 Task: Look for space in Hettstedt, Germany from 12th  August, 2023 to 15th August, 2023 for 3 adults in price range Rs.12000 to Rs.16000. Place can be entire place with 2 bedrooms having 3 beds and 1 bathroom. Property type can be house, flat, guest house. Booking option can be shelf check-in. Required host language is English.
Action: Mouse moved to (441, 107)
Screenshot: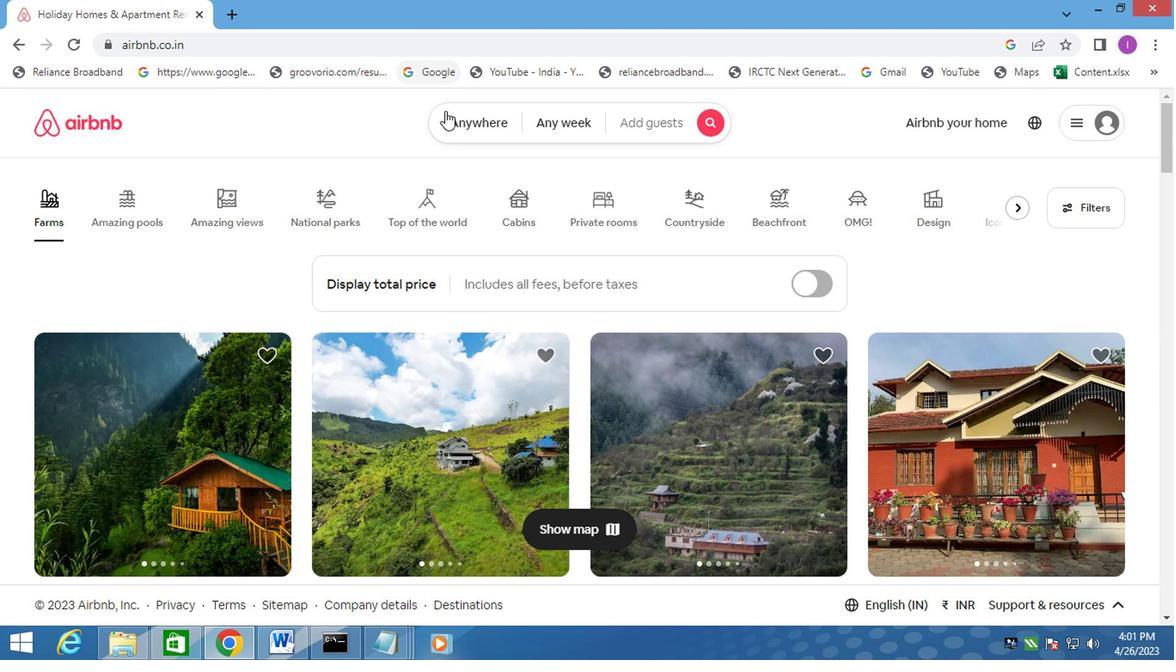 
Action: Mouse pressed left at (441, 107)
Screenshot: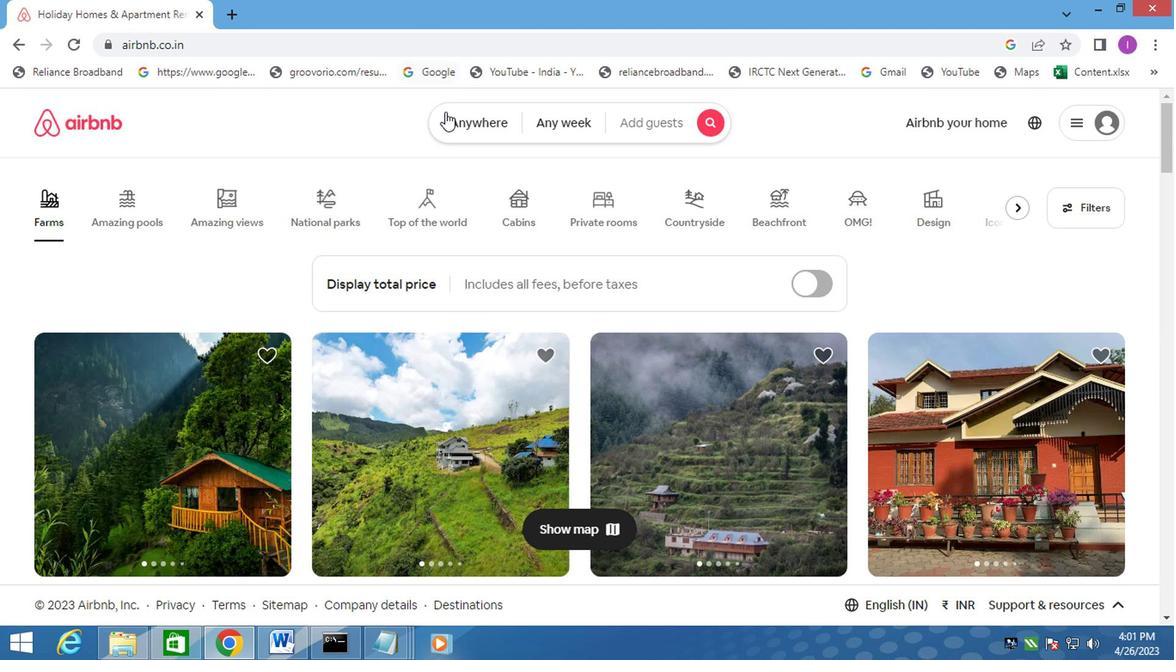 
Action: Mouse moved to (288, 184)
Screenshot: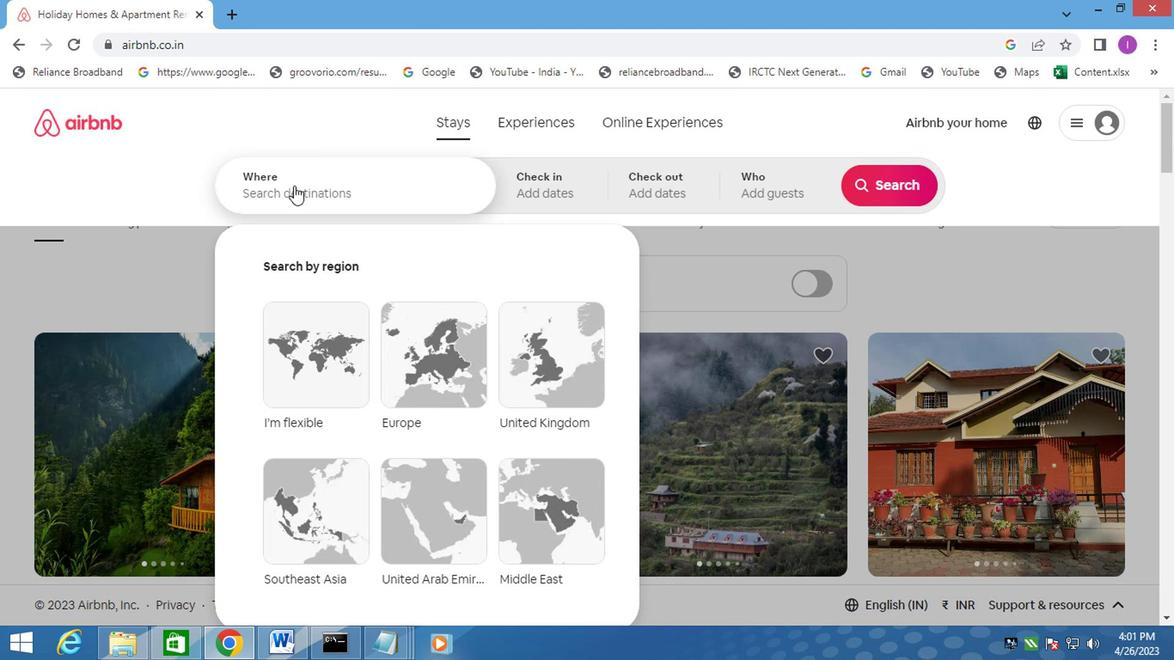 
Action: Mouse pressed left at (288, 184)
Screenshot: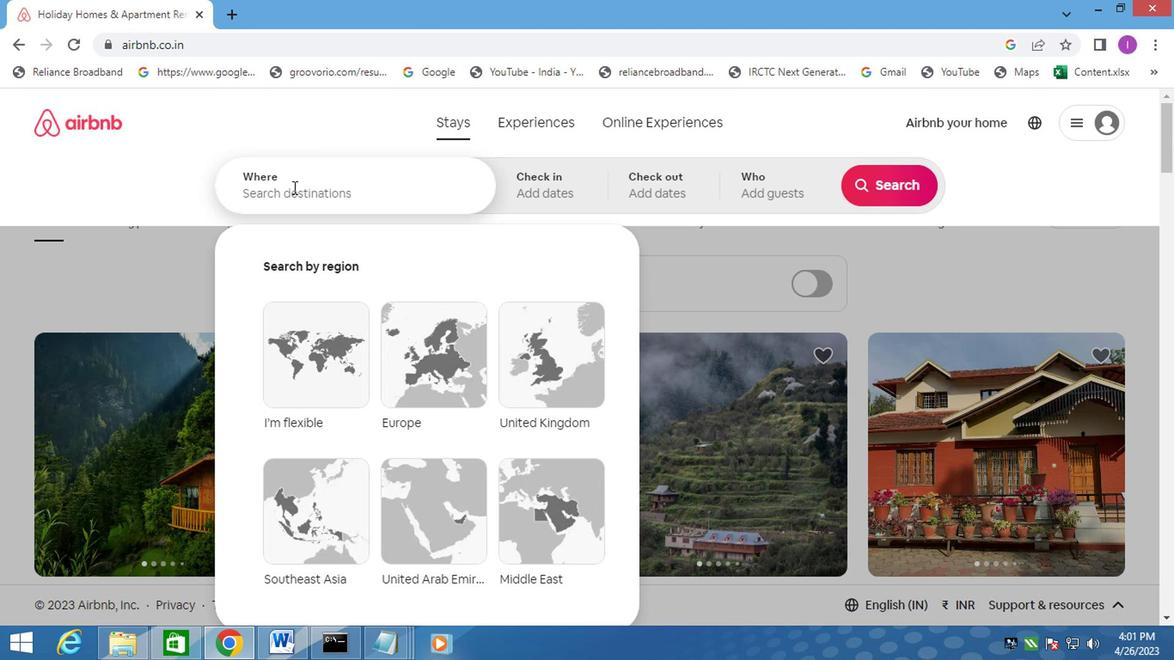 
Action: Mouse moved to (348, 73)
Screenshot: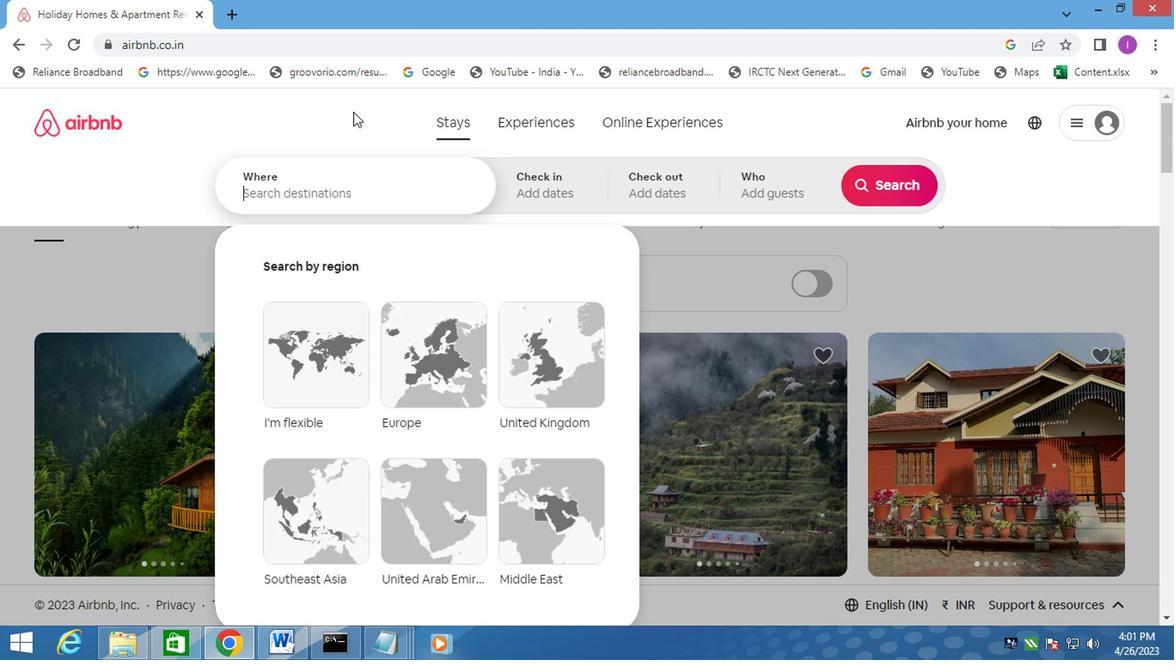 
Action: Key pressed hettsedt,germanu<Key.backspace>
Screenshot: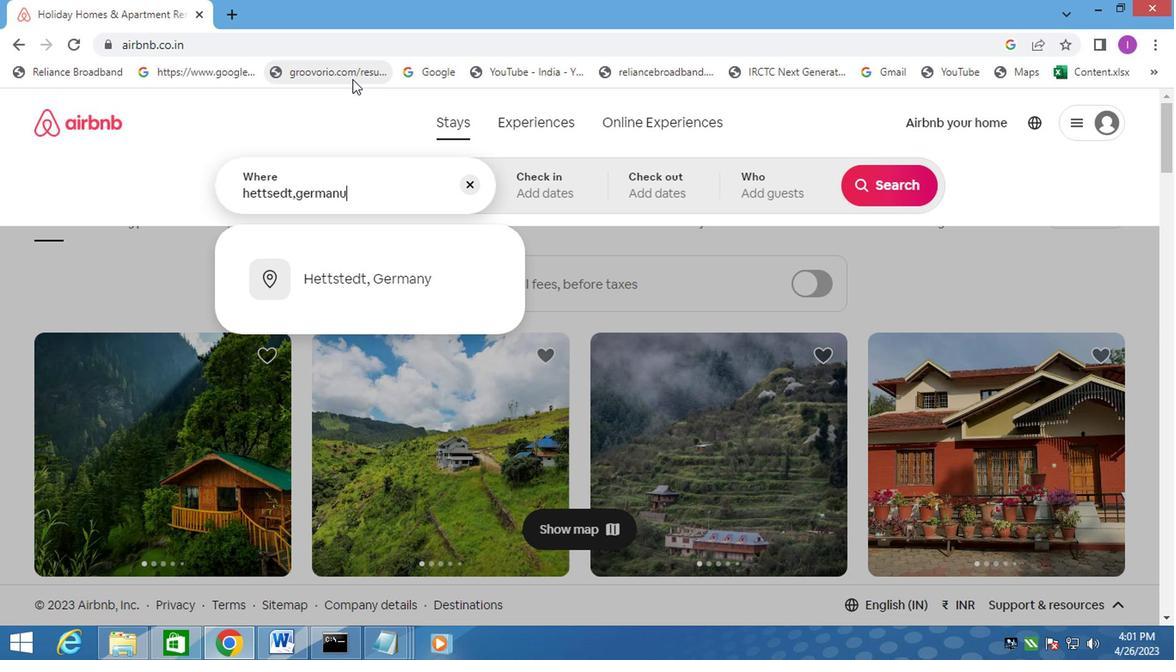 
Action: Mouse moved to (384, 274)
Screenshot: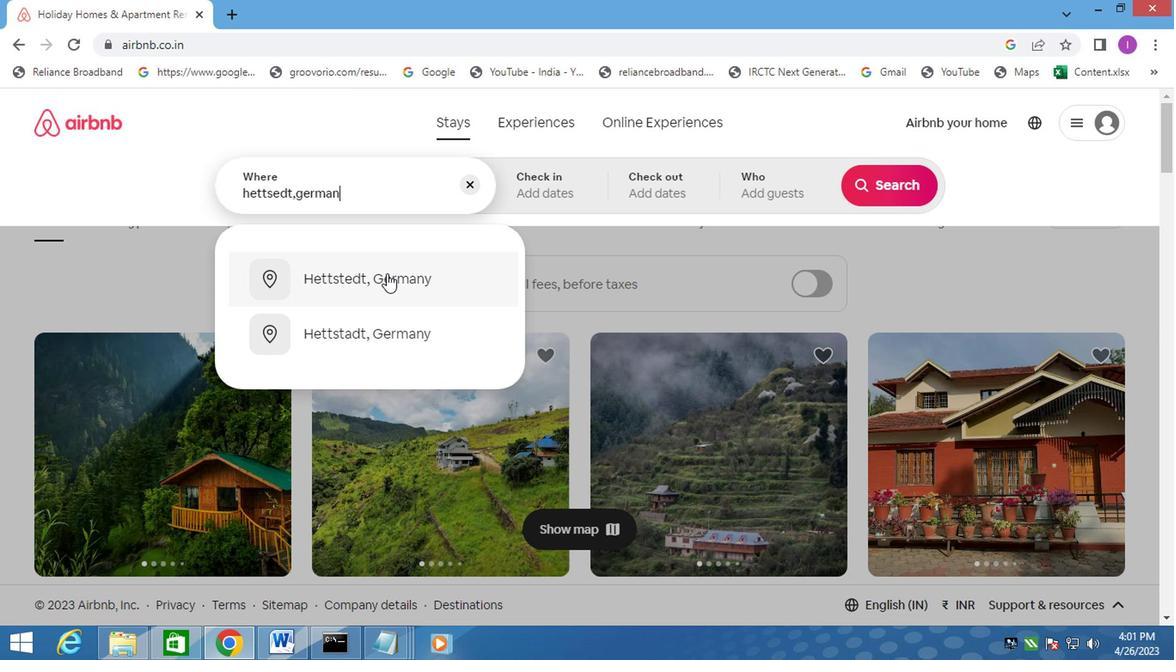 
Action: Mouse pressed left at (384, 274)
Screenshot: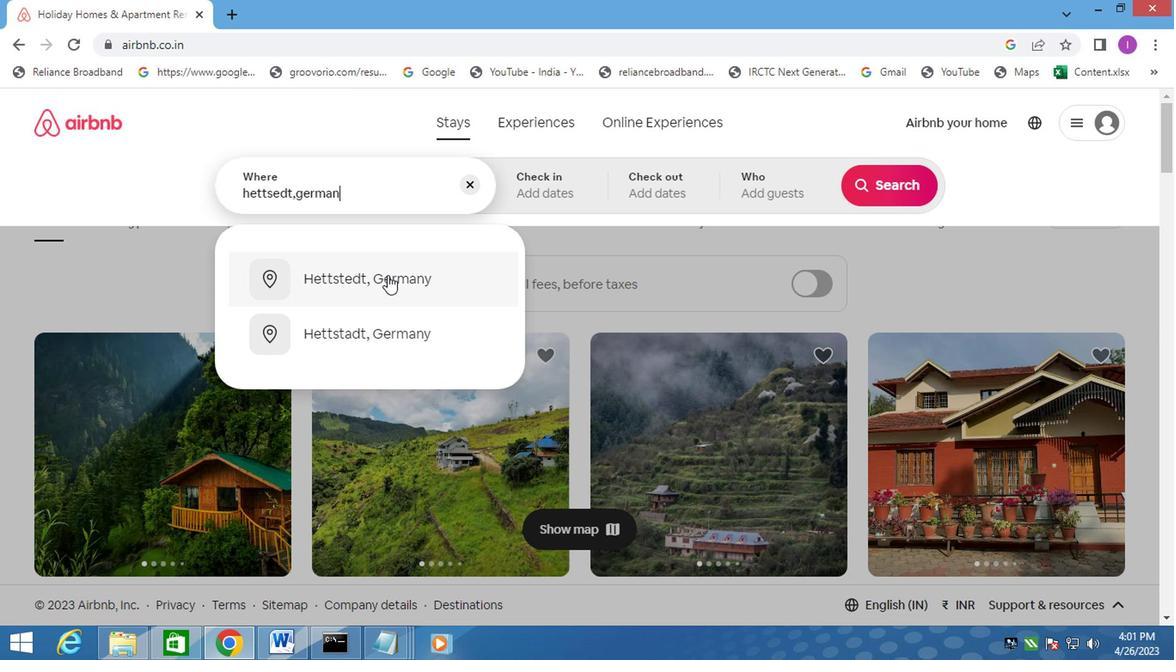 
Action: Mouse moved to (875, 326)
Screenshot: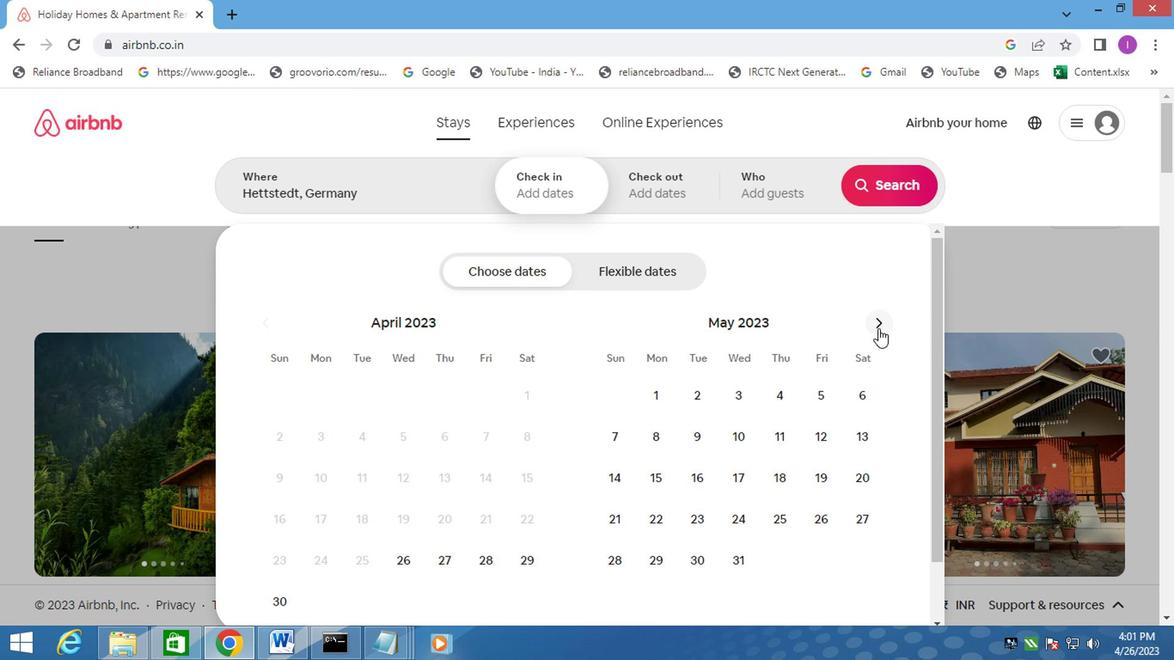 
Action: Mouse pressed left at (875, 326)
Screenshot: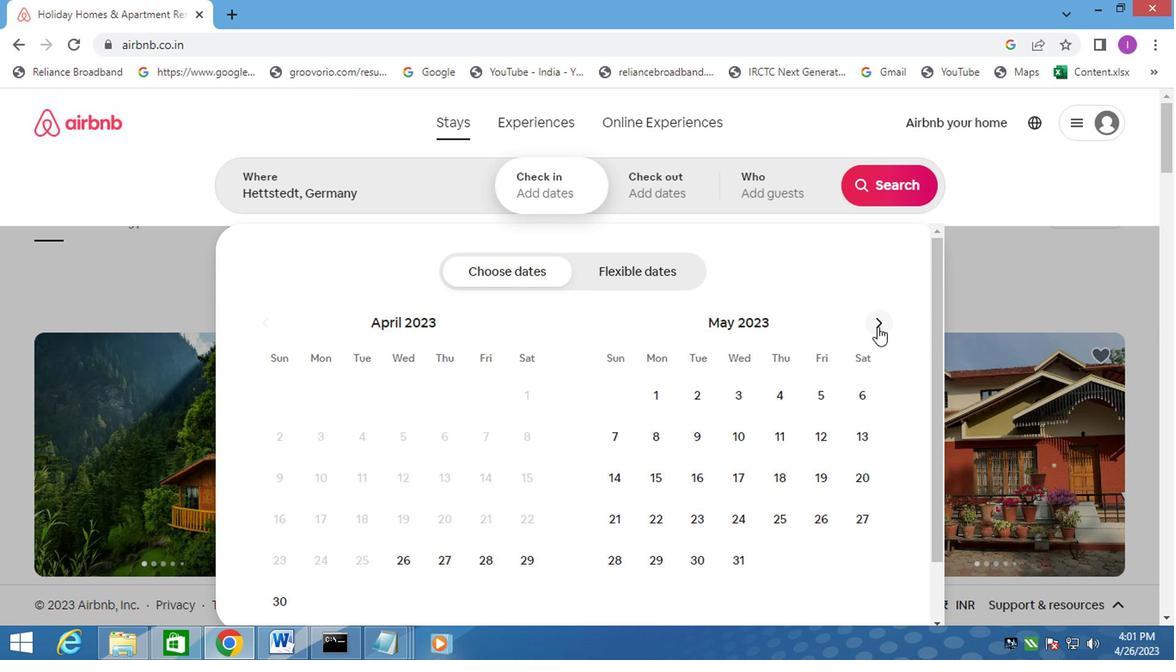 
Action: Mouse moved to (873, 323)
Screenshot: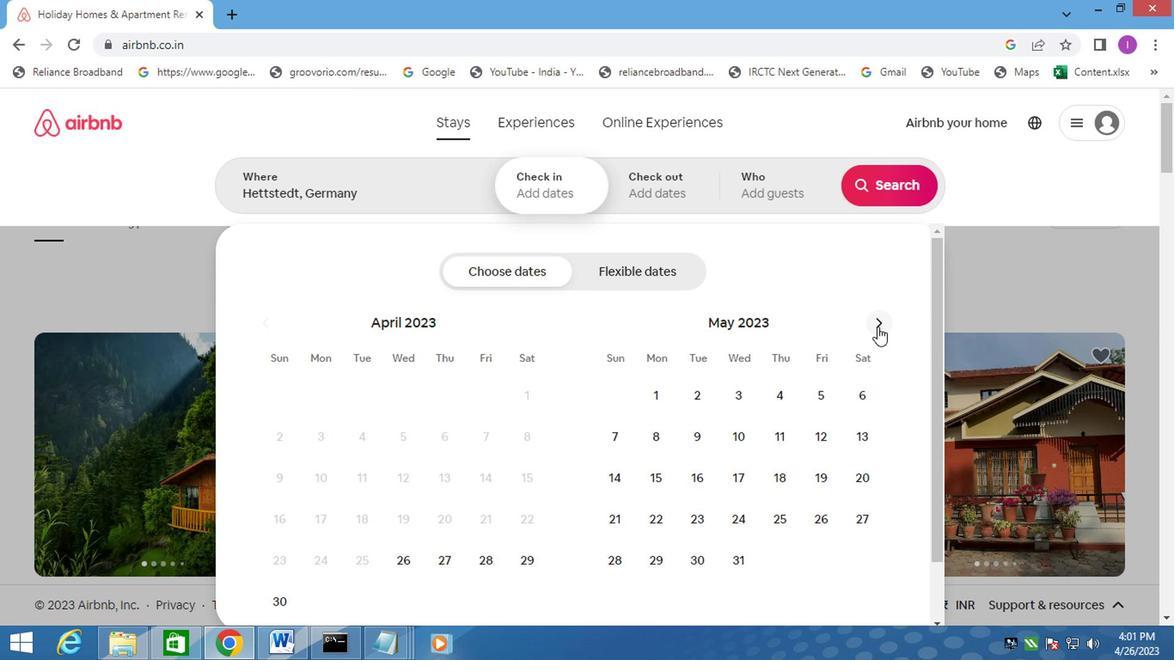 
Action: Mouse pressed left at (873, 323)
Screenshot: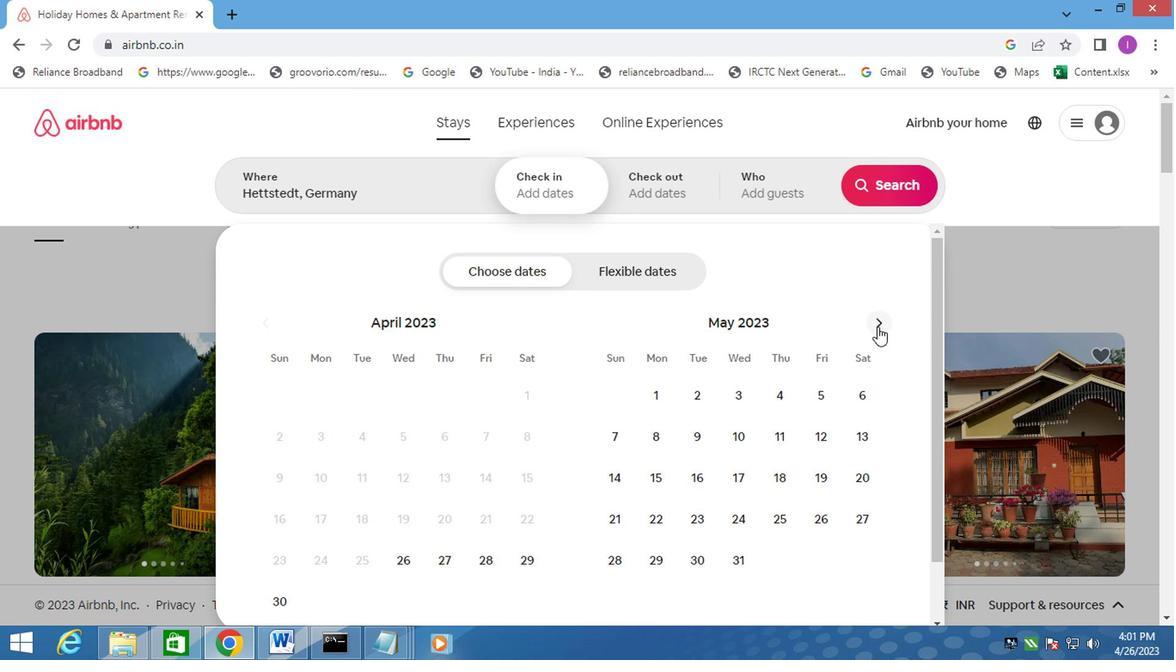 
Action: Mouse moved to (871, 329)
Screenshot: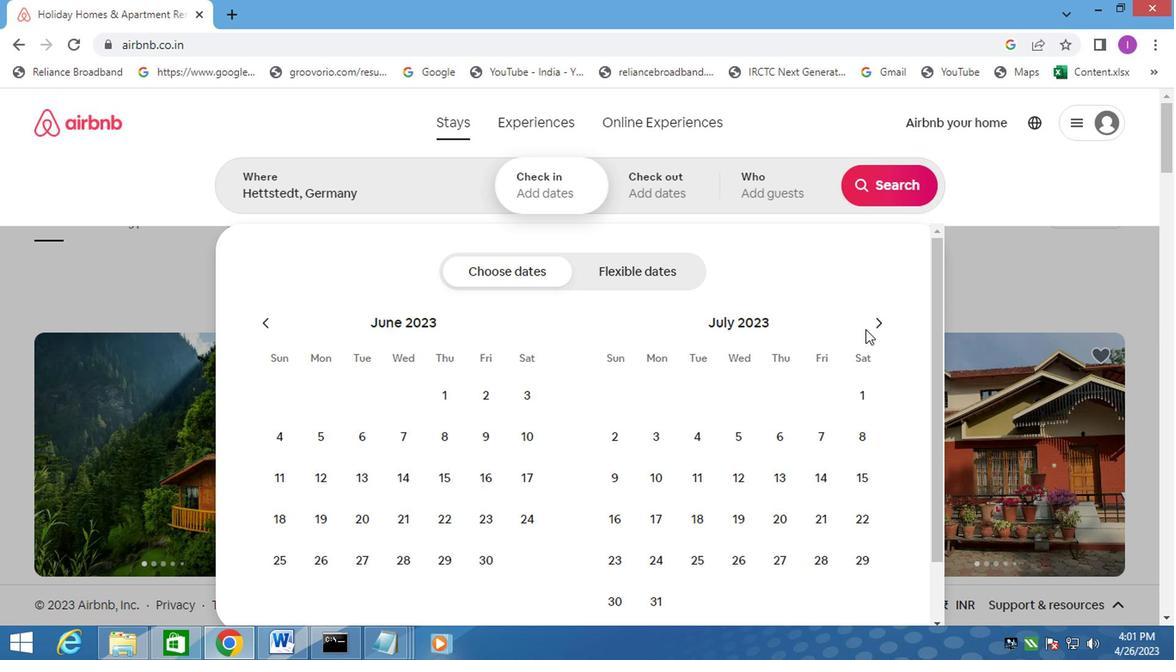 
Action: Mouse pressed left at (871, 329)
Screenshot: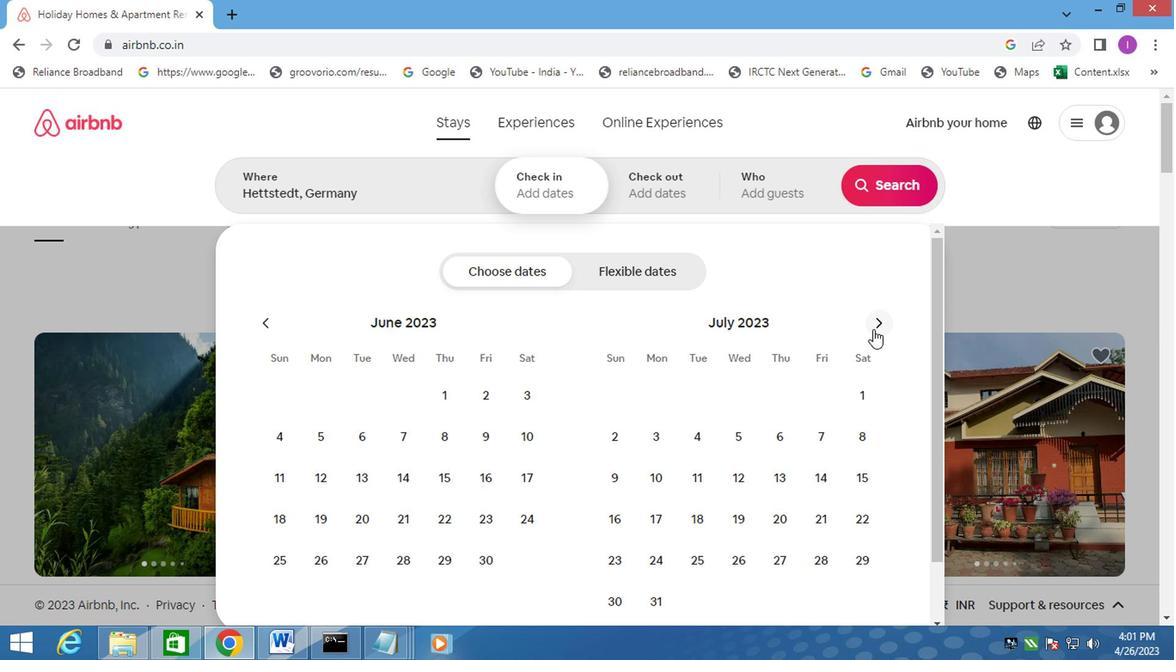 
Action: Mouse moved to (859, 435)
Screenshot: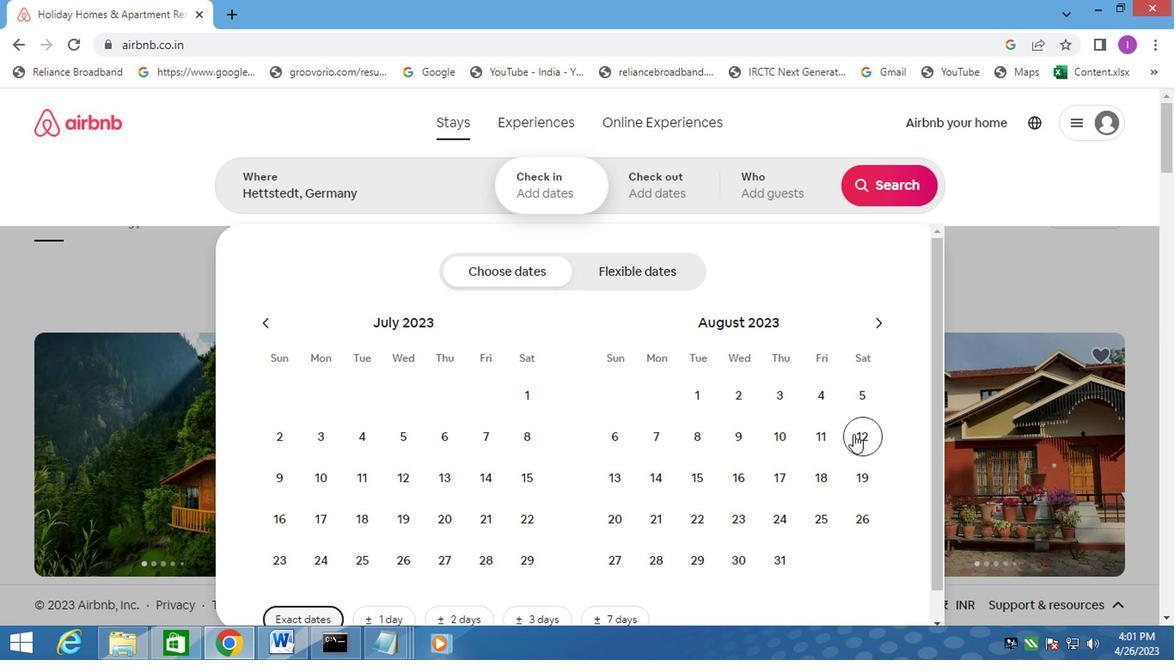 
Action: Mouse pressed left at (859, 435)
Screenshot: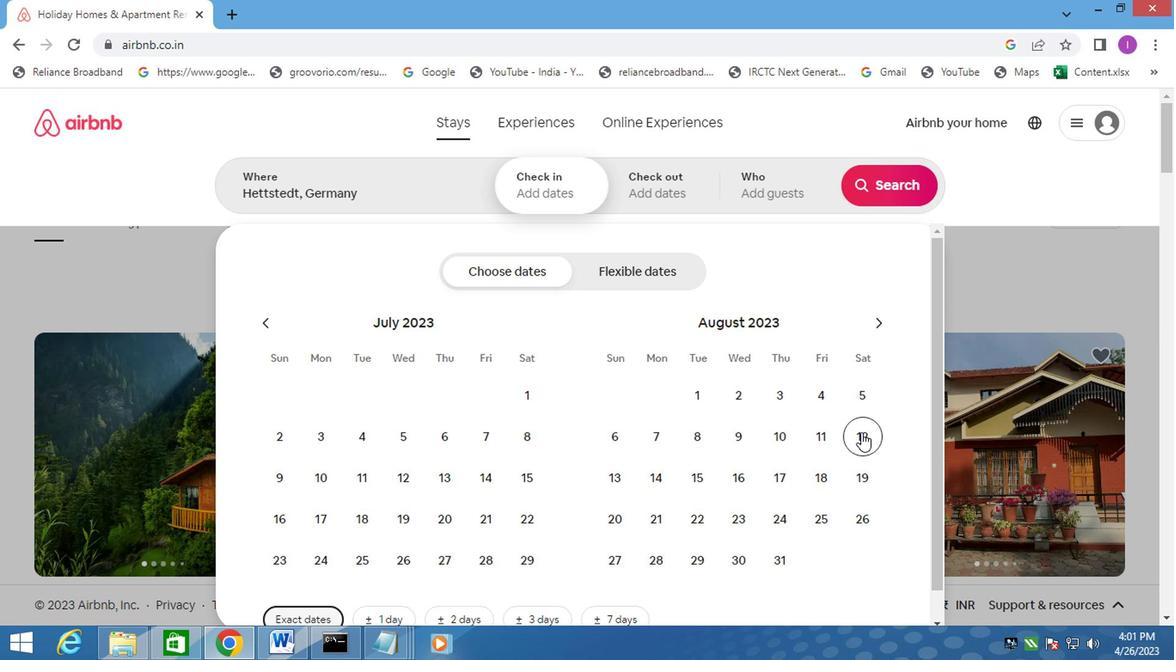 
Action: Mouse moved to (688, 476)
Screenshot: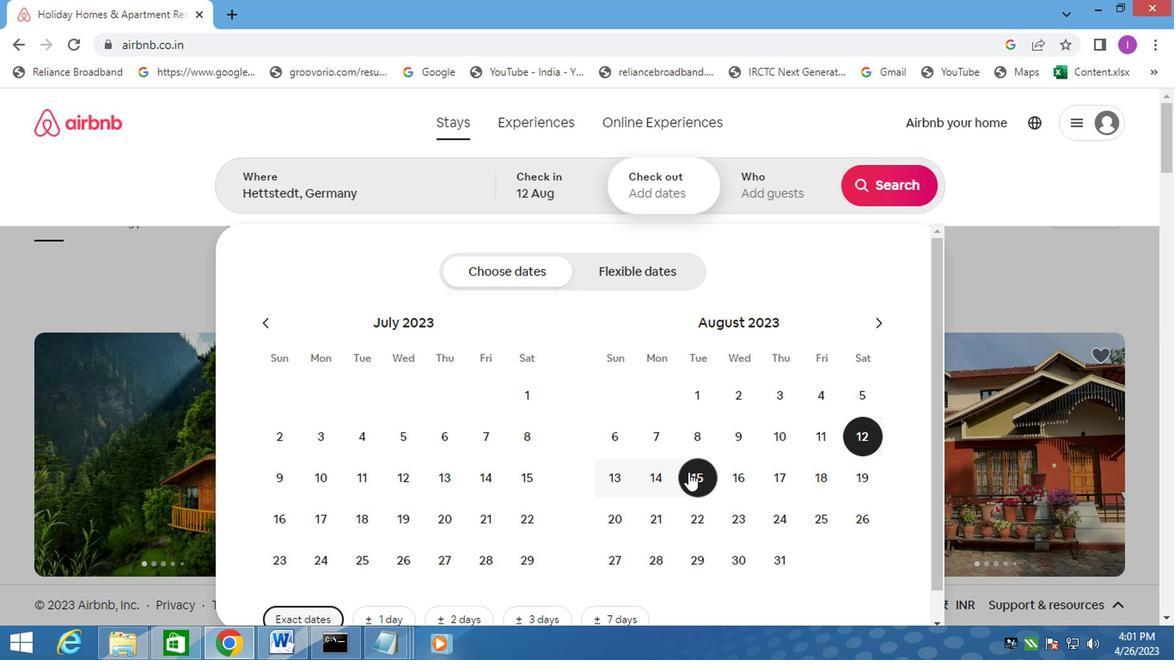 
Action: Mouse pressed left at (688, 476)
Screenshot: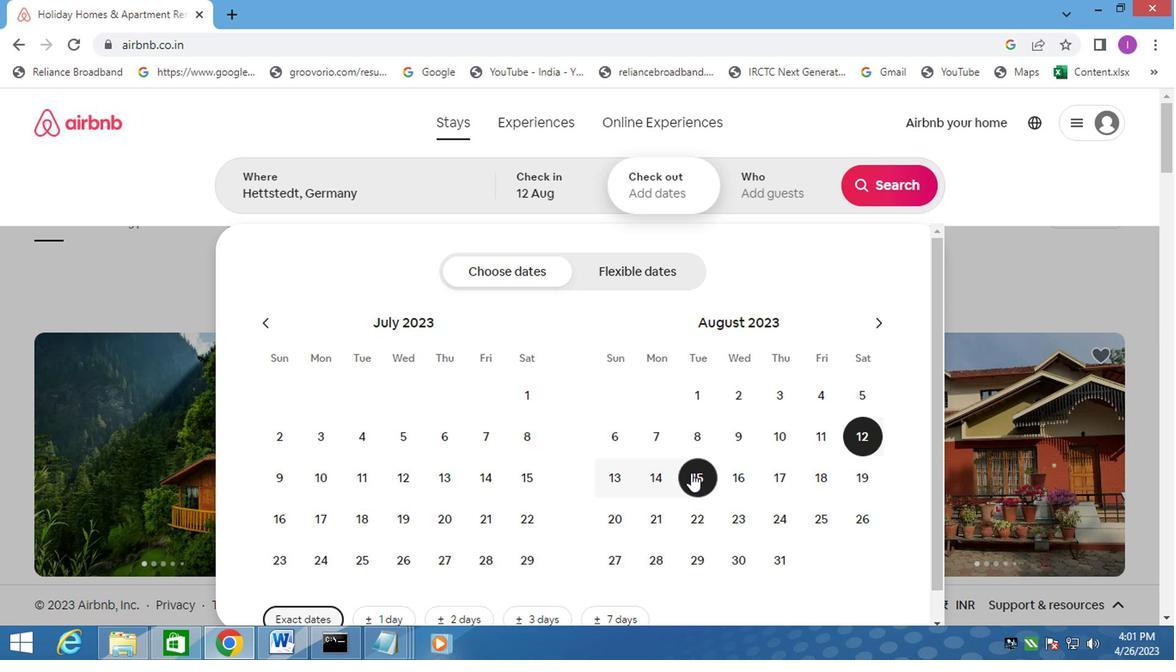 
Action: Mouse moved to (764, 185)
Screenshot: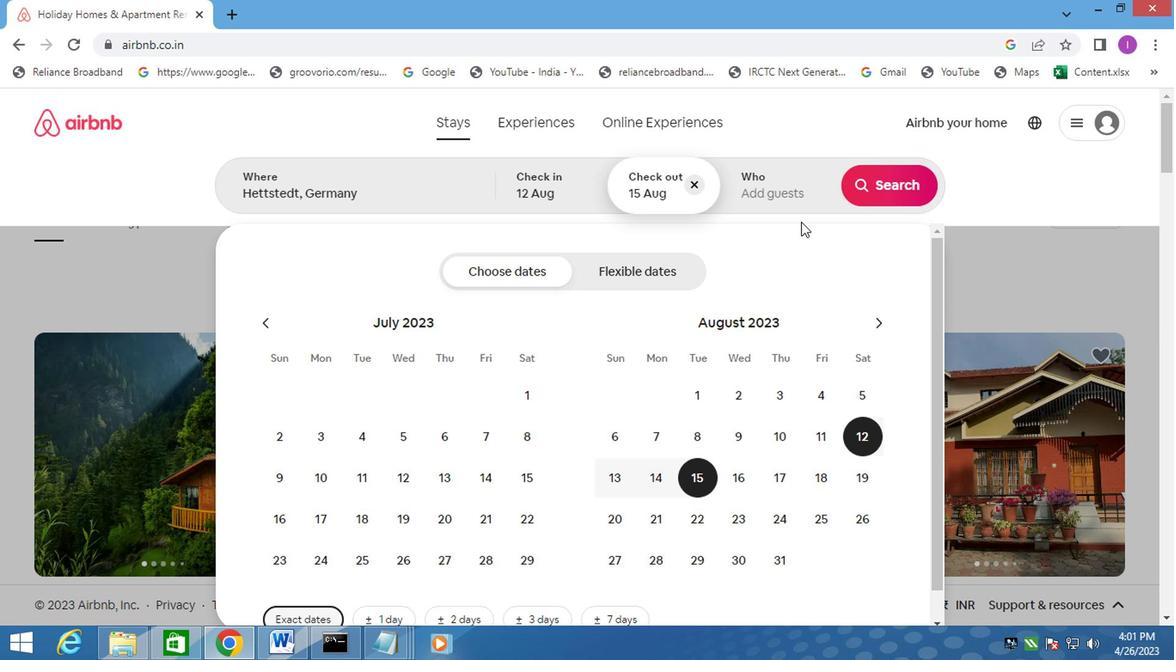 
Action: Mouse pressed left at (764, 185)
Screenshot: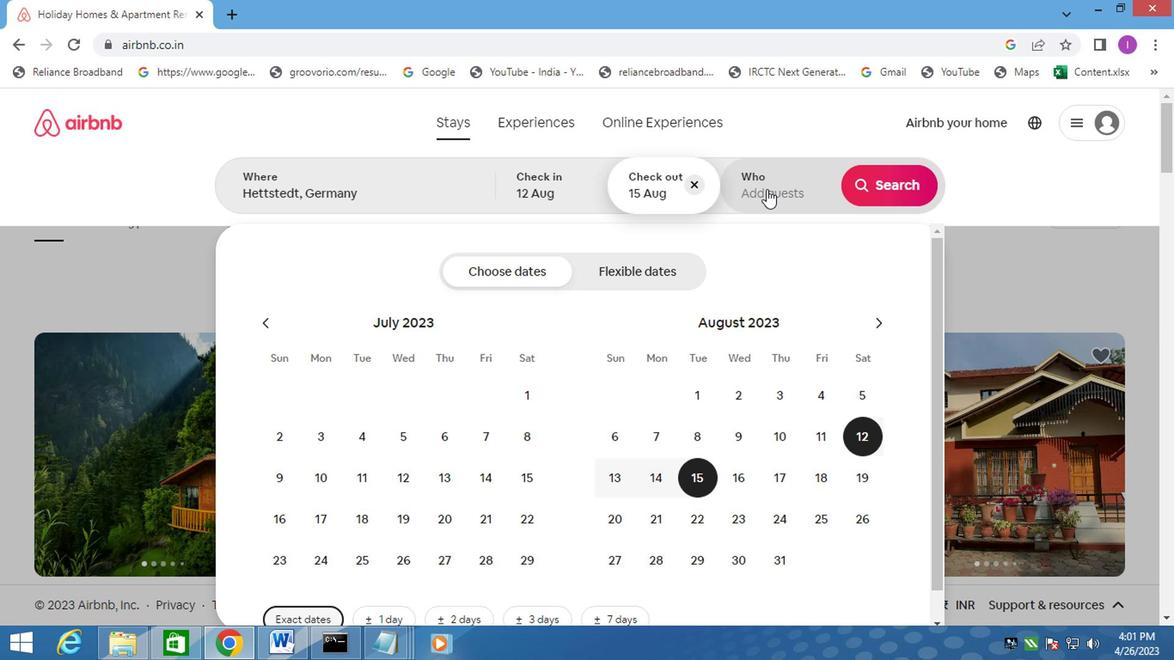 
Action: Mouse moved to (893, 288)
Screenshot: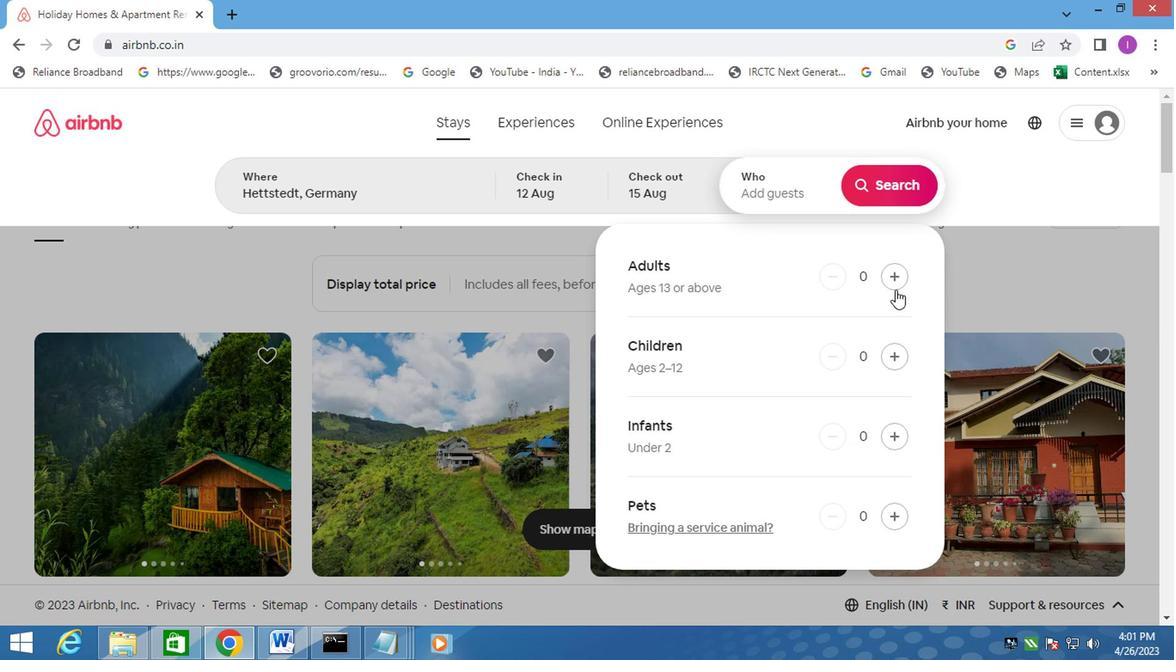 
Action: Mouse pressed left at (893, 288)
Screenshot: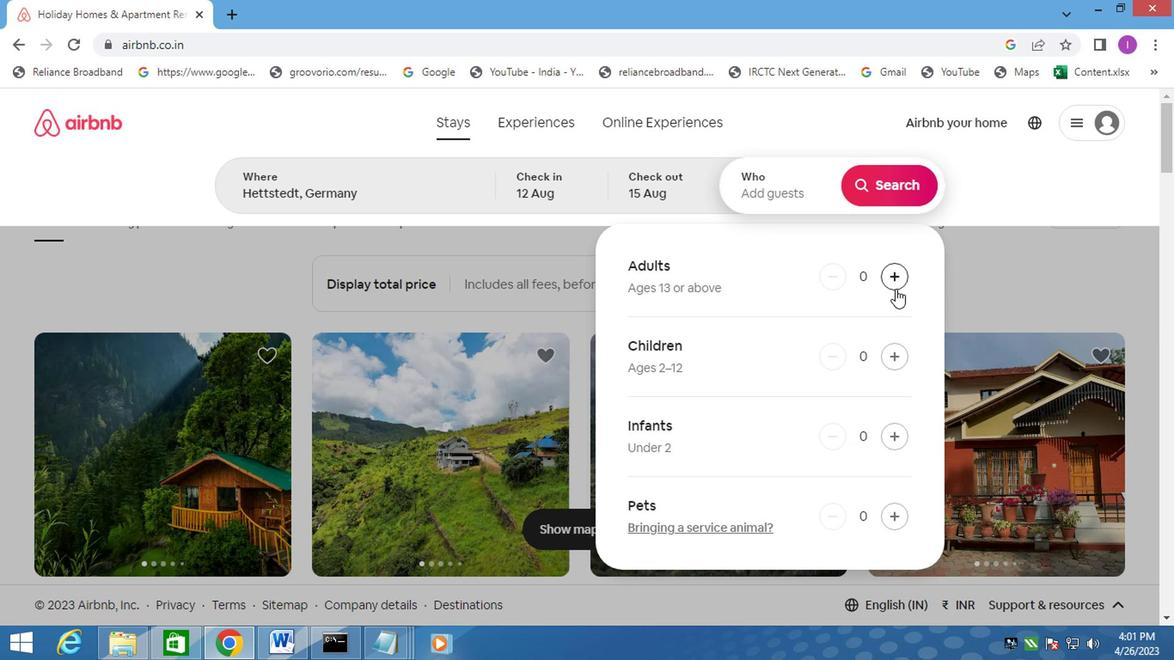 
Action: Mouse moved to (892, 278)
Screenshot: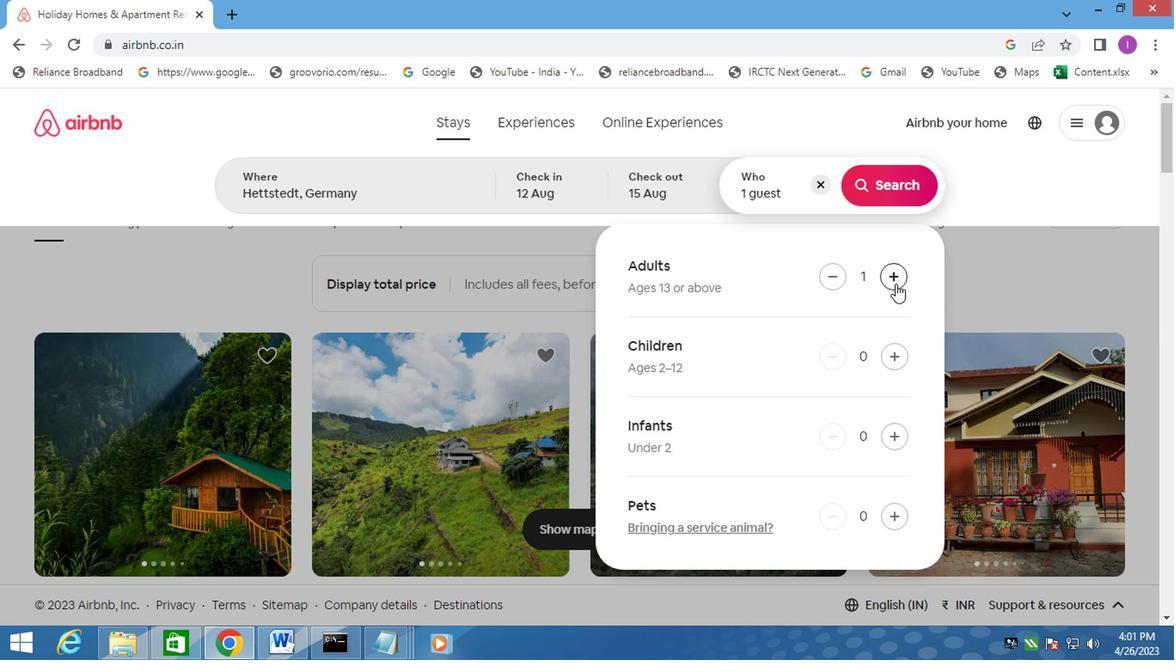 
Action: Mouse pressed left at (892, 278)
Screenshot: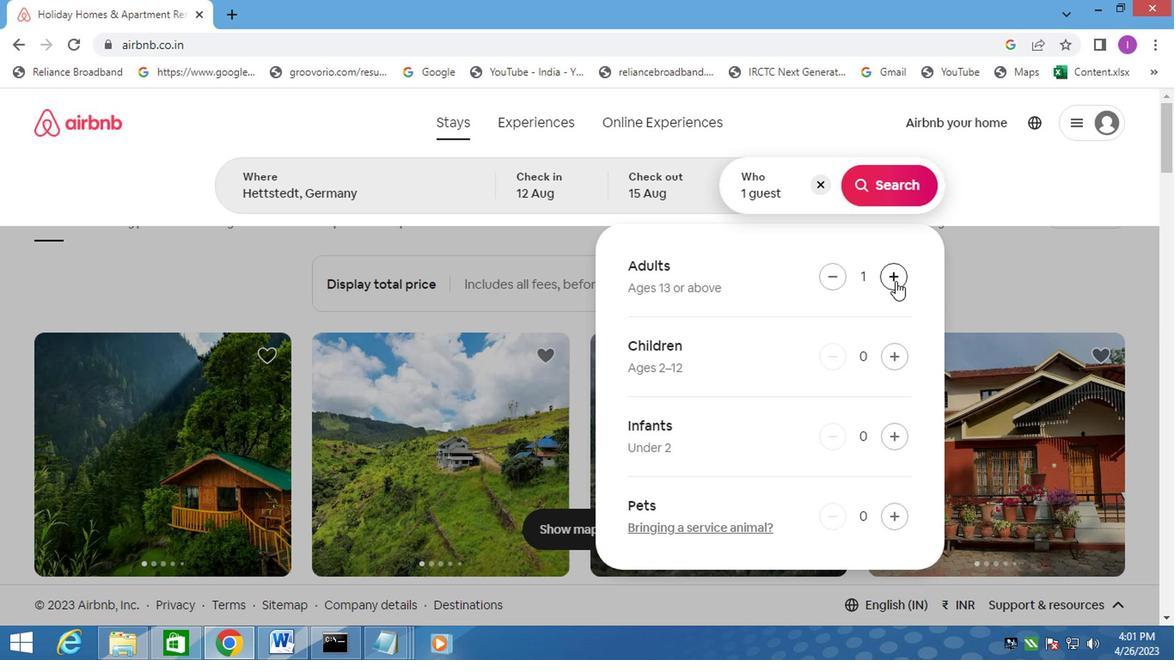 
Action: Mouse pressed left at (892, 278)
Screenshot: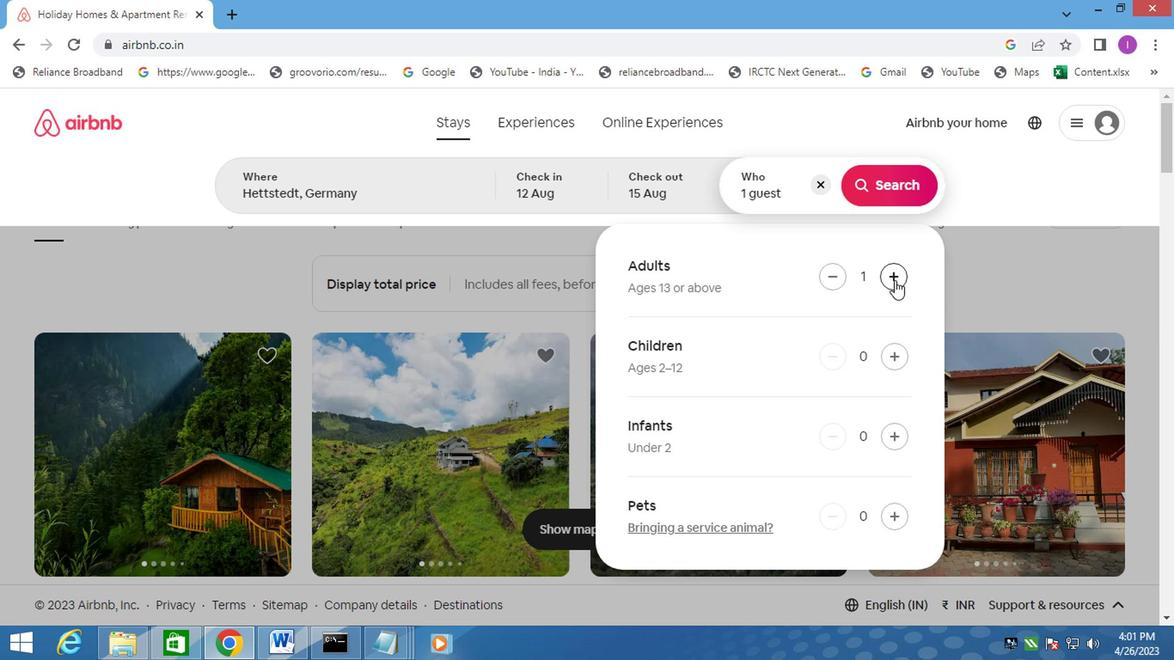 
Action: Mouse moved to (873, 193)
Screenshot: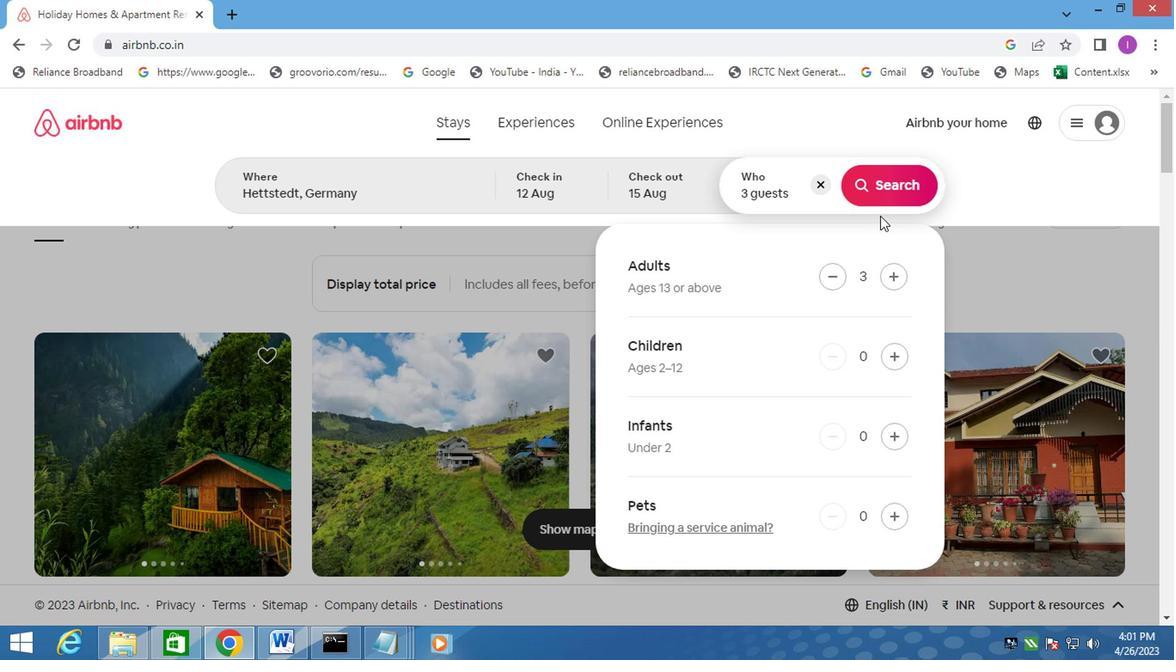 
Action: Mouse pressed left at (873, 193)
Screenshot: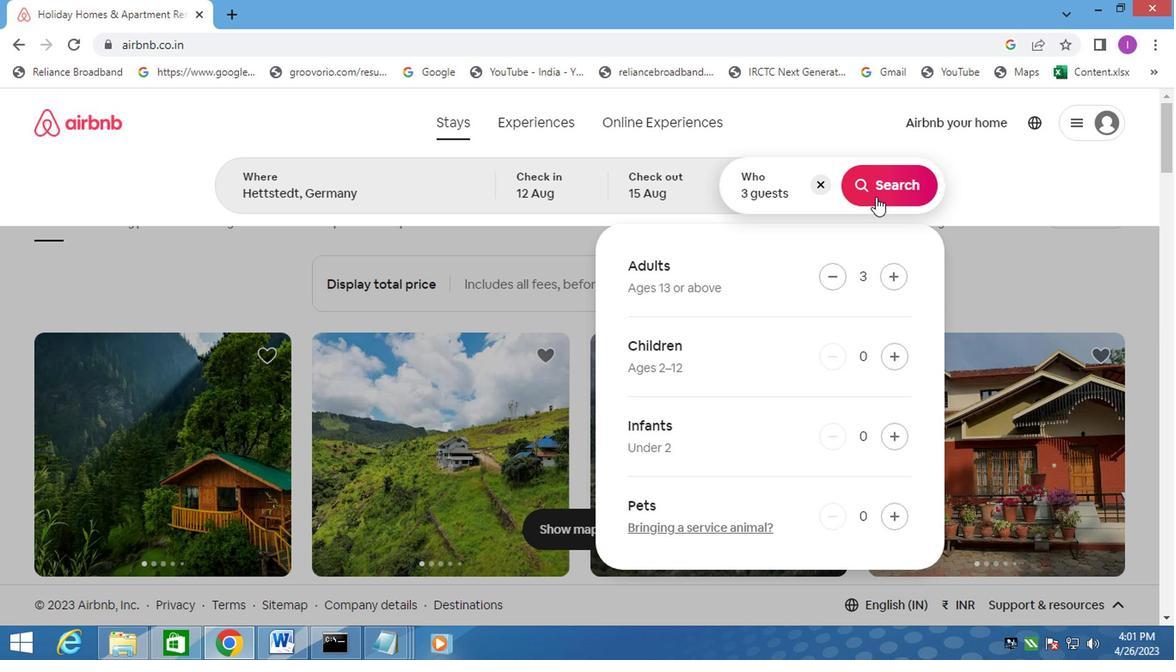 
Action: Mouse moved to (1086, 196)
Screenshot: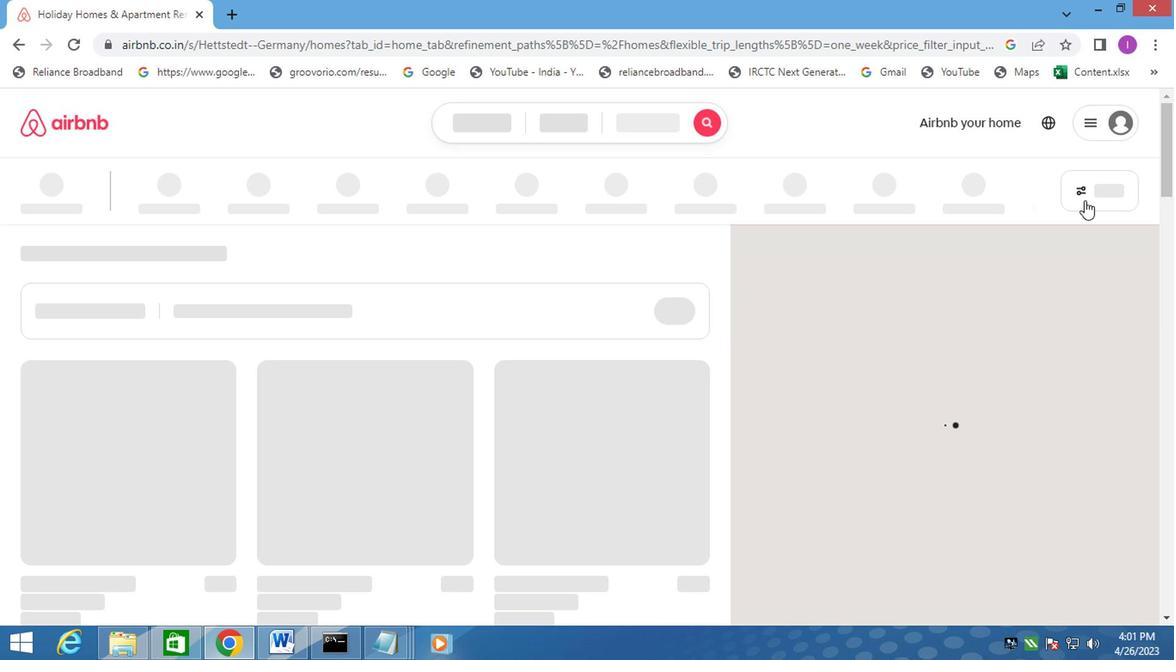 
Action: Mouse pressed left at (1086, 196)
Screenshot: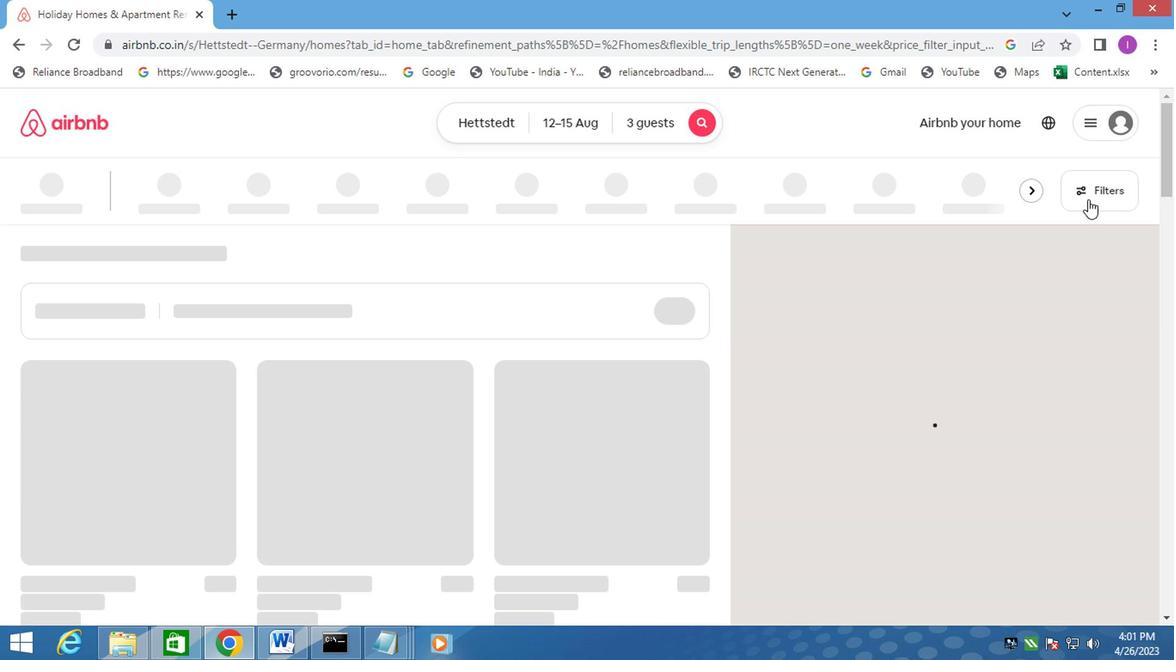 
Action: Mouse moved to (373, 419)
Screenshot: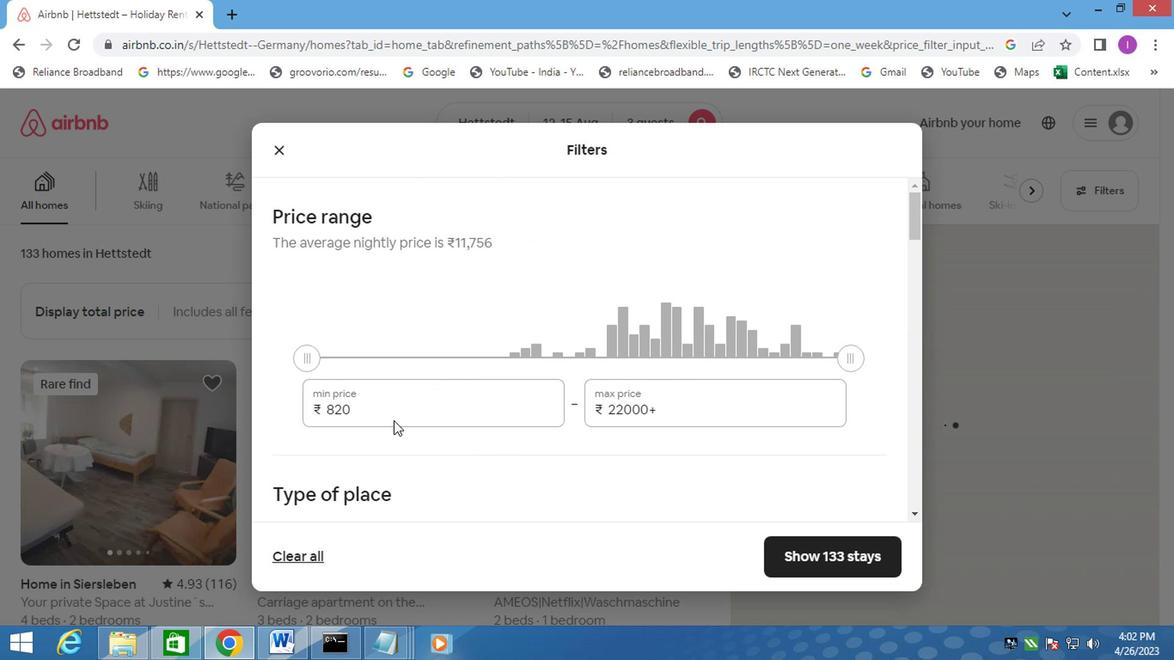 
Action: Mouse pressed left at (373, 419)
Screenshot: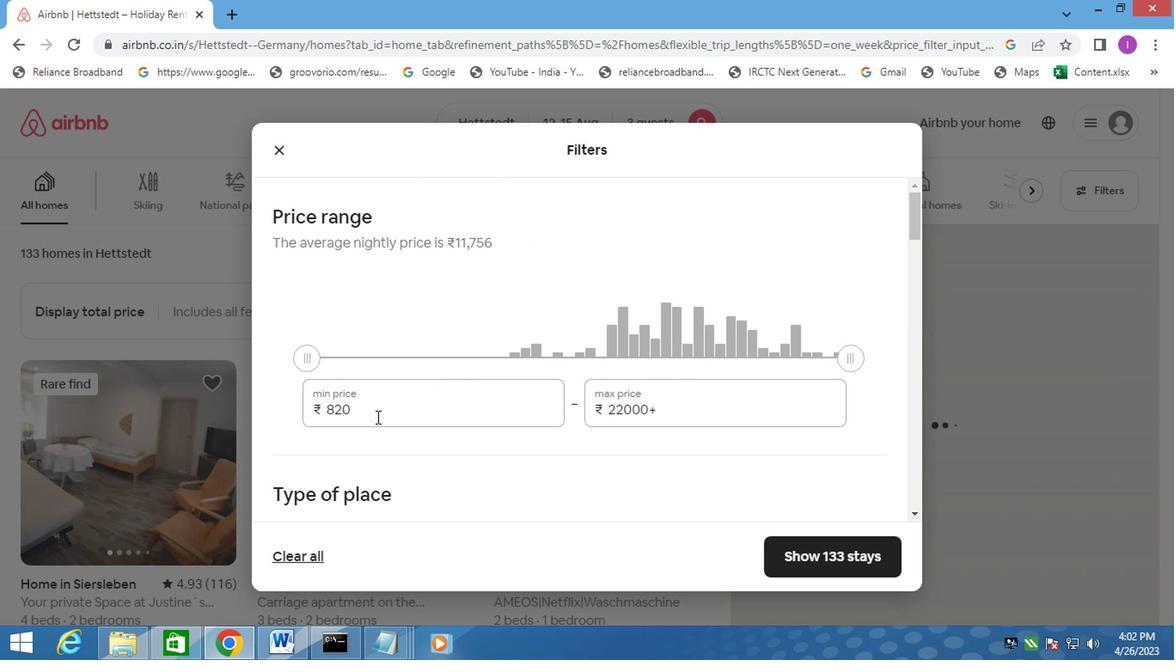 
Action: Mouse moved to (316, 416)
Screenshot: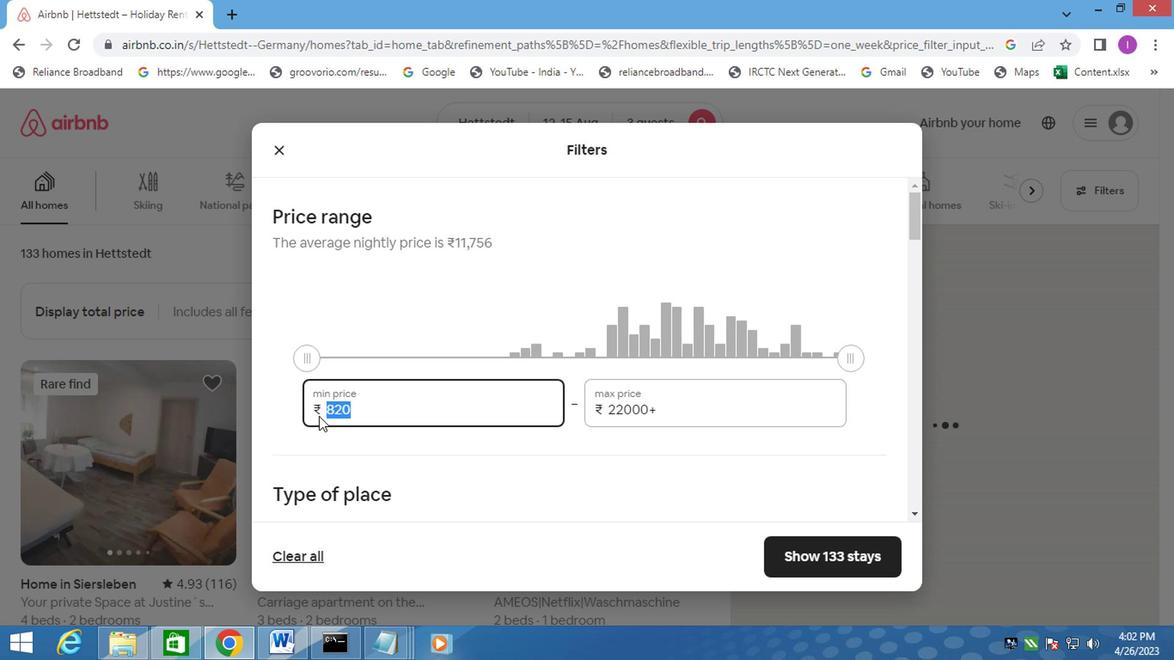 
Action: Key pressed 12
Screenshot: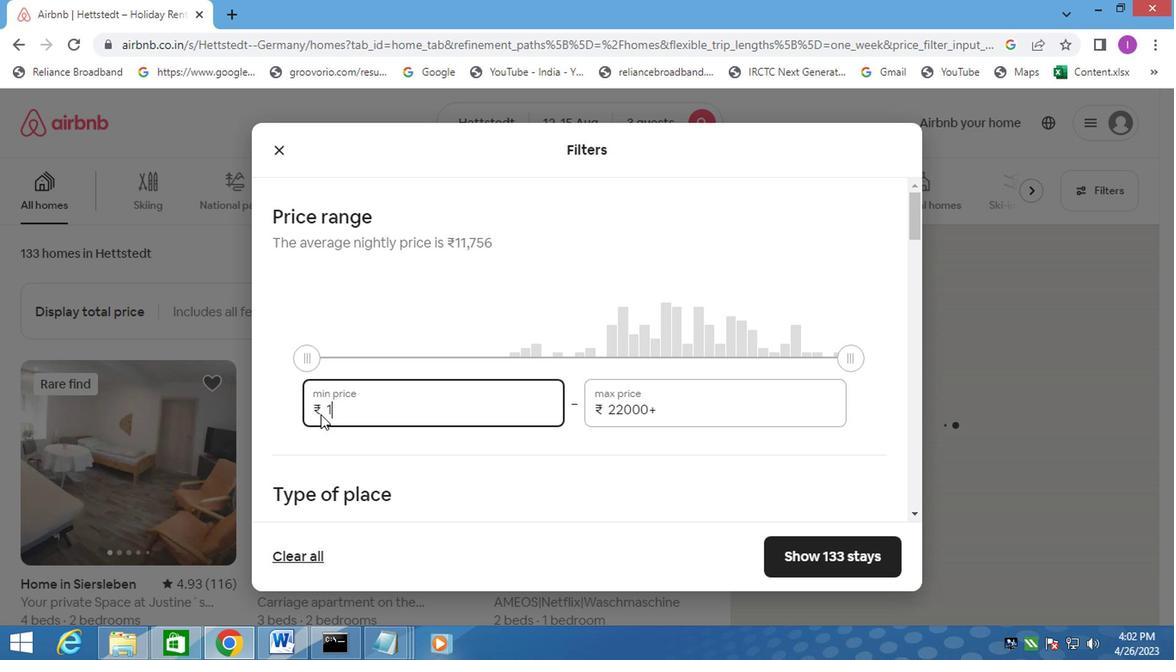 
Action: Mouse moved to (327, 421)
Screenshot: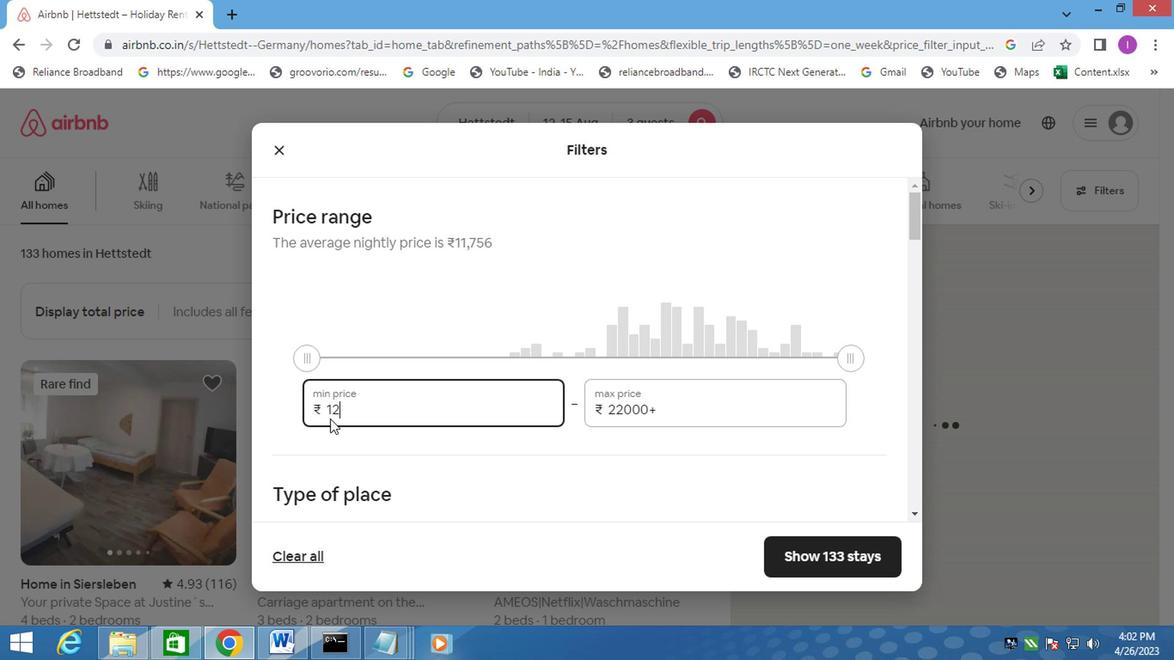 
Action: Key pressed 0
Screenshot: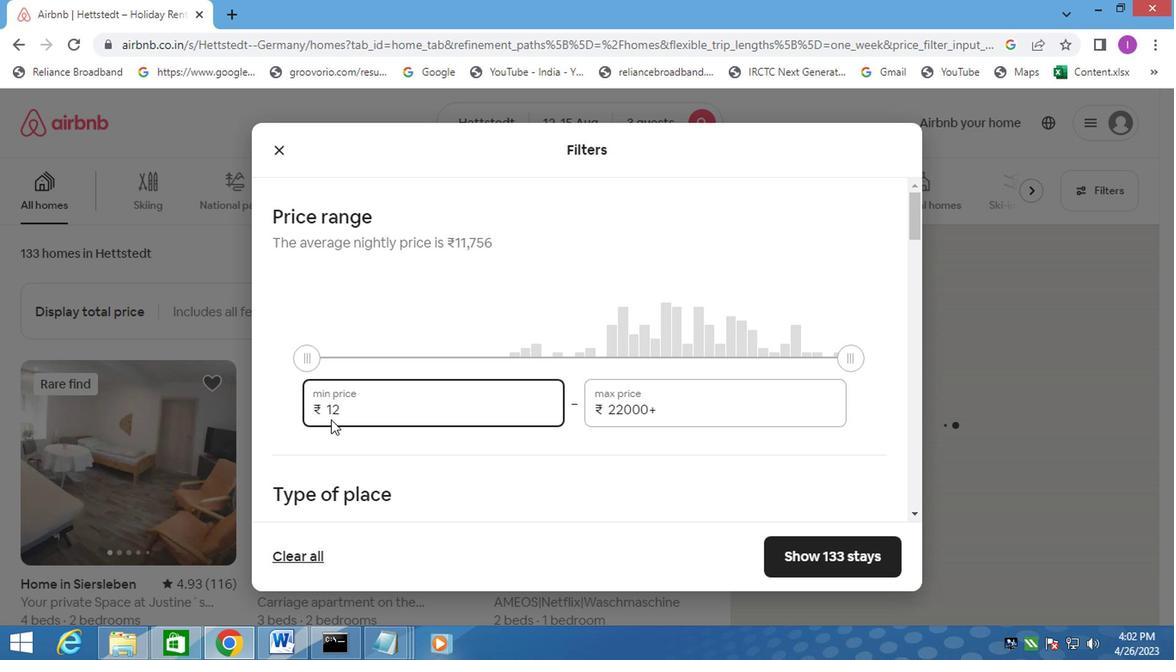 
Action: Mouse moved to (329, 421)
Screenshot: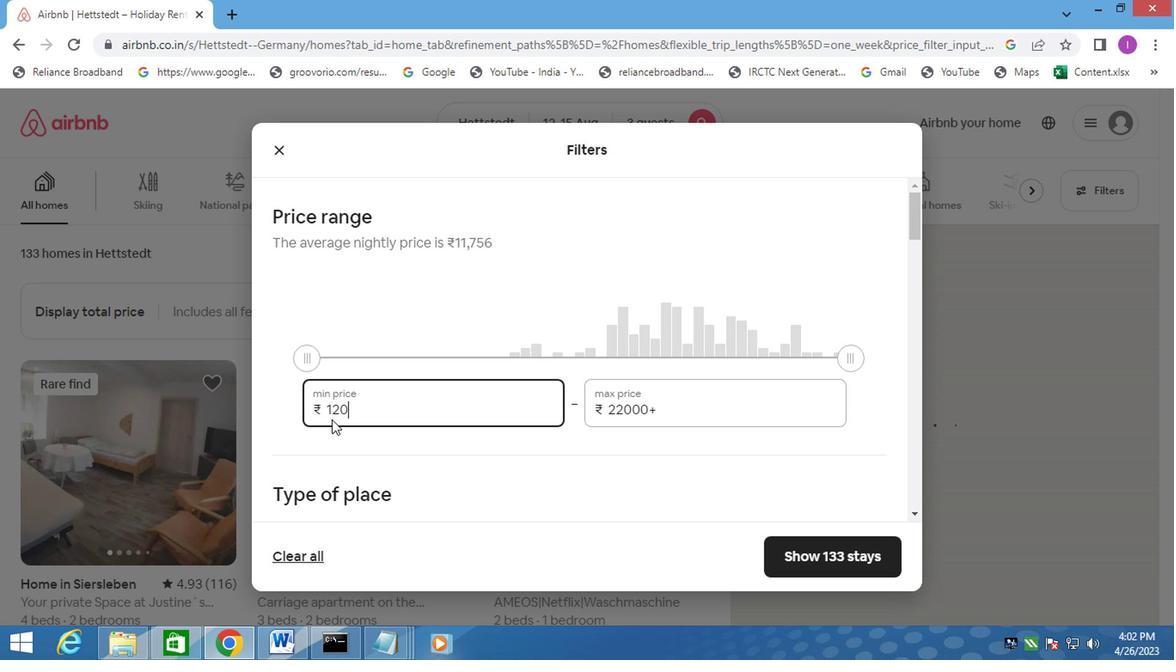 
Action: Key pressed 0
Screenshot: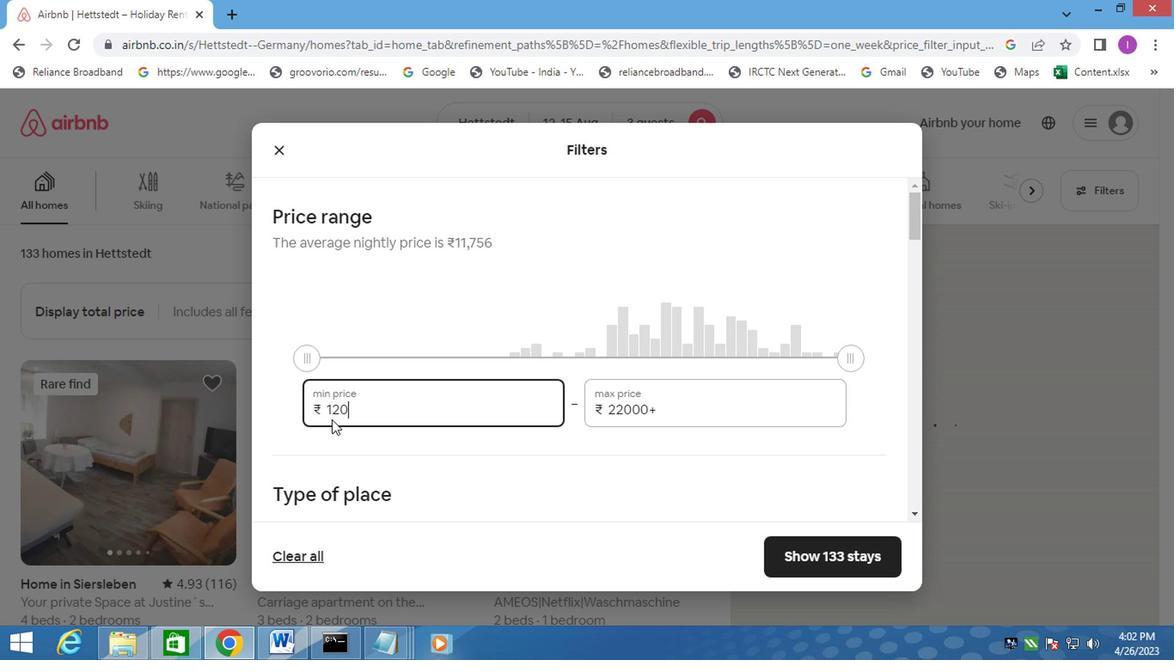 
Action: Mouse moved to (331, 421)
Screenshot: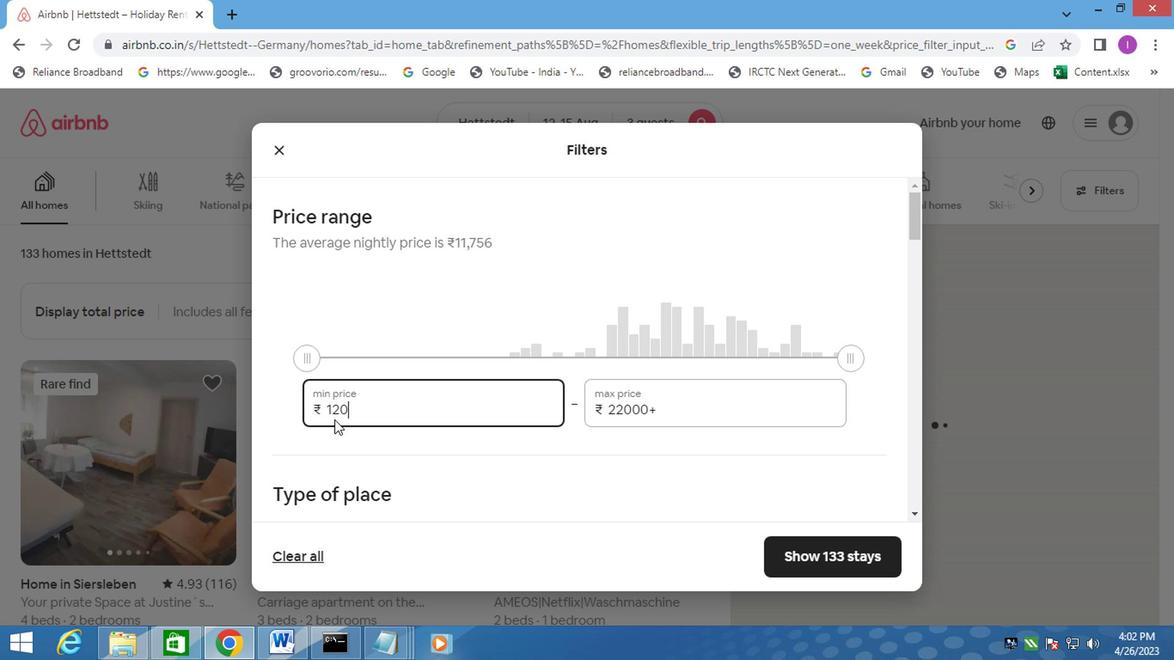 
Action: Key pressed 0
Screenshot: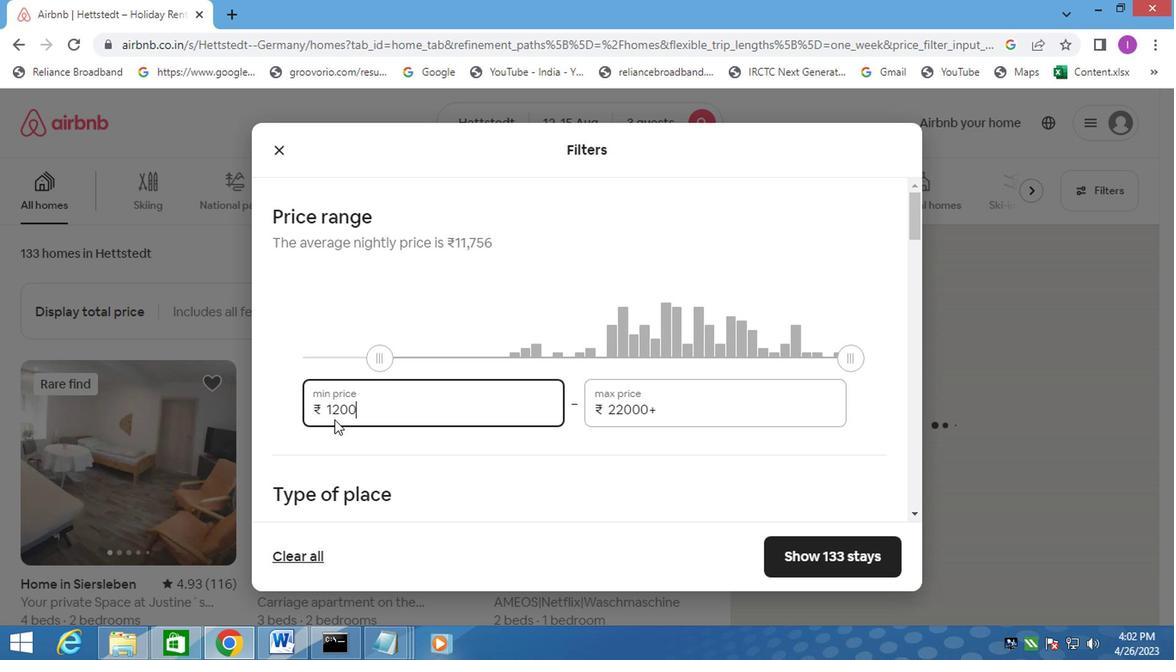 
Action: Mouse moved to (682, 400)
Screenshot: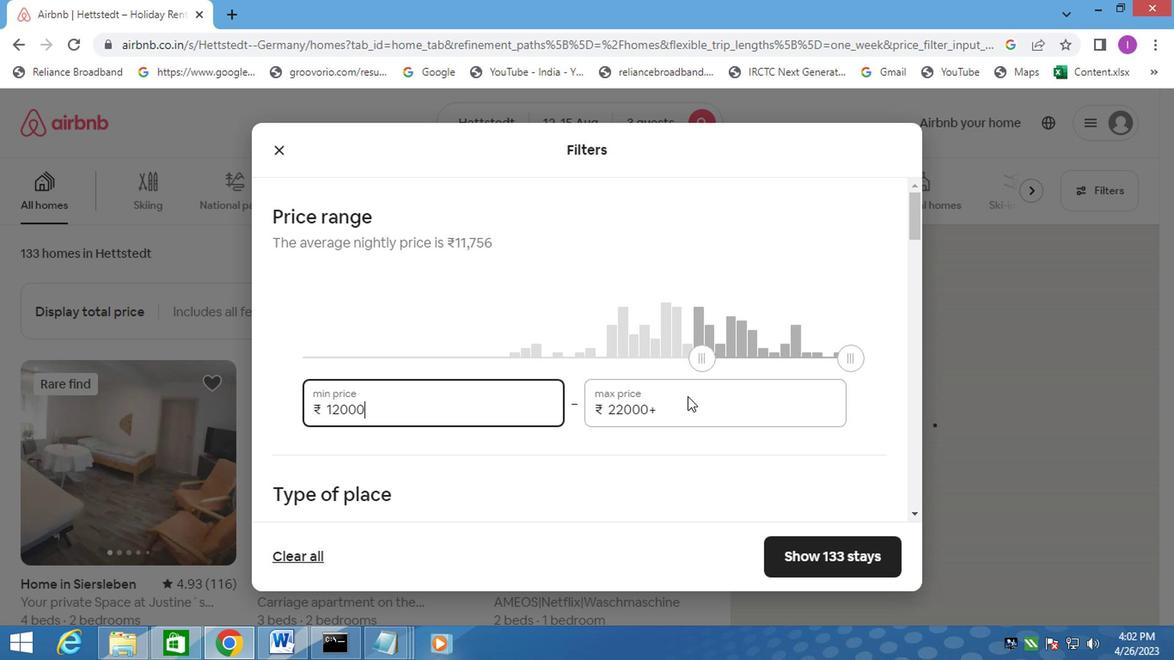
Action: Mouse pressed left at (682, 400)
Screenshot: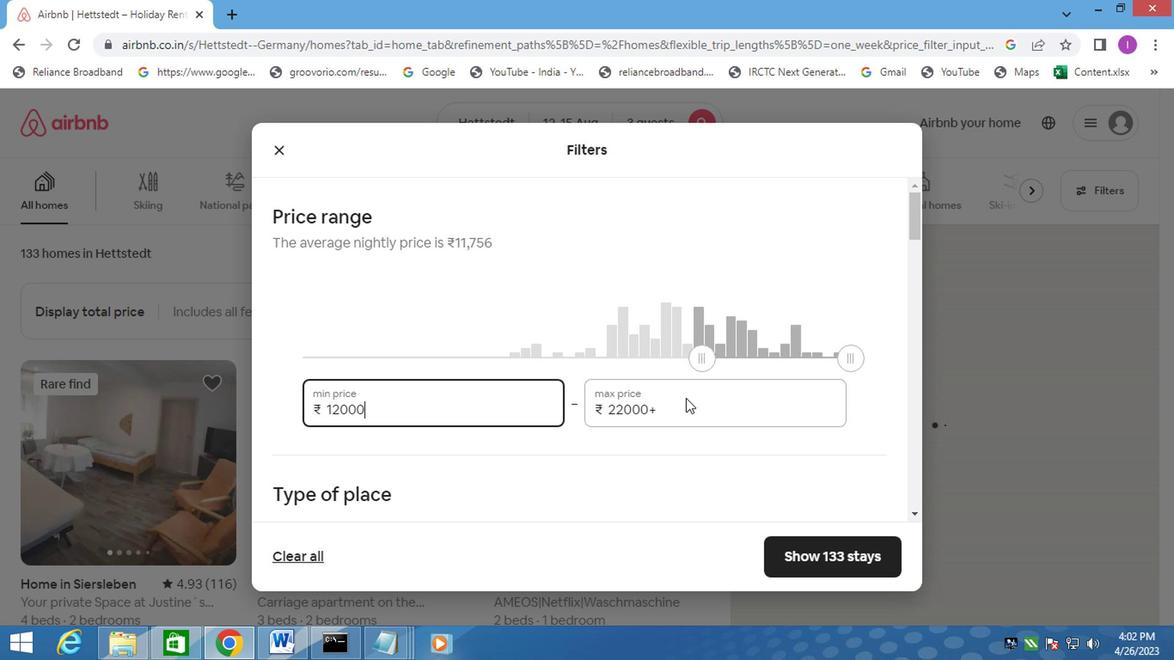 
Action: Mouse moved to (673, 403)
Screenshot: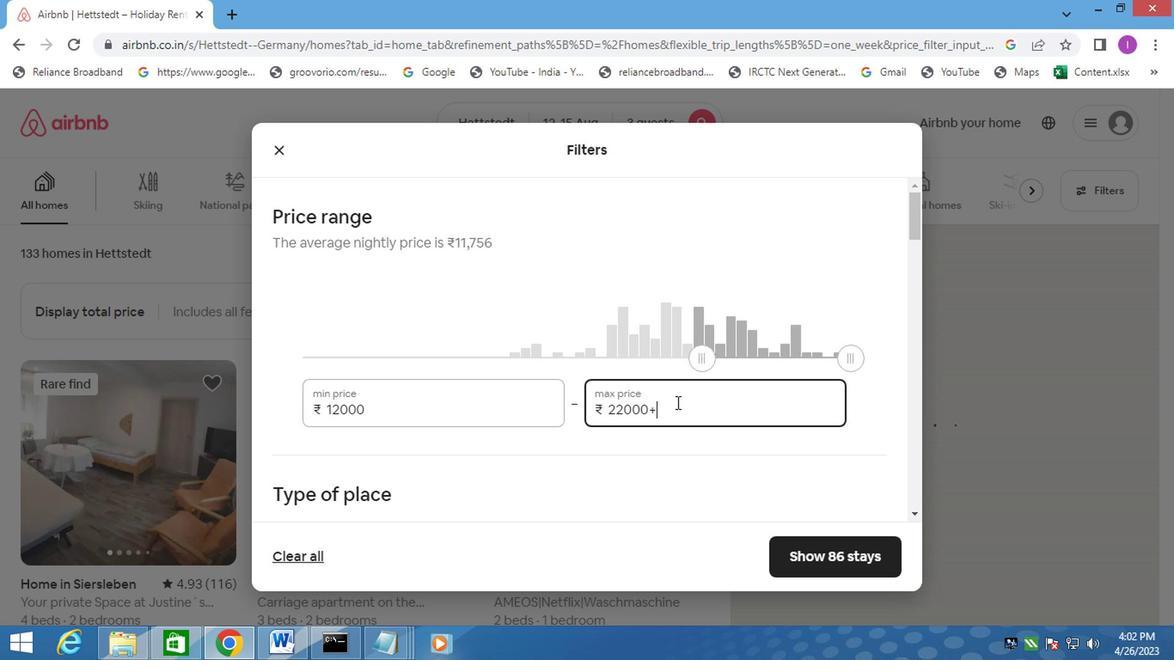 
Action: Mouse pressed left at (673, 403)
Screenshot: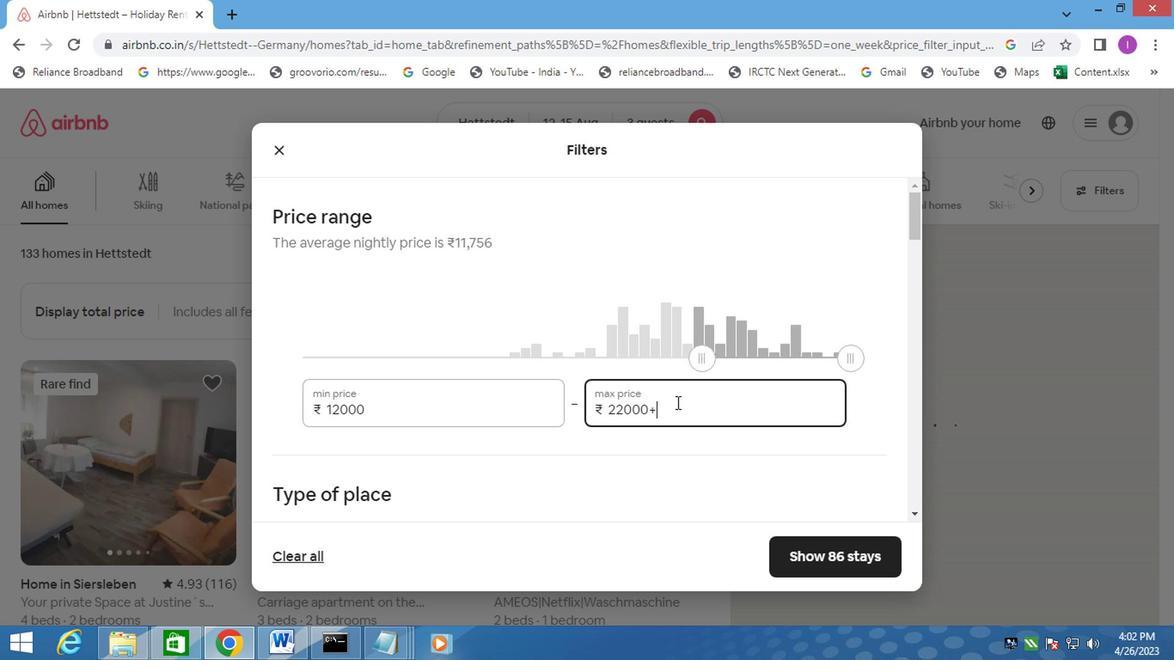 
Action: Mouse moved to (622, 411)
Screenshot: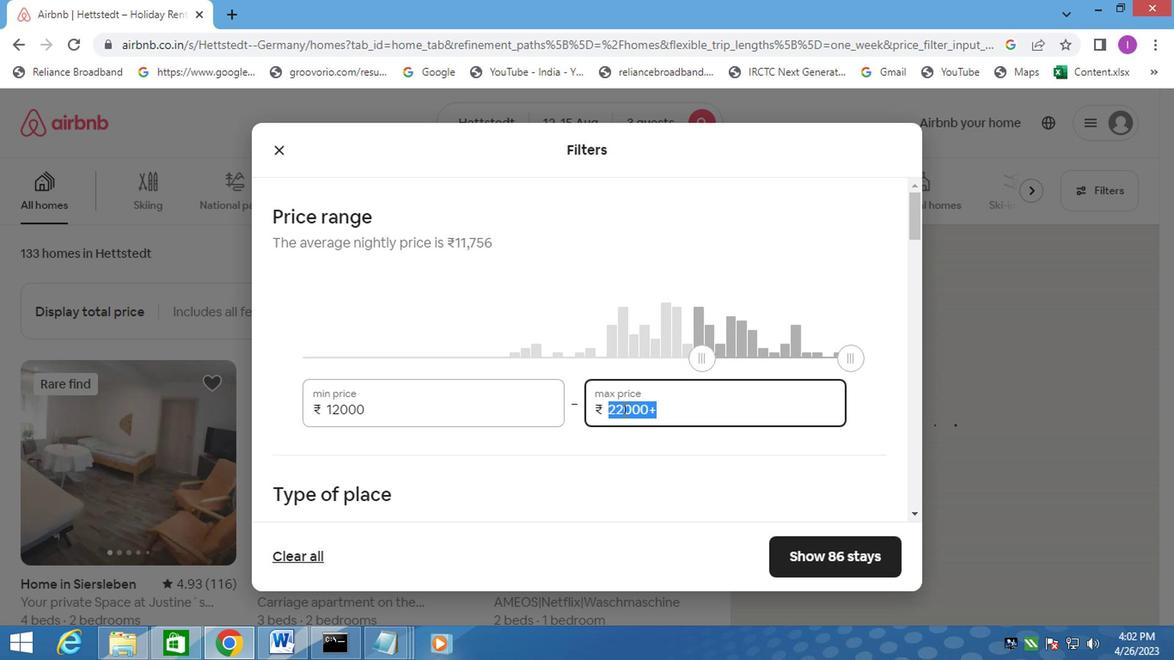 
Action: Key pressed 1
Screenshot: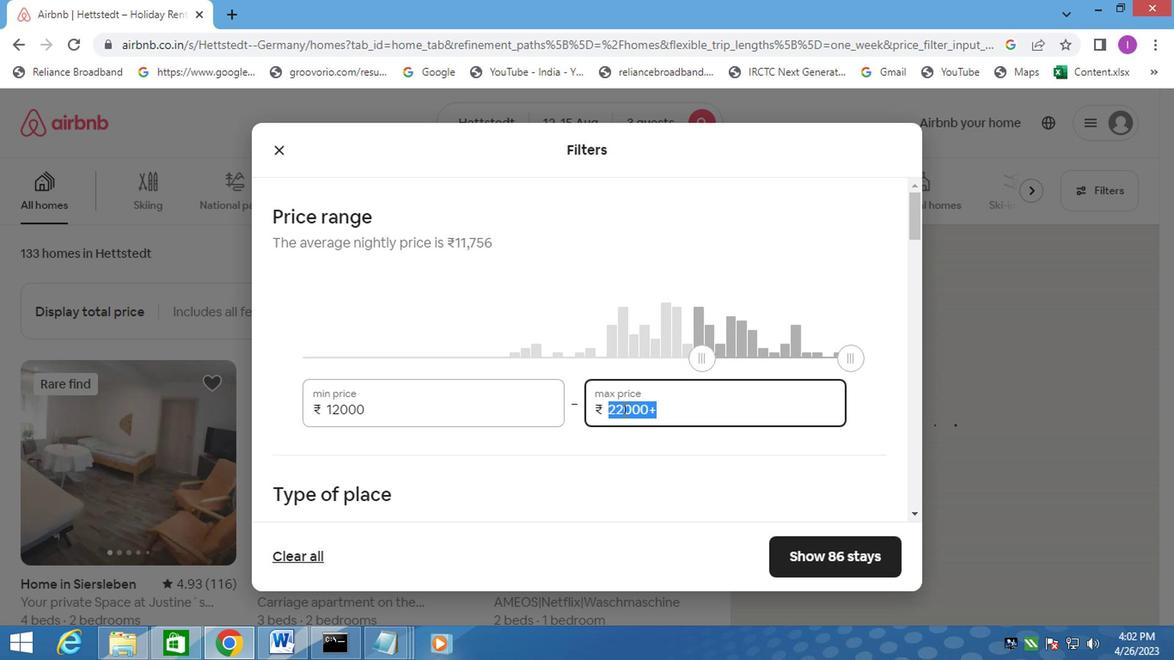 
Action: Mouse moved to (629, 411)
Screenshot: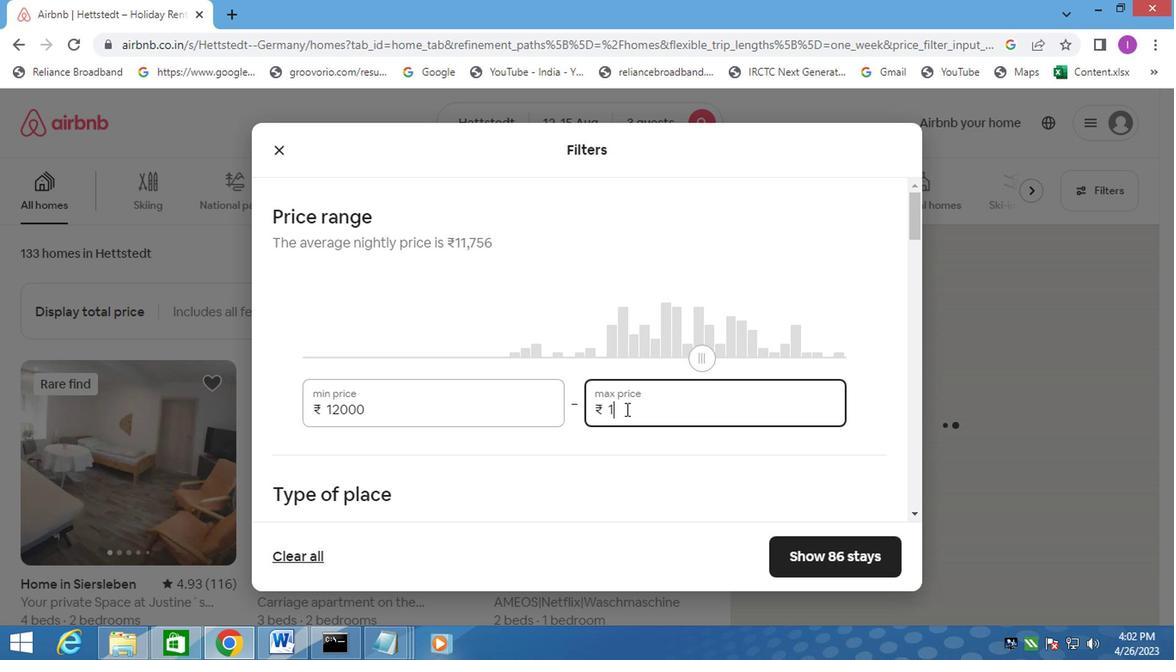 
Action: Key pressed 6
Screenshot: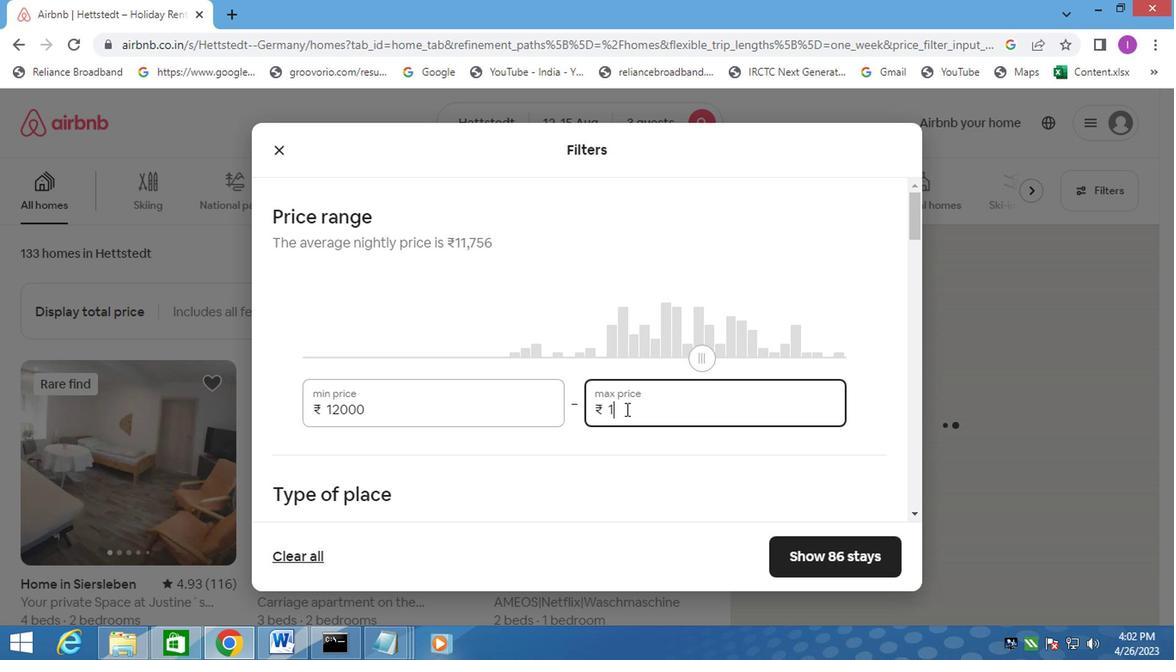 
Action: Mouse moved to (643, 411)
Screenshot: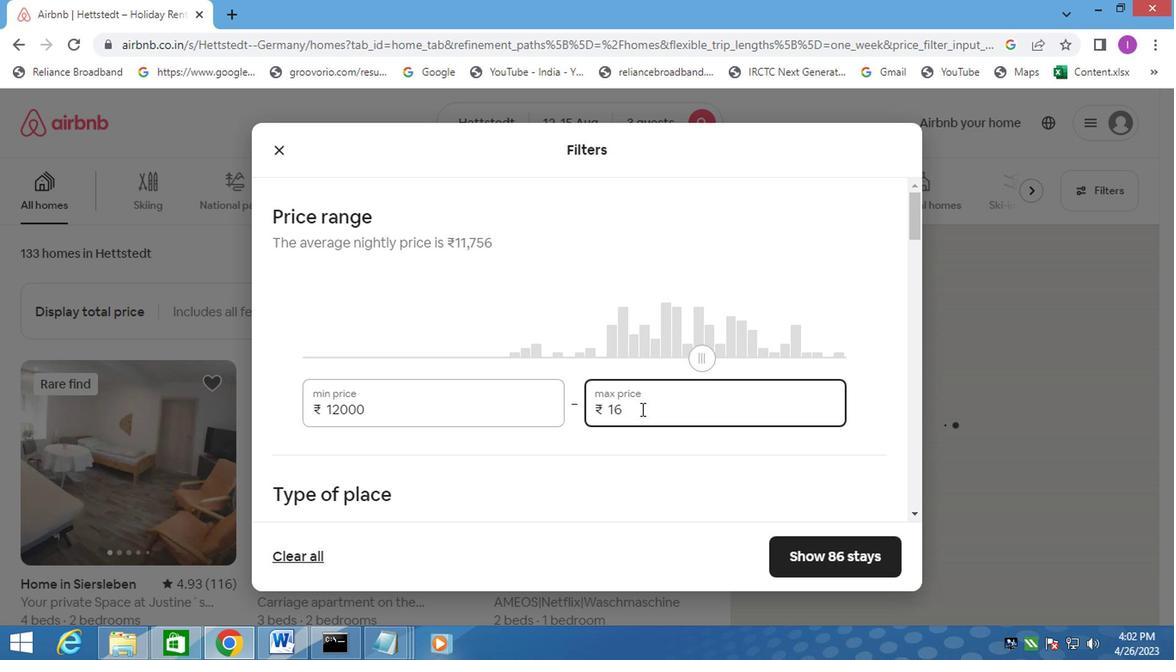 
Action: Key pressed 0
Screenshot: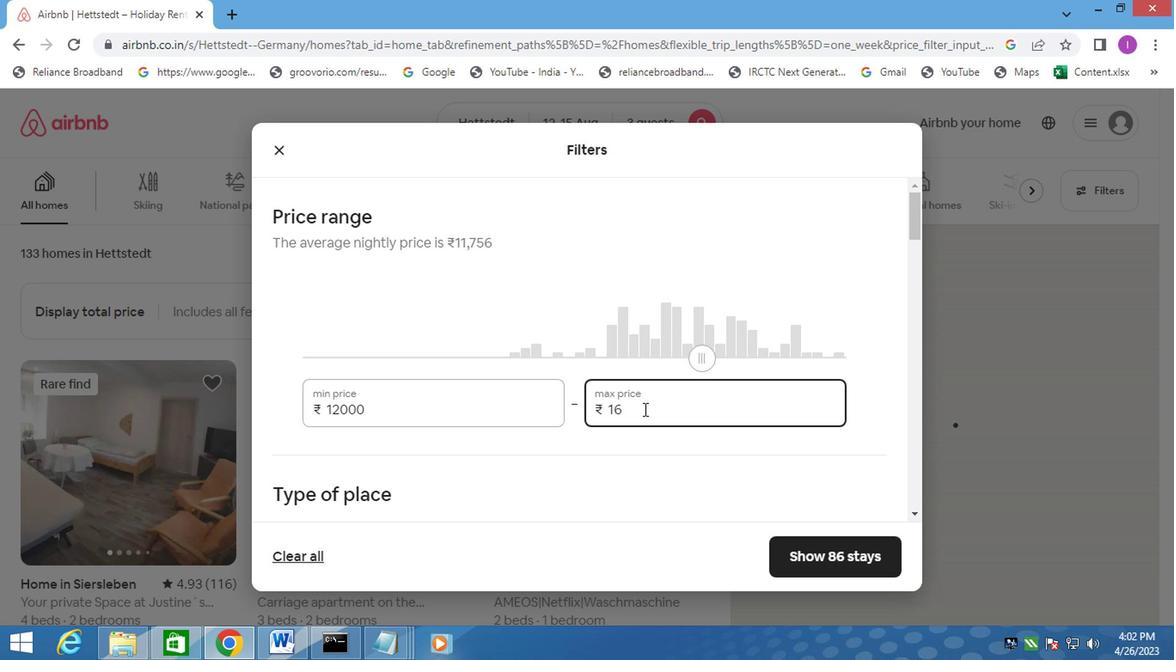 
Action: Mouse moved to (643, 411)
Screenshot: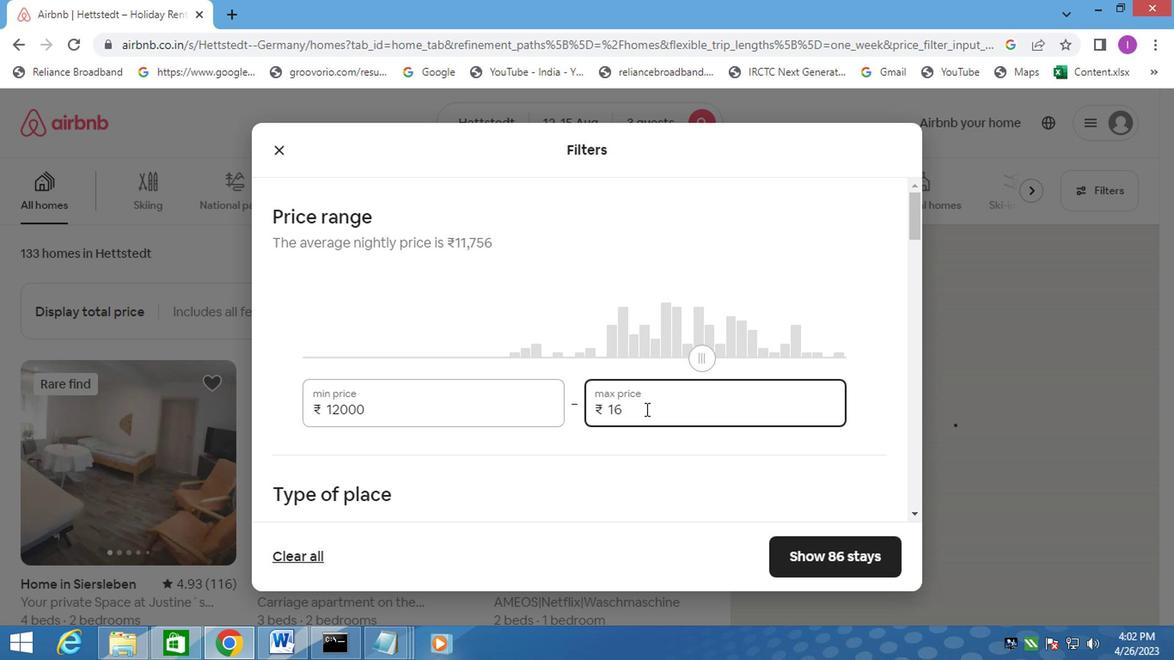 
Action: Key pressed 00
Screenshot: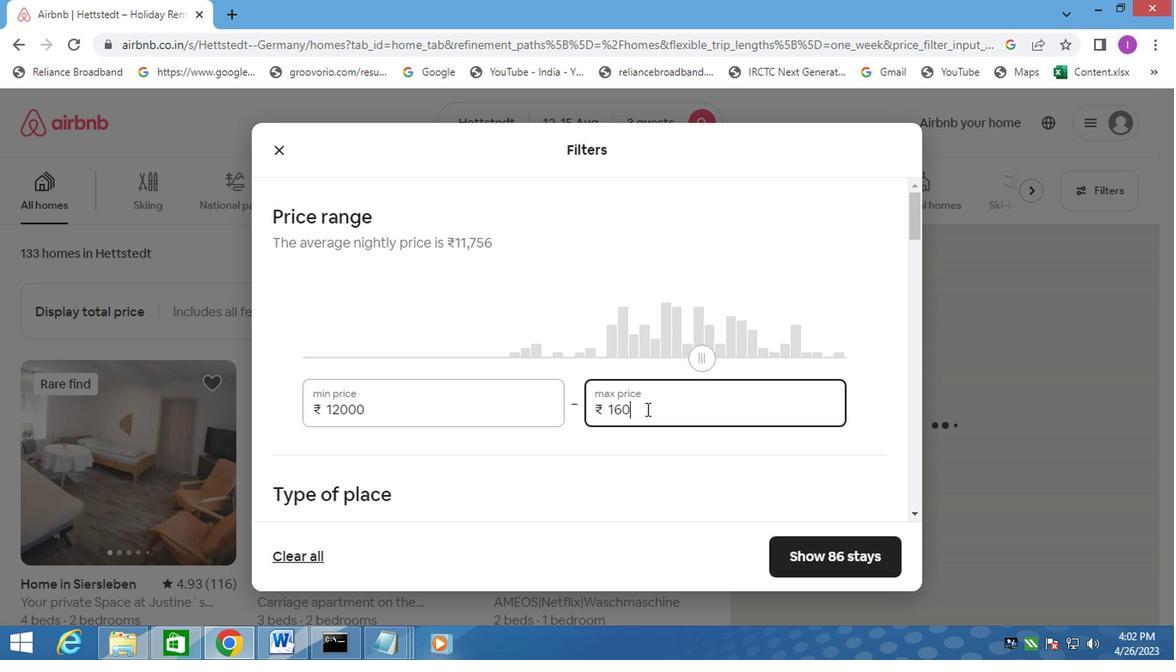 
Action: Mouse moved to (562, 443)
Screenshot: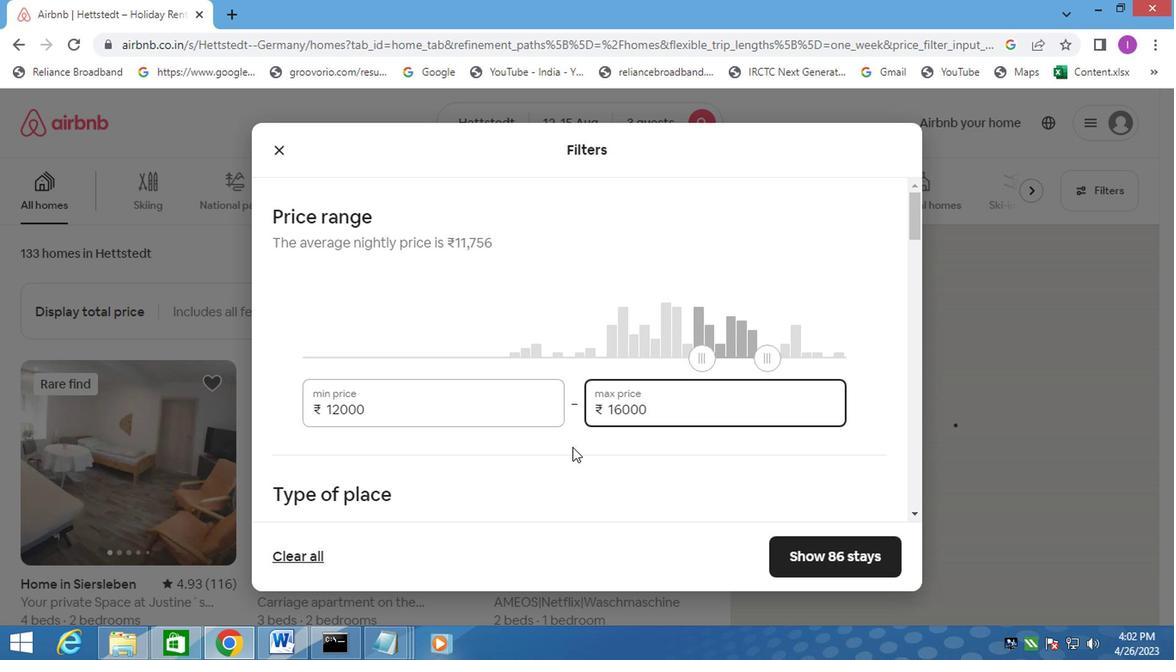 
Action: Mouse scrolled (562, 442) with delta (0, -1)
Screenshot: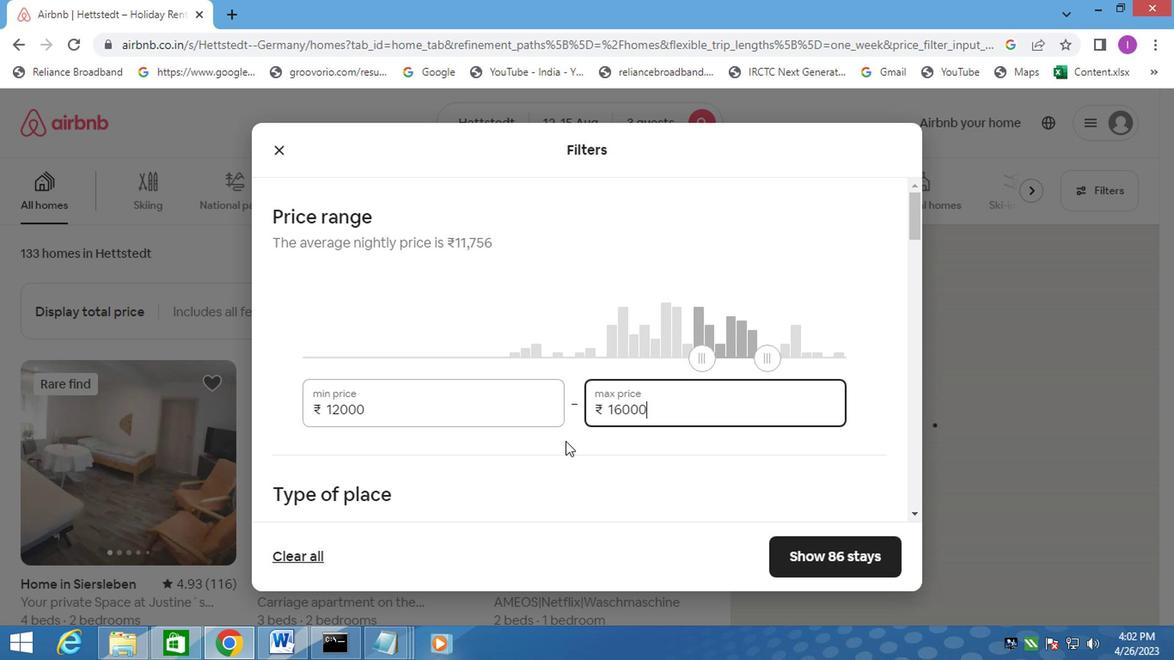 
Action: Mouse scrolled (562, 442) with delta (0, -1)
Screenshot: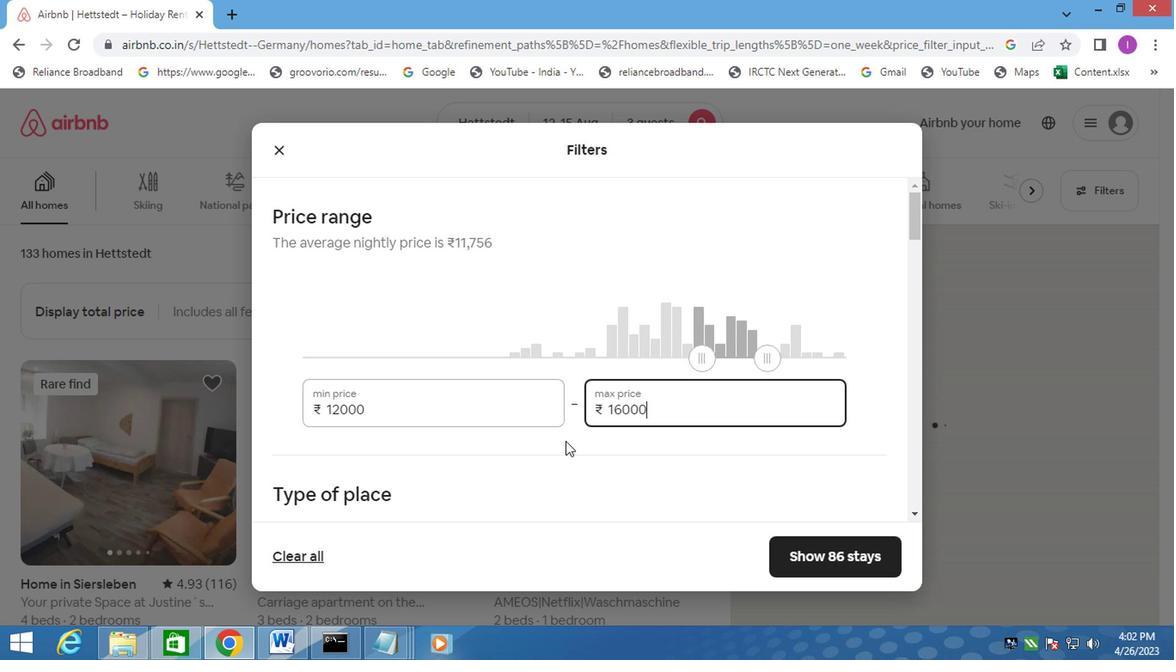 
Action: Mouse moved to (566, 431)
Screenshot: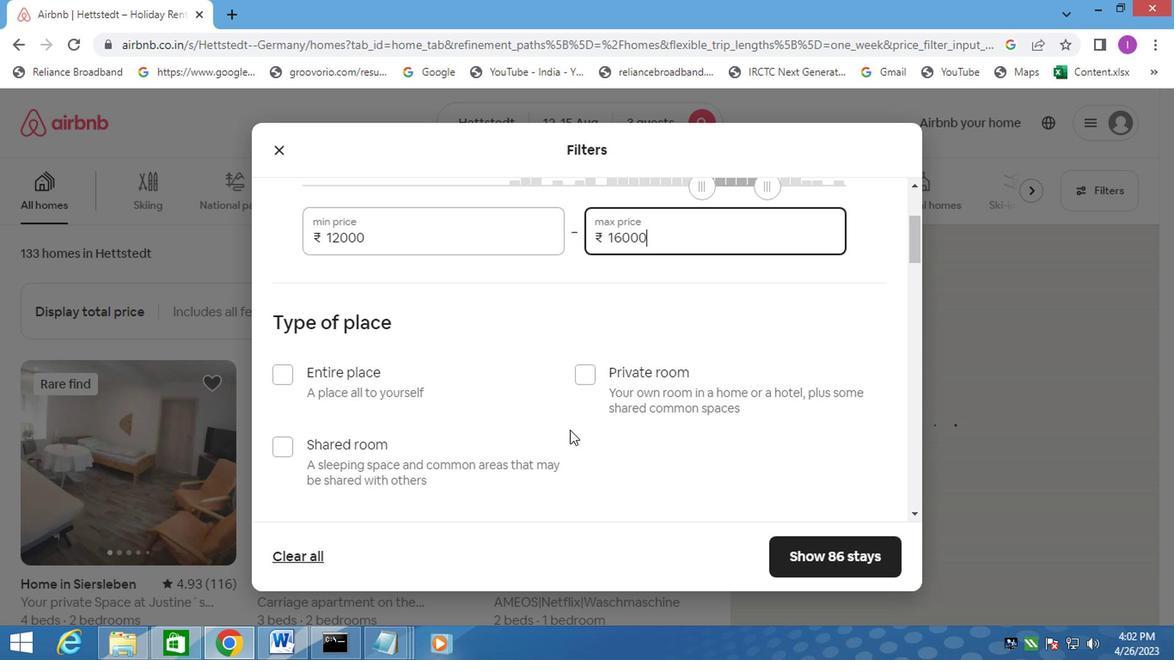 
Action: Mouse scrolled (566, 431) with delta (0, 0)
Screenshot: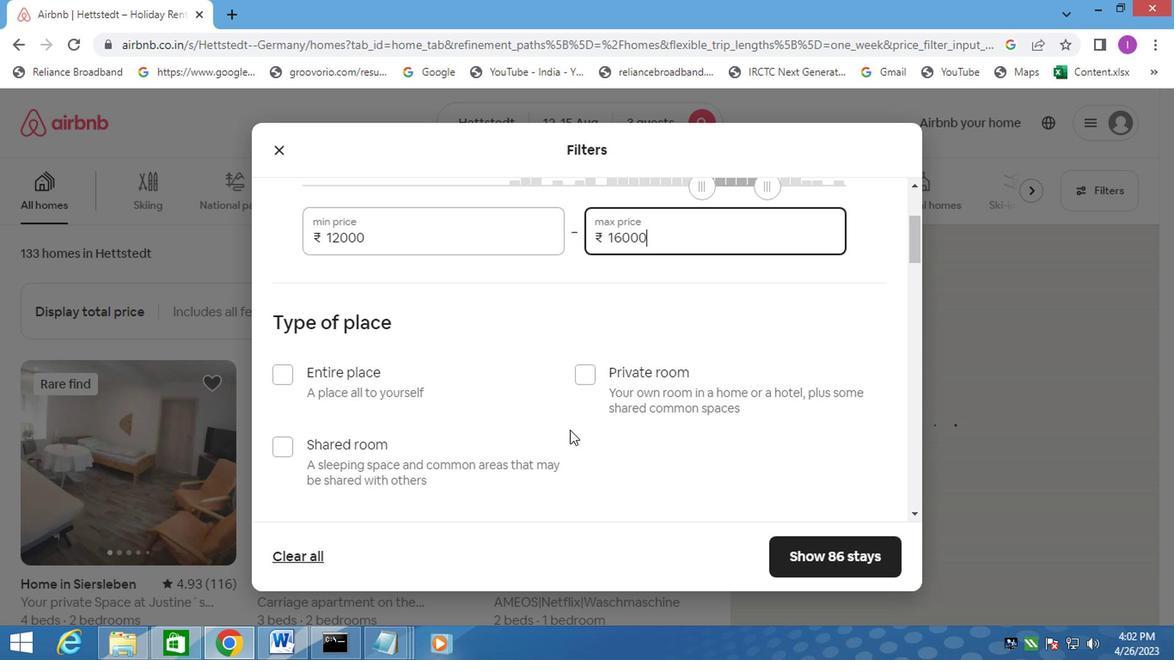 
Action: Mouse moved to (278, 288)
Screenshot: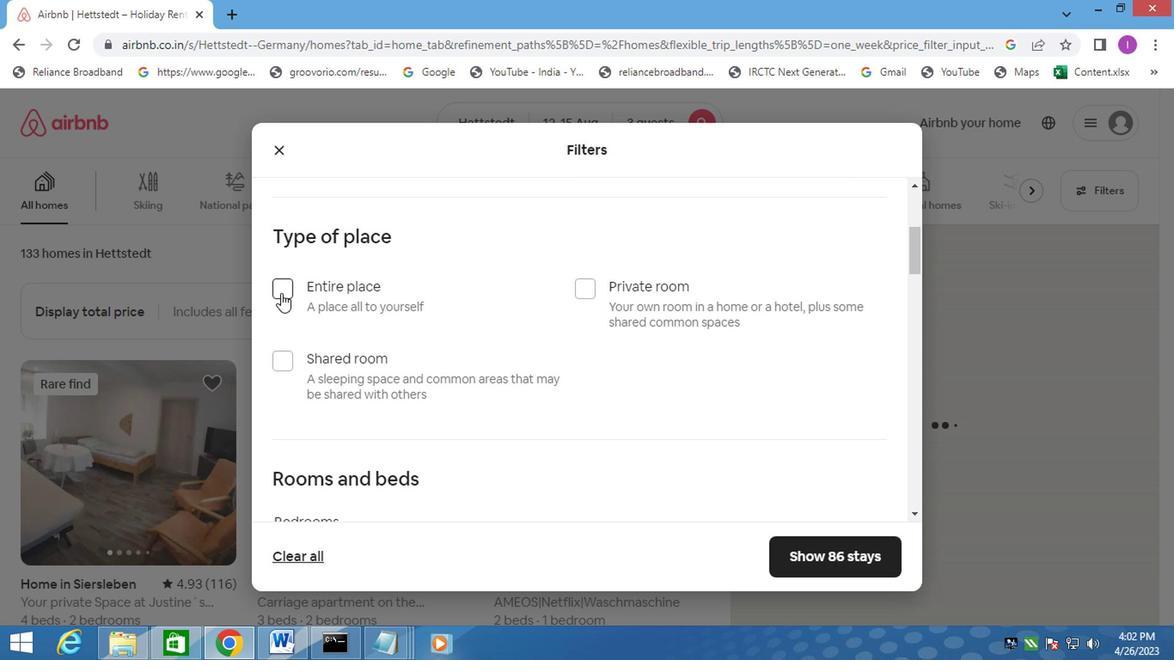 
Action: Mouse pressed left at (278, 288)
Screenshot: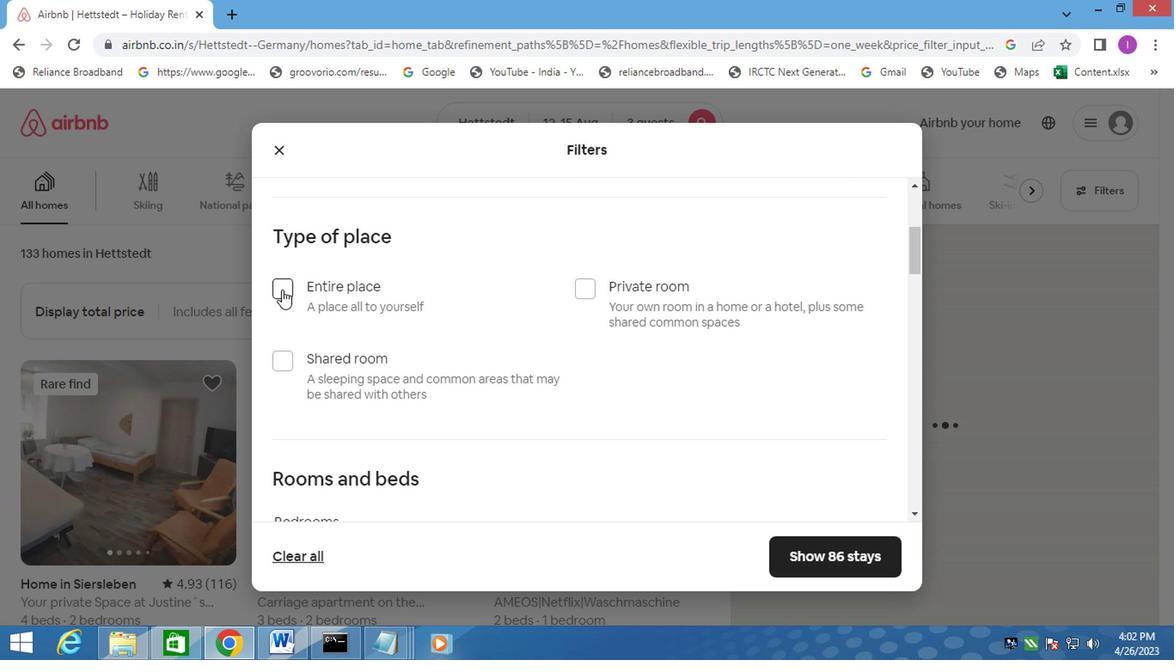 
Action: Mouse moved to (430, 280)
Screenshot: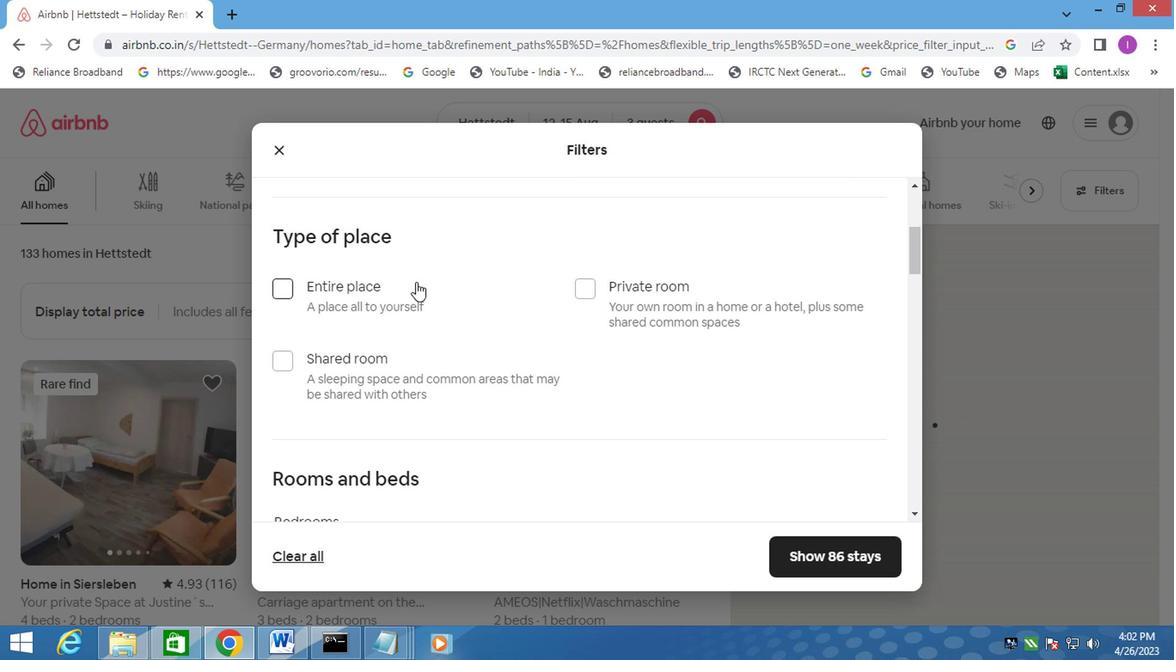 
Action: Mouse scrolled (430, 280) with delta (0, 0)
Screenshot: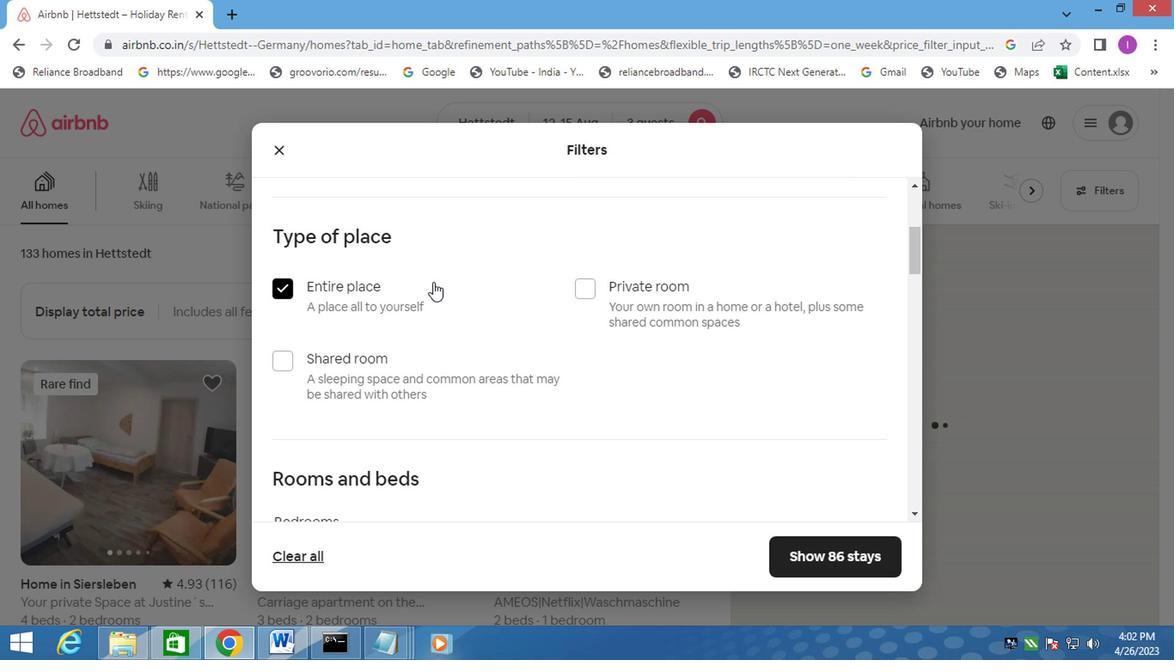 
Action: Mouse moved to (430, 280)
Screenshot: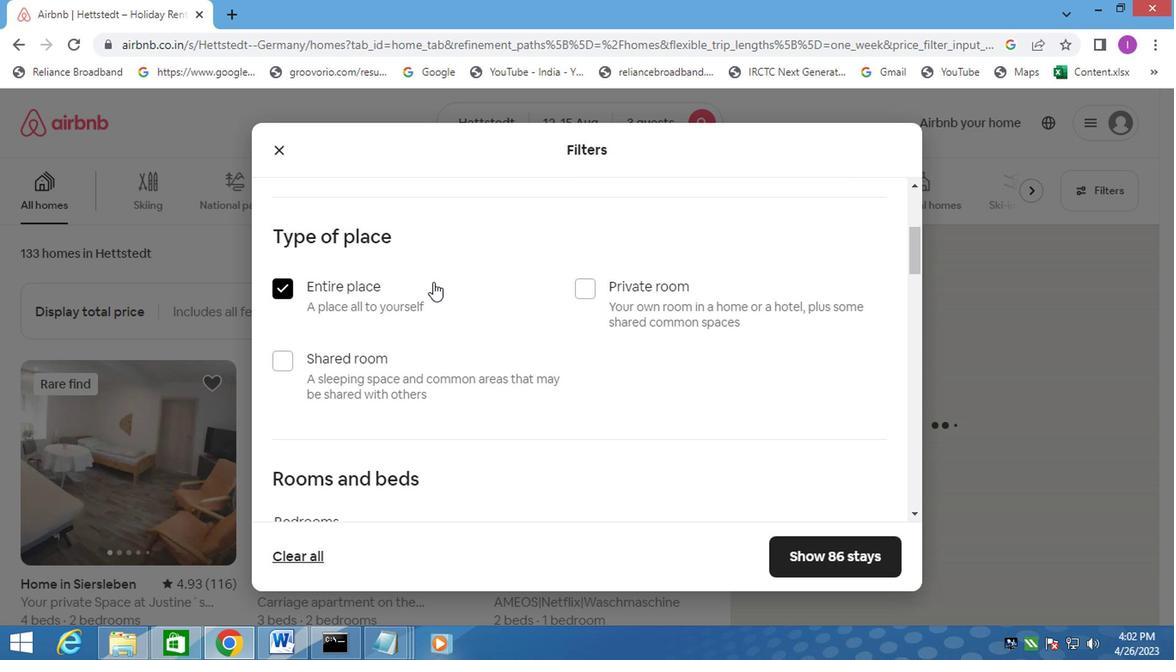 
Action: Mouse scrolled (430, 280) with delta (0, 0)
Screenshot: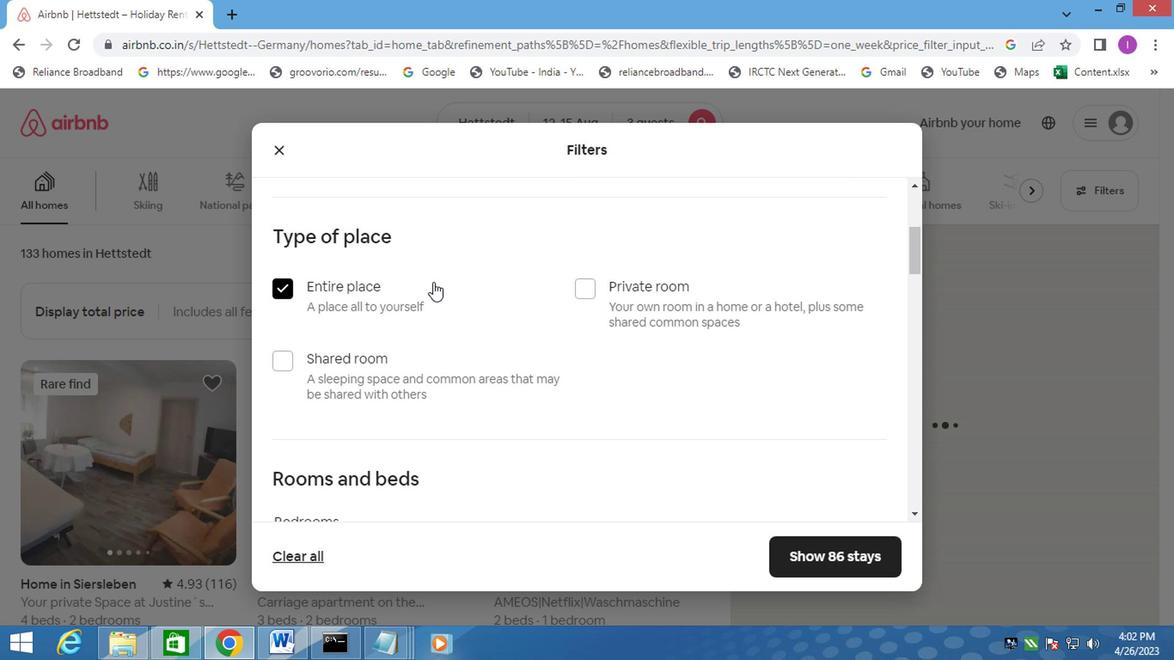 
Action: Mouse moved to (432, 280)
Screenshot: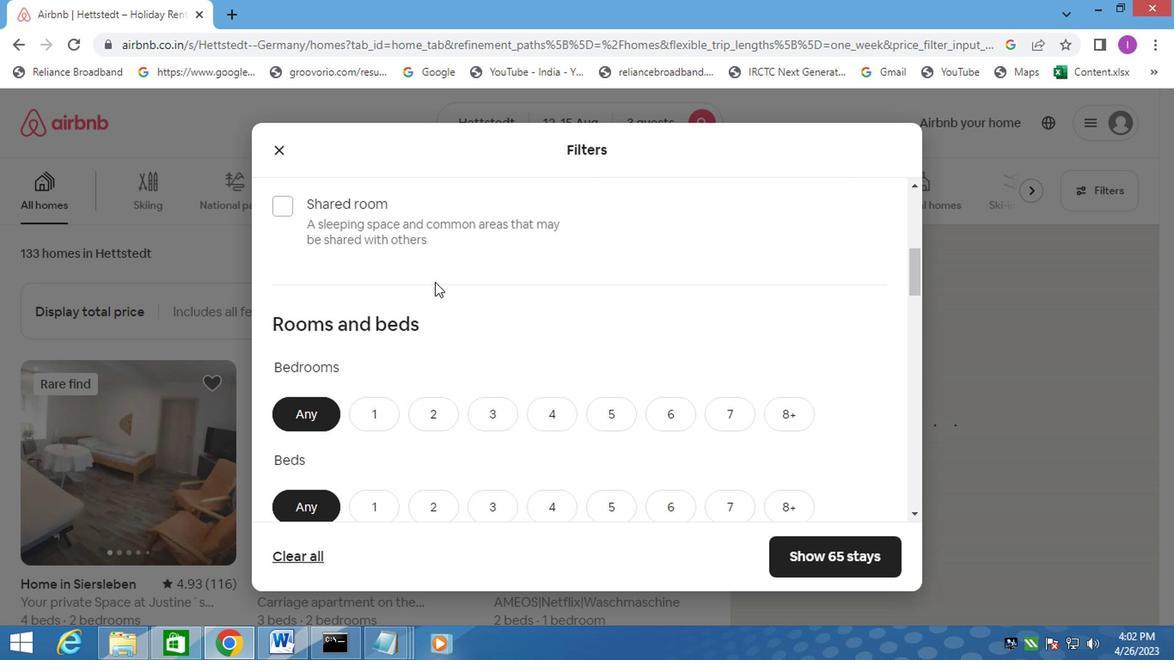 
Action: Mouse scrolled (432, 280) with delta (0, 0)
Screenshot: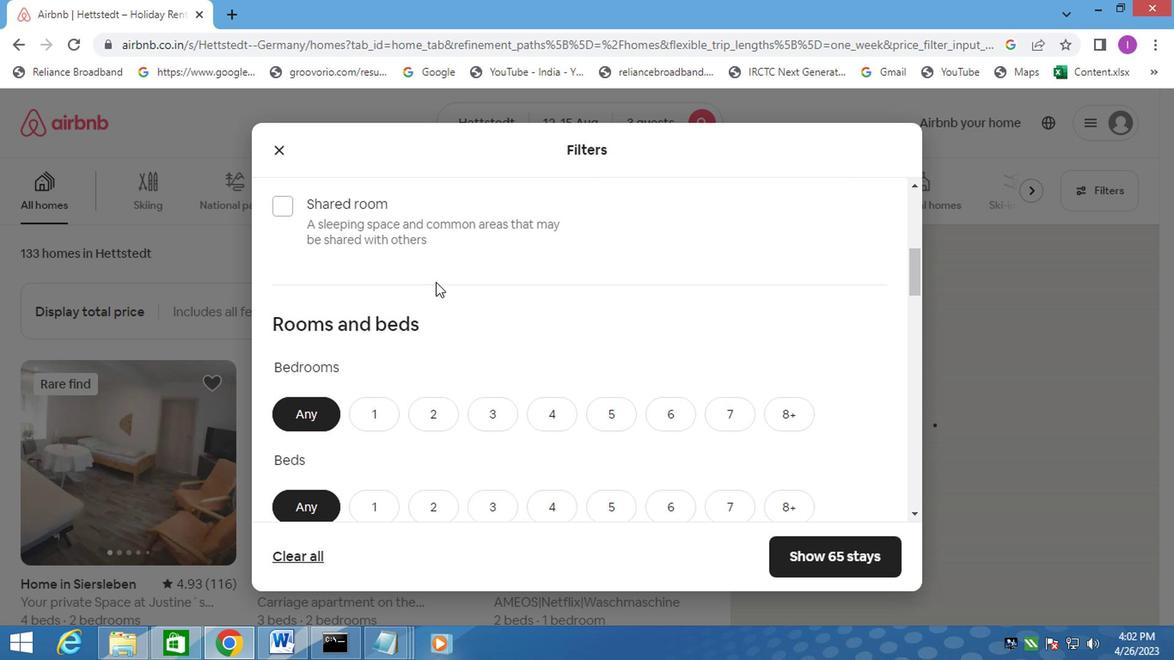
Action: Mouse moved to (439, 309)
Screenshot: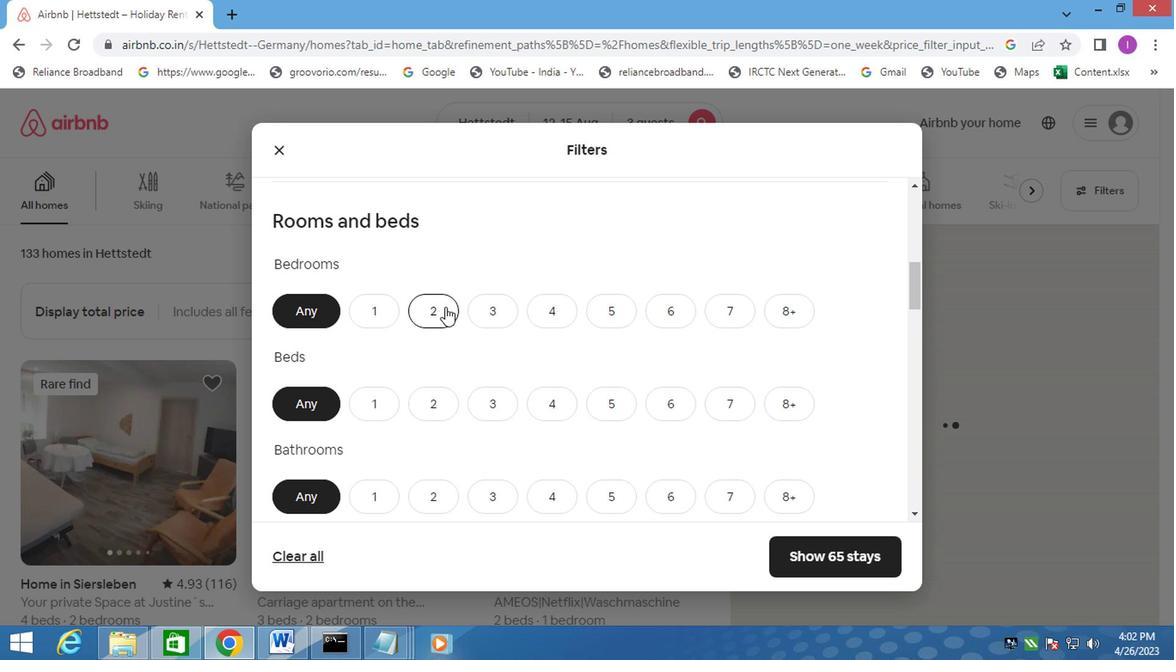
Action: Mouse pressed left at (439, 309)
Screenshot: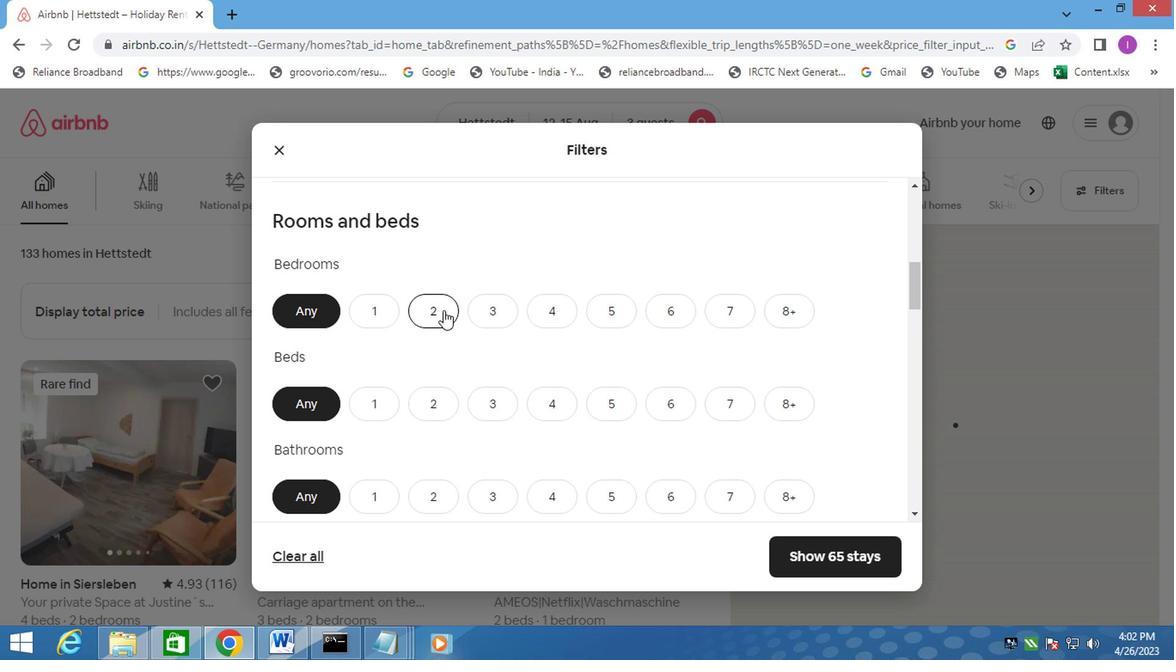 
Action: Mouse moved to (498, 398)
Screenshot: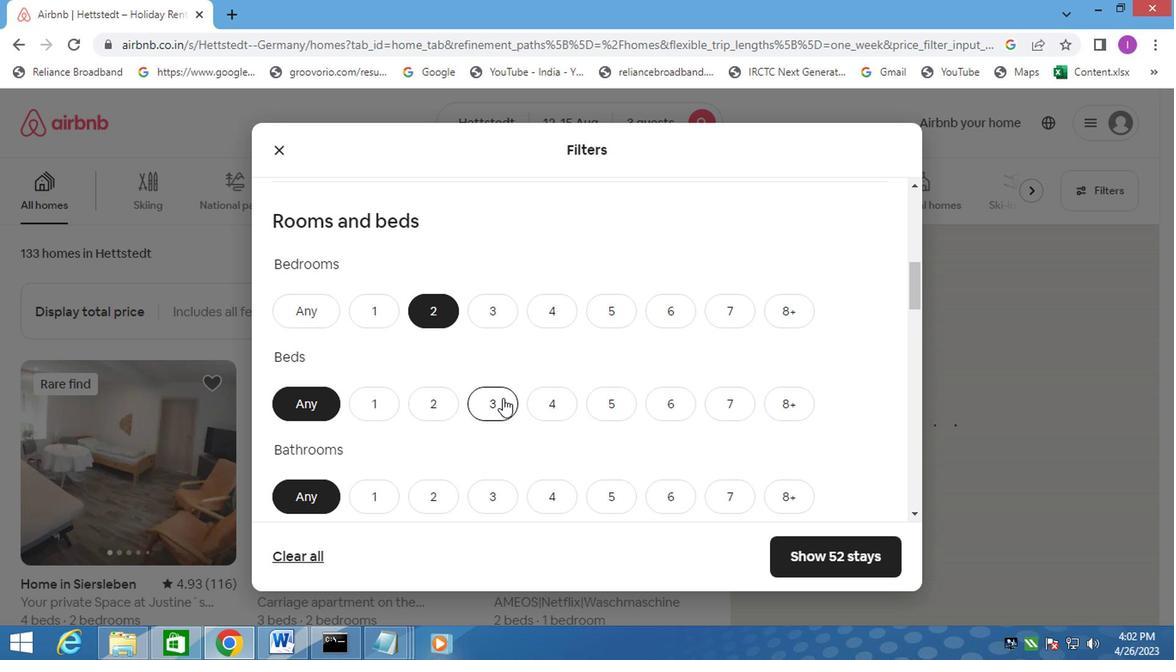 
Action: Mouse pressed left at (498, 398)
Screenshot: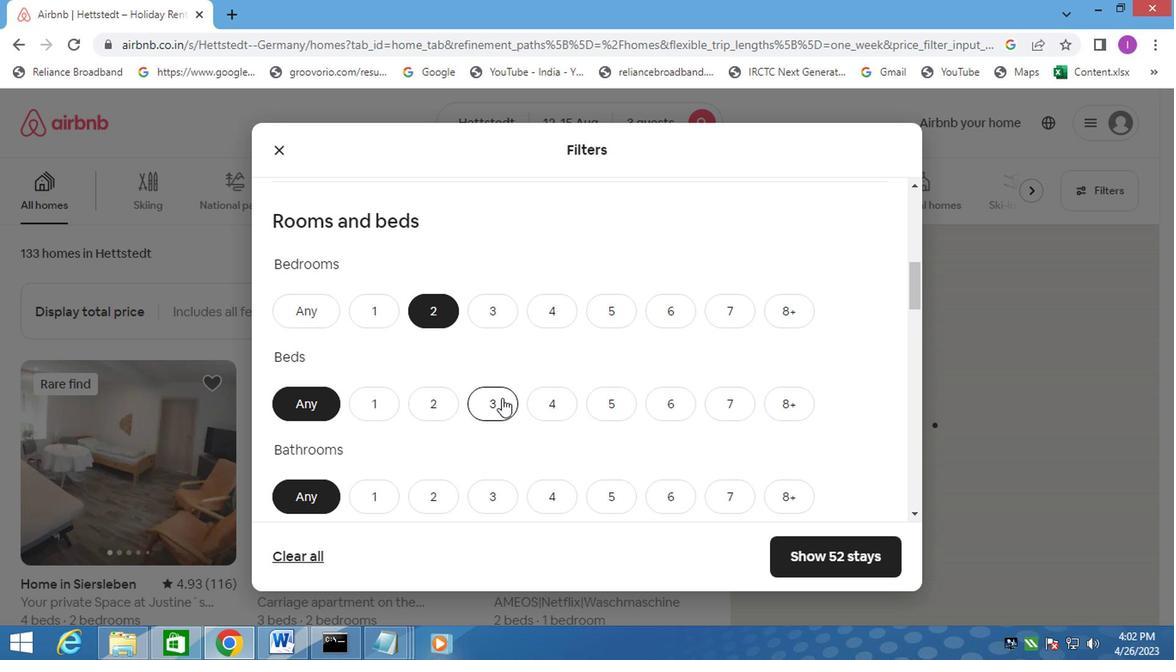 
Action: Mouse moved to (382, 497)
Screenshot: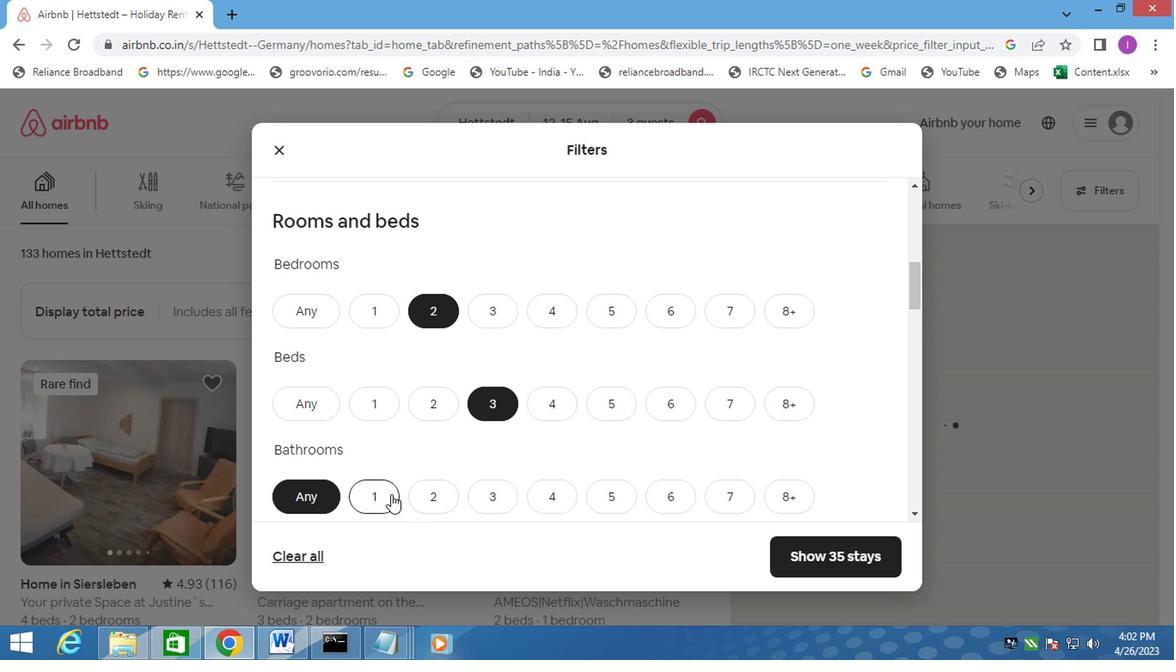 
Action: Mouse pressed left at (382, 497)
Screenshot: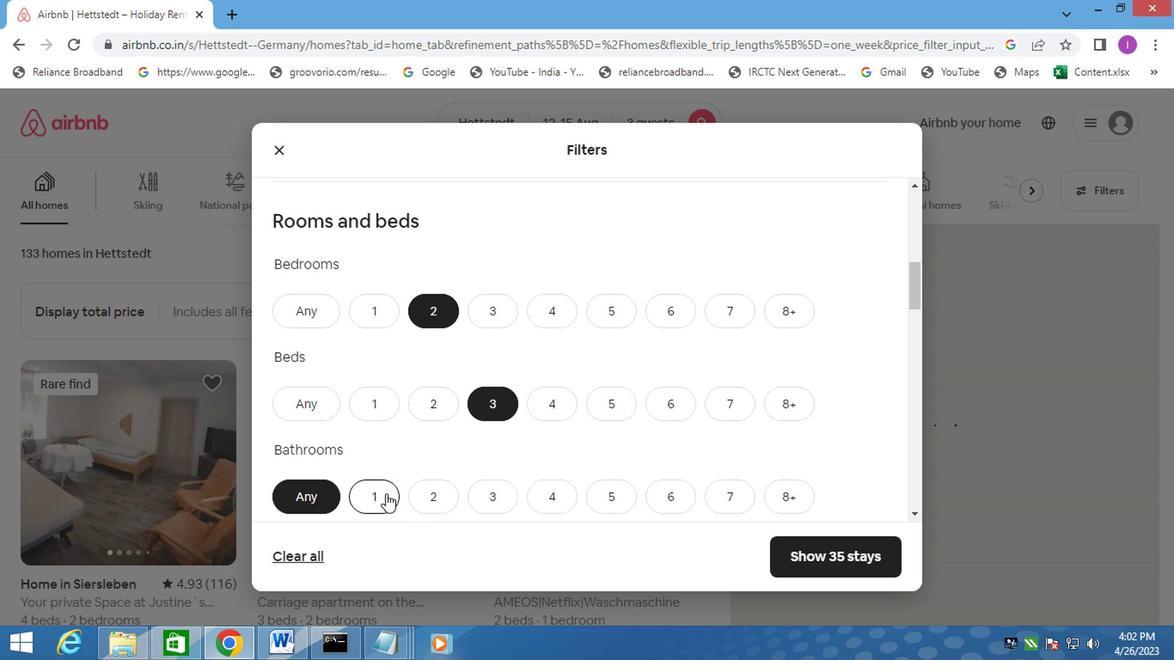 
Action: Mouse moved to (562, 369)
Screenshot: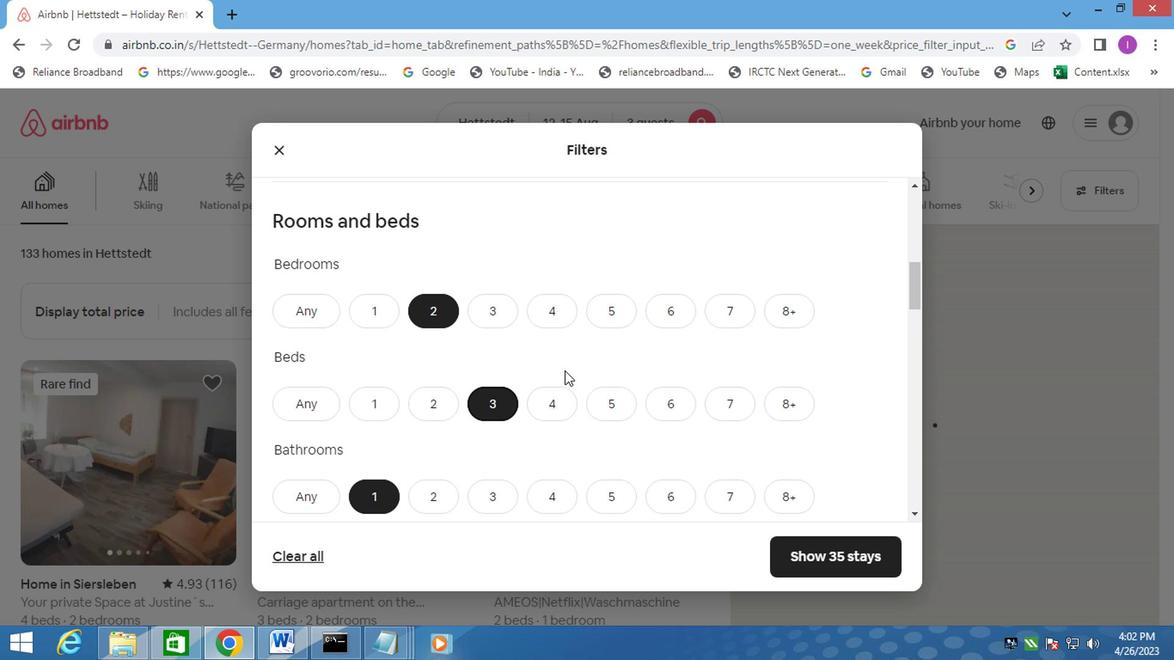 
Action: Mouse scrolled (562, 368) with delta (0, 0)
Screenshot: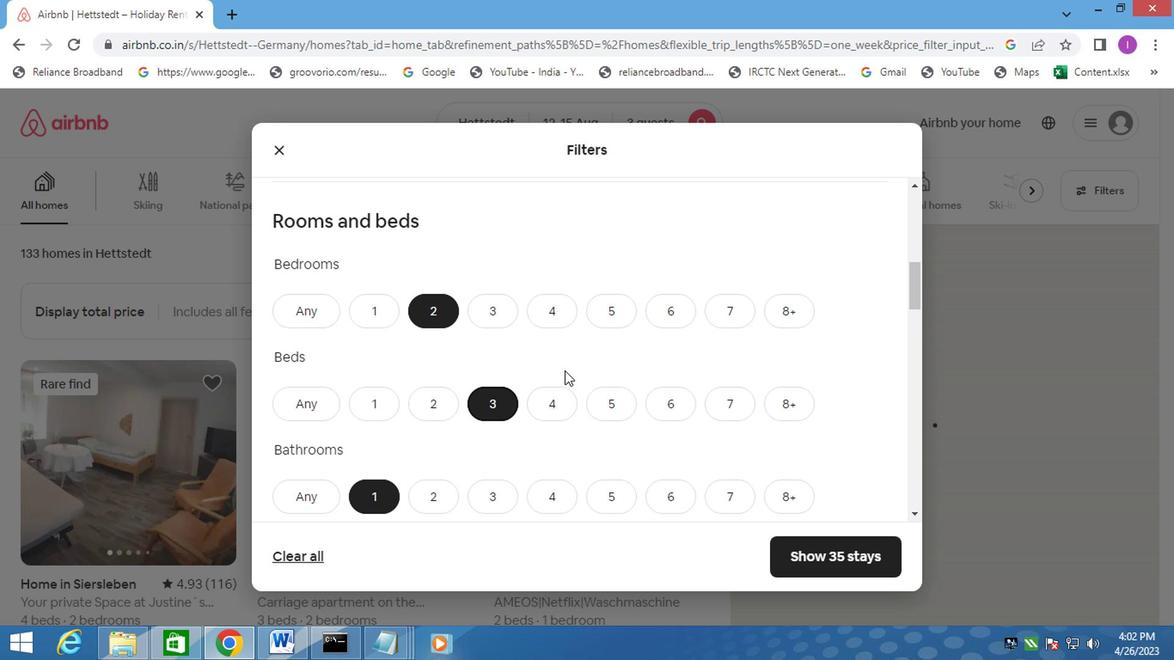 
Action: Mouse moved to (563, 369)
Screenshot: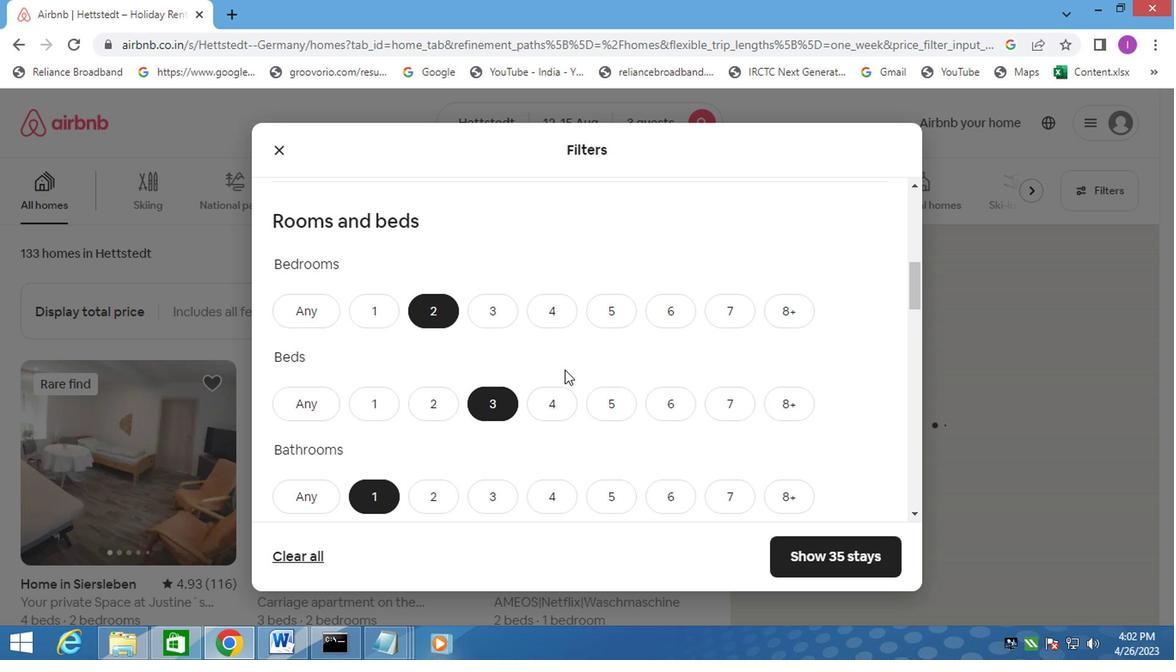 
Action: Mouse scrolled (563, 368) with delta (0, 0)
Screenshot: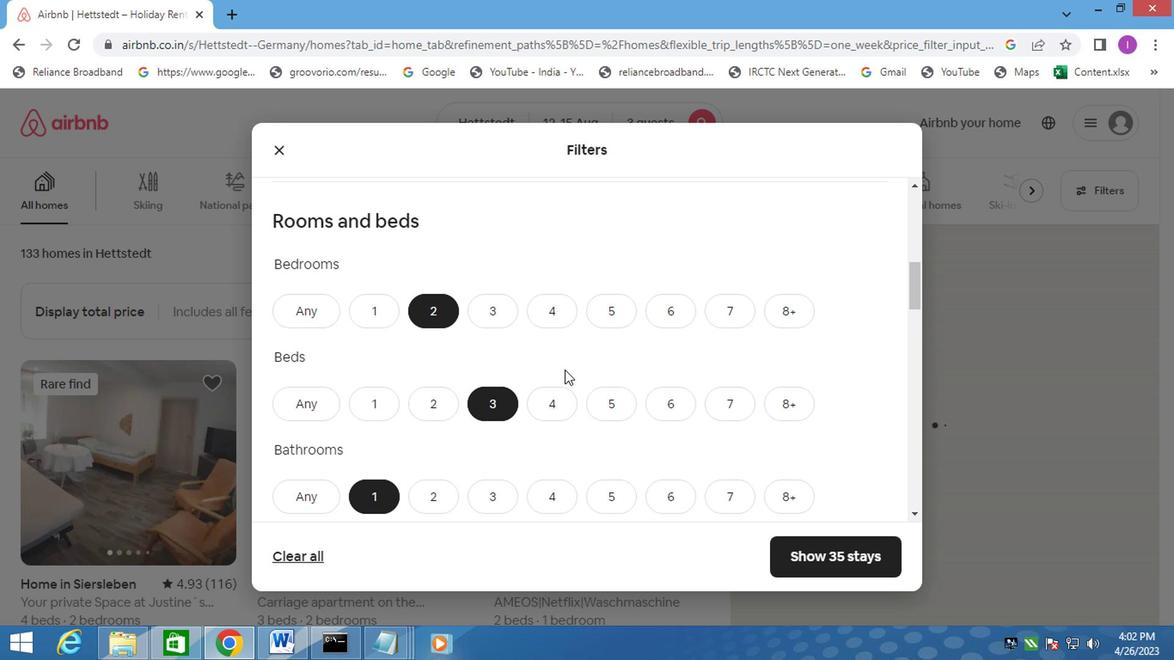 
Action: Mouse moved to (564, 364)
Screenshot: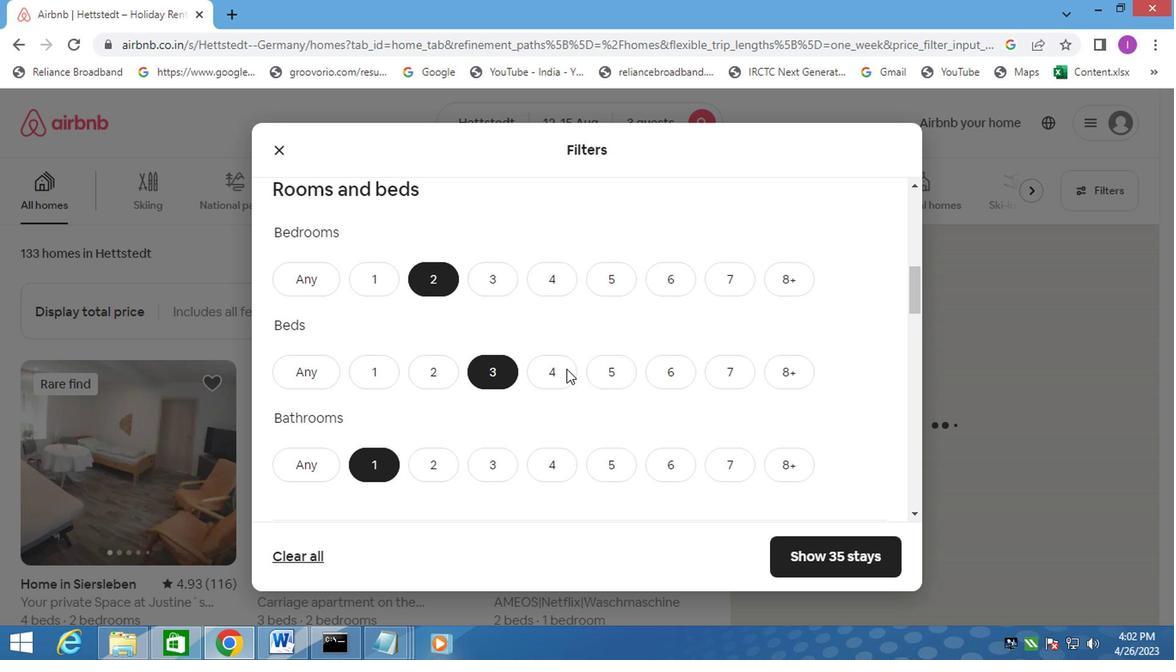 
Action: Mouse scrolled (564, 363) with delta (0, -1)
Screenshot: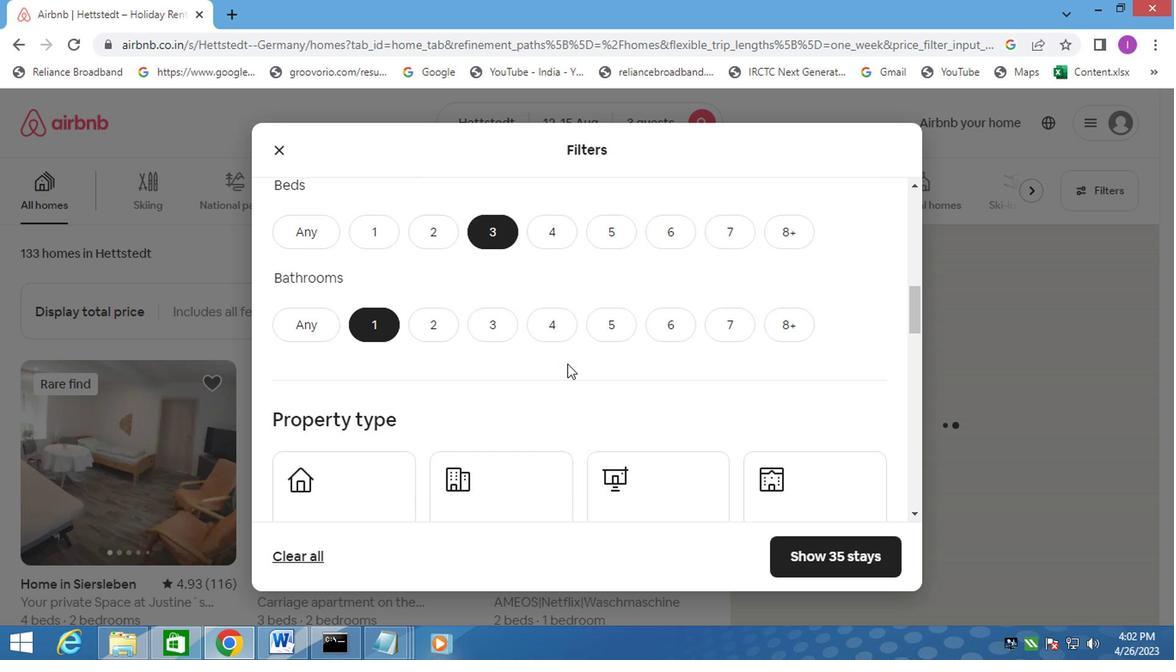 
Action: Mouse moved to (390, 433)
Screenshot: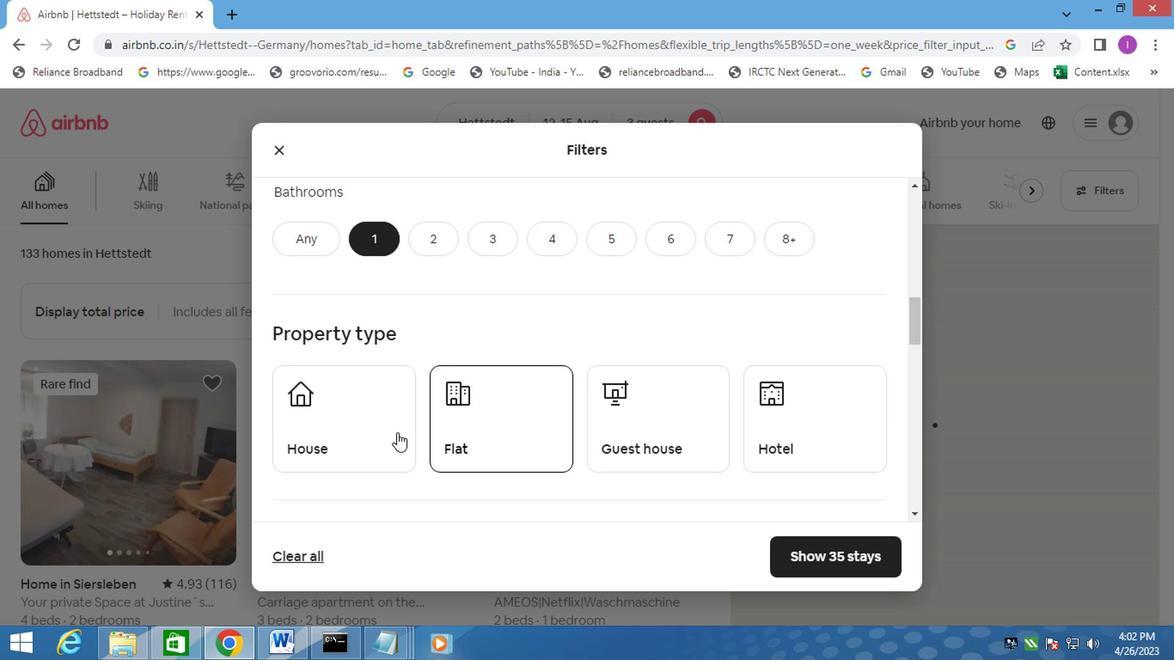
Action: Mouse pressed left at (390, 433)
Screenshot: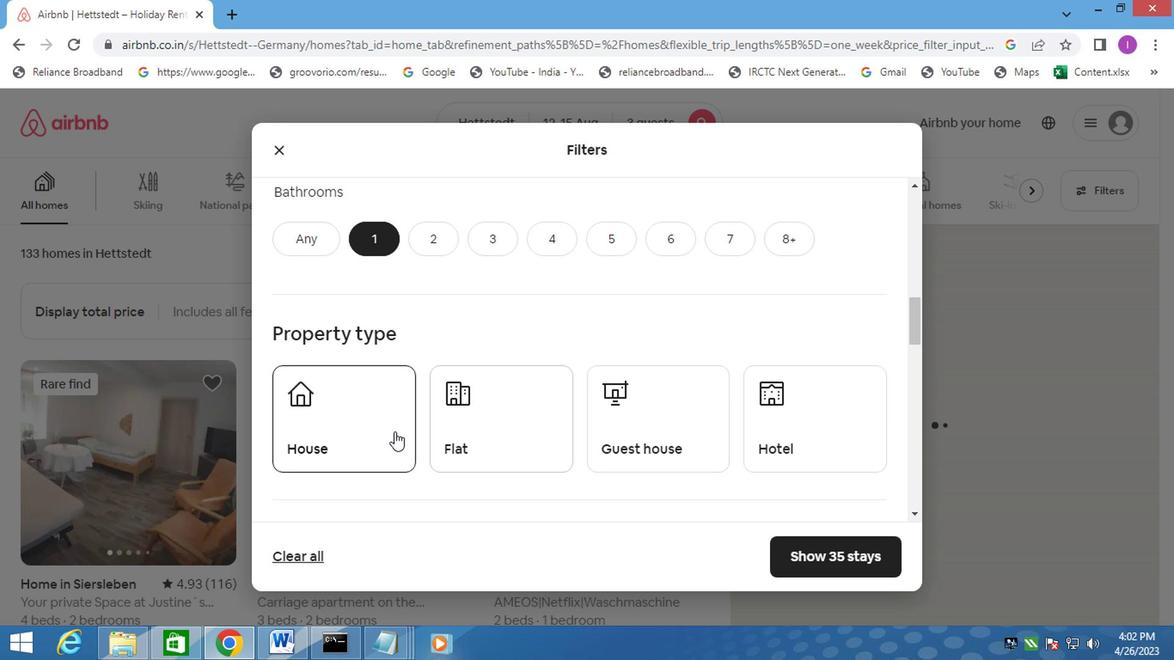 
Action: Mouse moved to (488, 419)
Screenshot: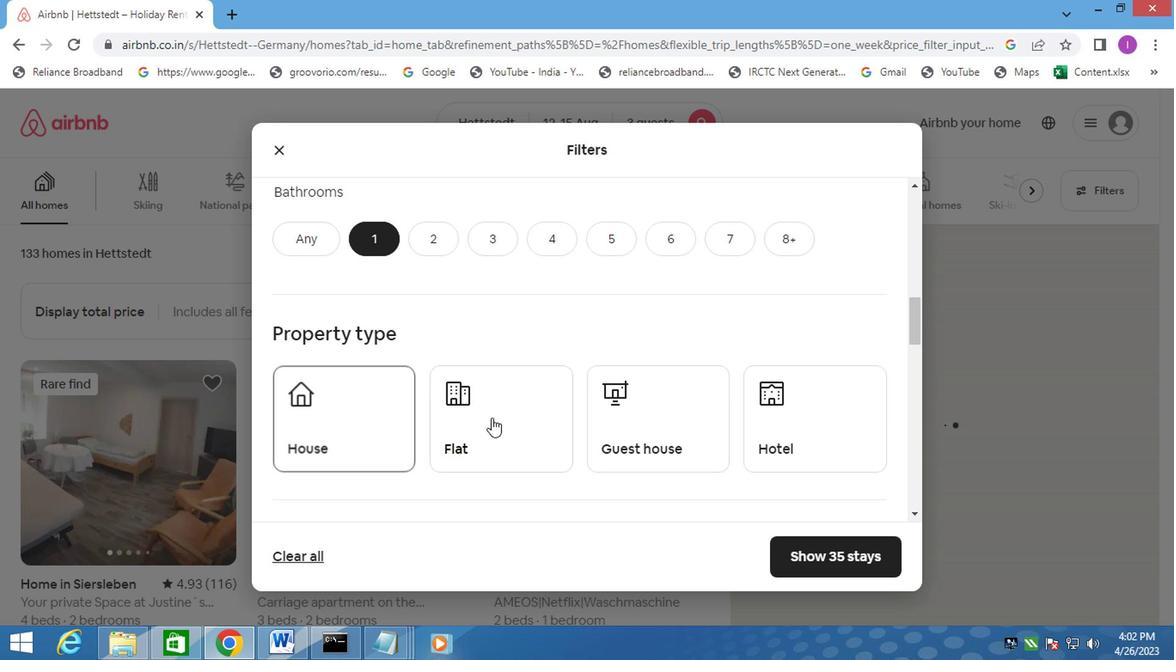 
Action: Mouse pressed left at (488, 419)
Screenshot: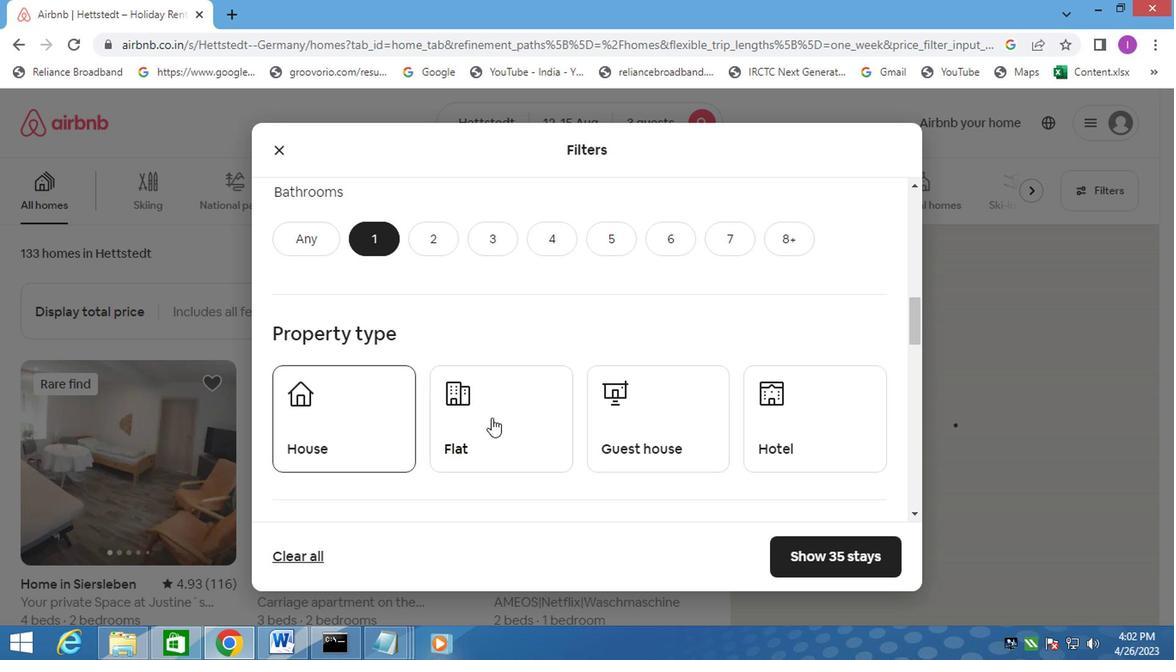 
Action: Mouse moved to (658, 447)
Screenshot: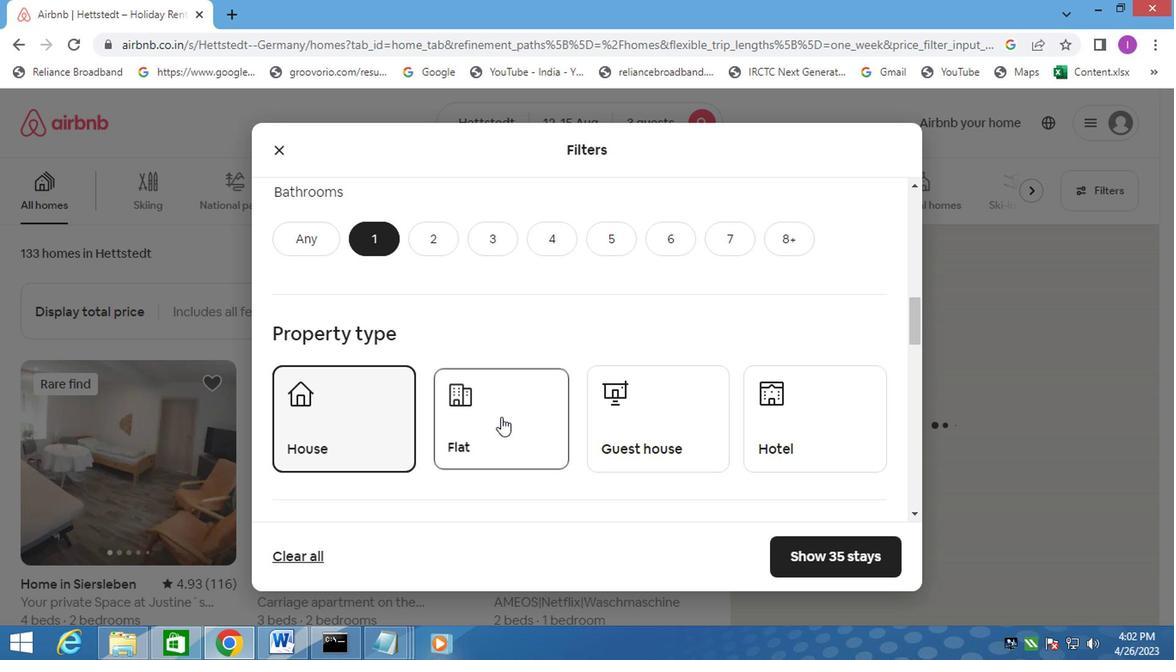 
Action: Mouse pressed left at (658, 447)
Screenshot: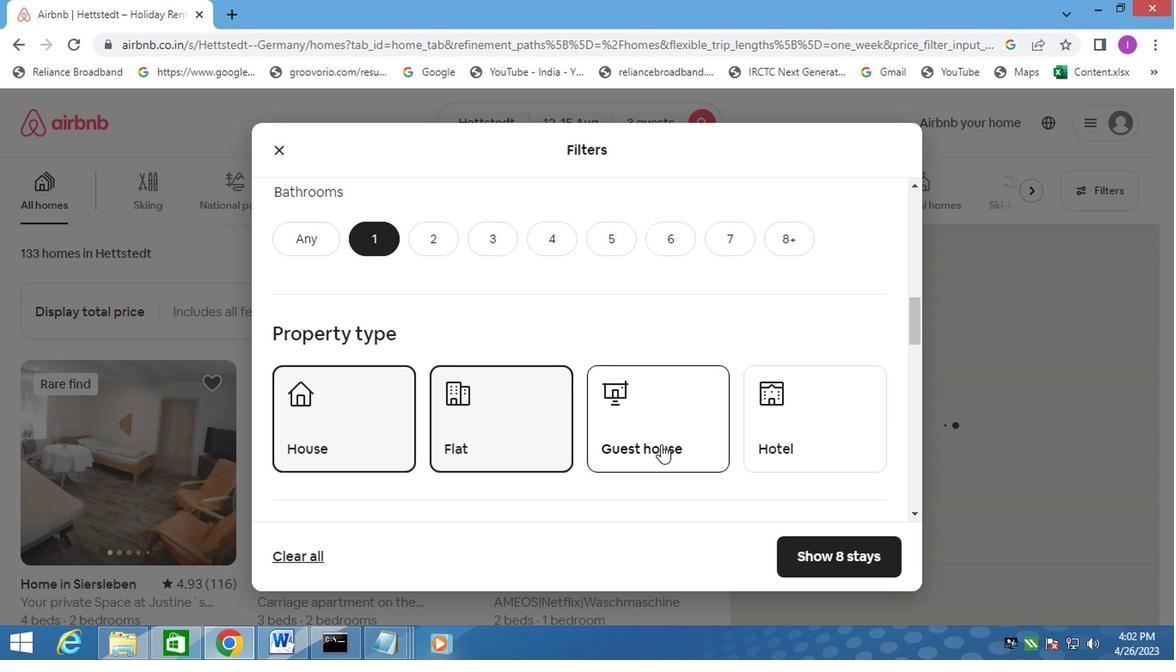 
Action: Mouse moved to (611, 425)
Screenshot: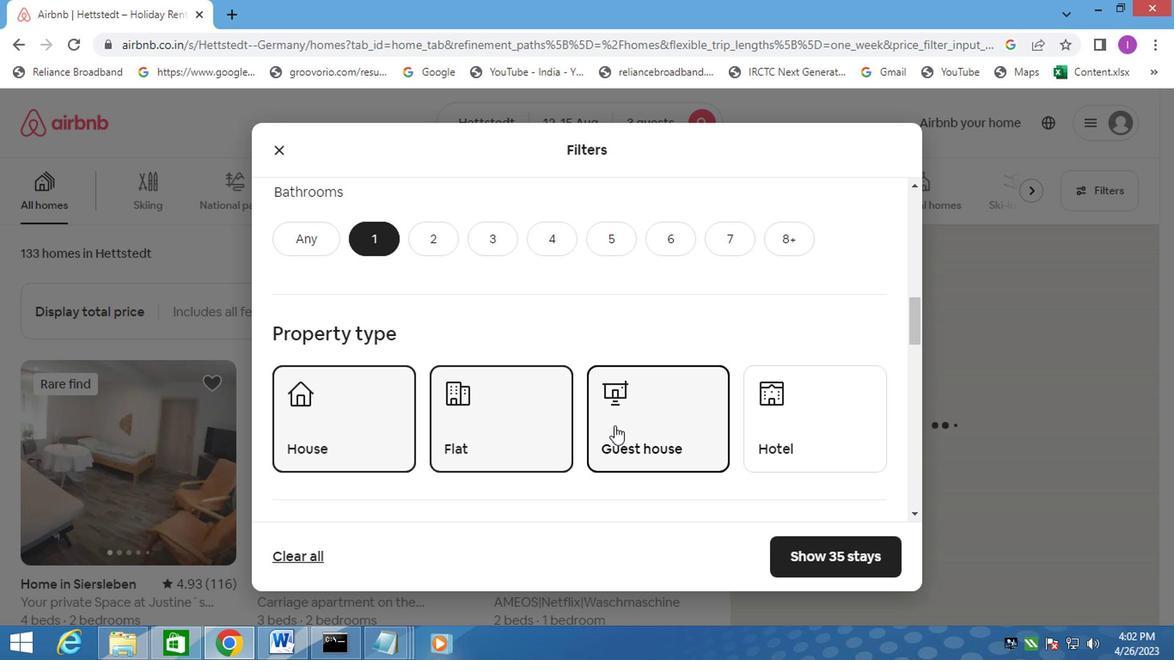 
Action: Mouse scrolled (611, 424) with delta (0, -1)
Screenshot: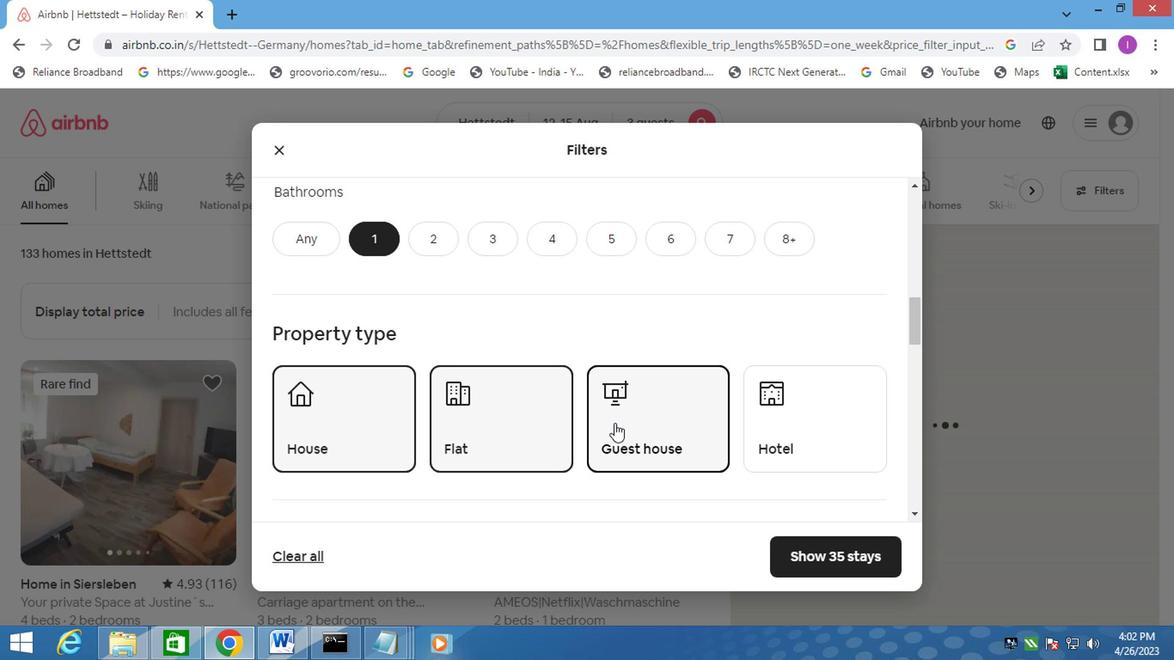 
Action: Mouse moved to (611, 424)
Screenshot: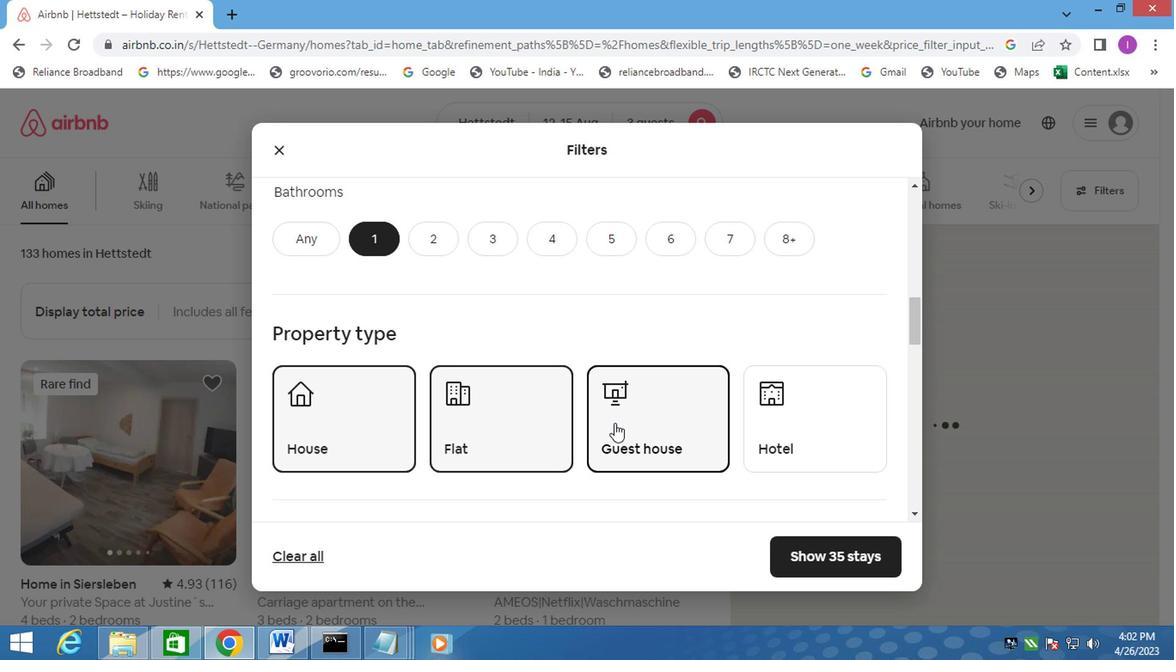 
Action: Mouse scrolled (611, 423) with delta (0, 0)
Screenshot: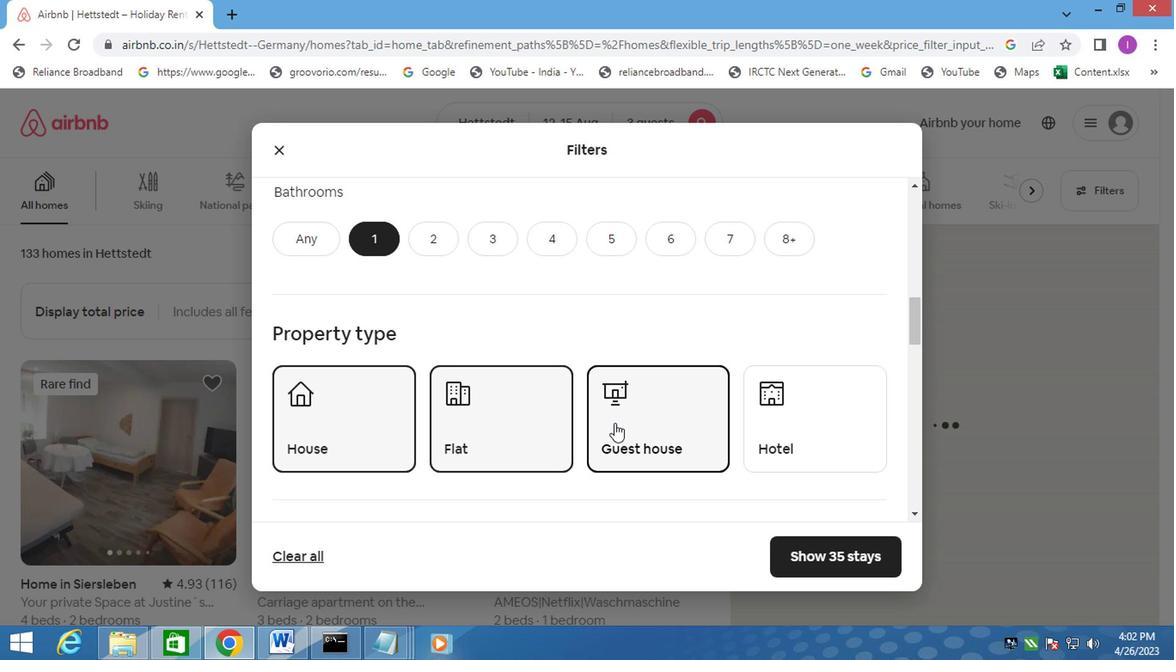 
Action: Mouse moved to (619, 405)
Screenshot: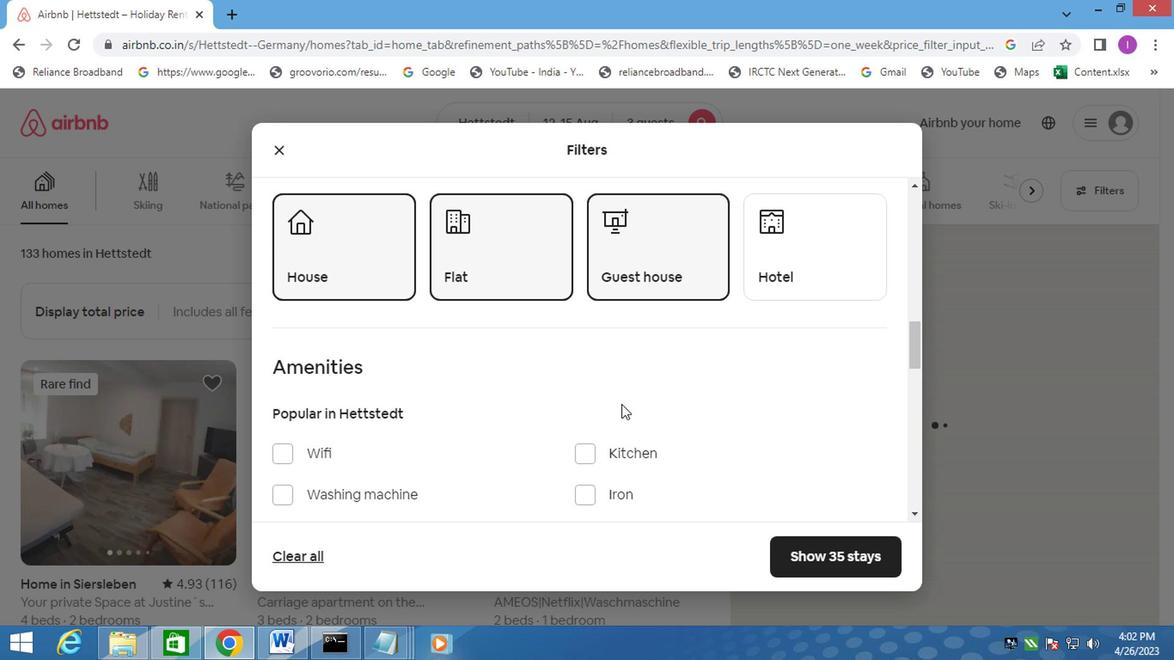 
Action: Mouse scrolled (619, 403) with delta (0, -1)
Screenshot: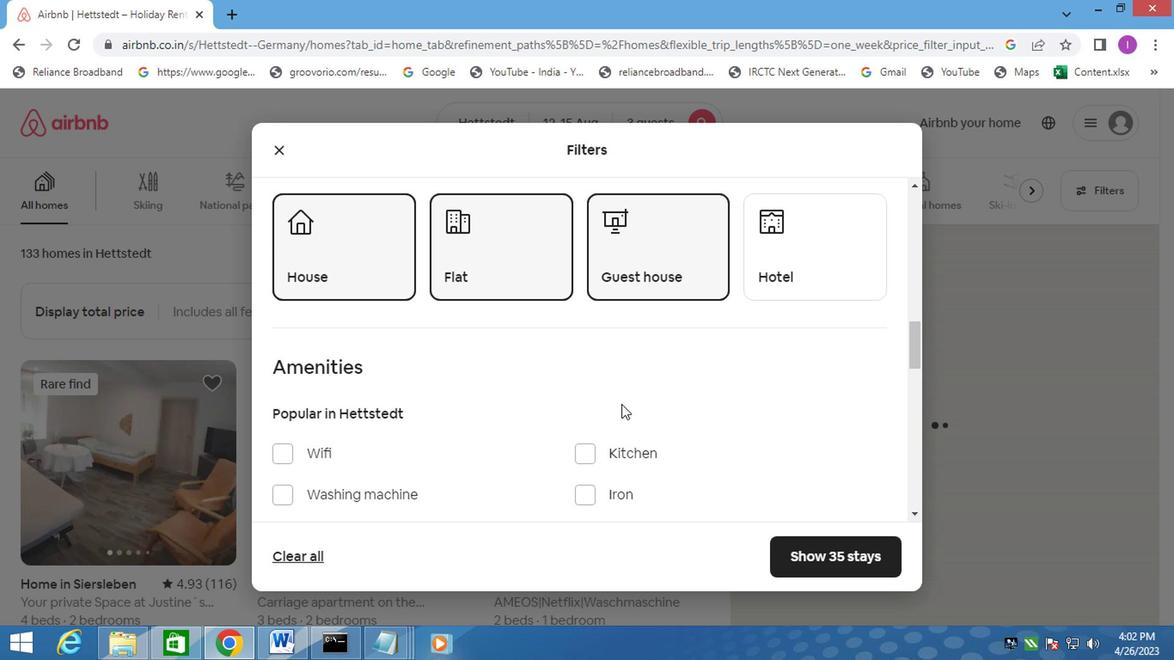 
Action: Mouse scrolled (619, 403) with delta (0, -1)
Screenshot: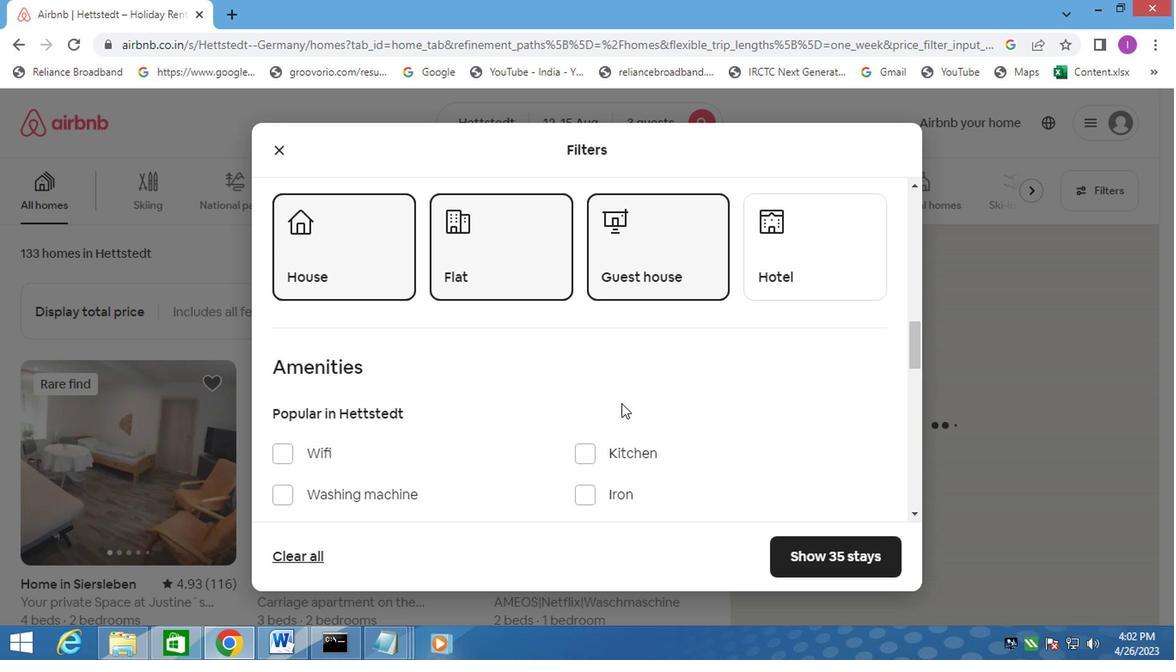 
Action: Mouse moved to (619, 403)
Screenshot: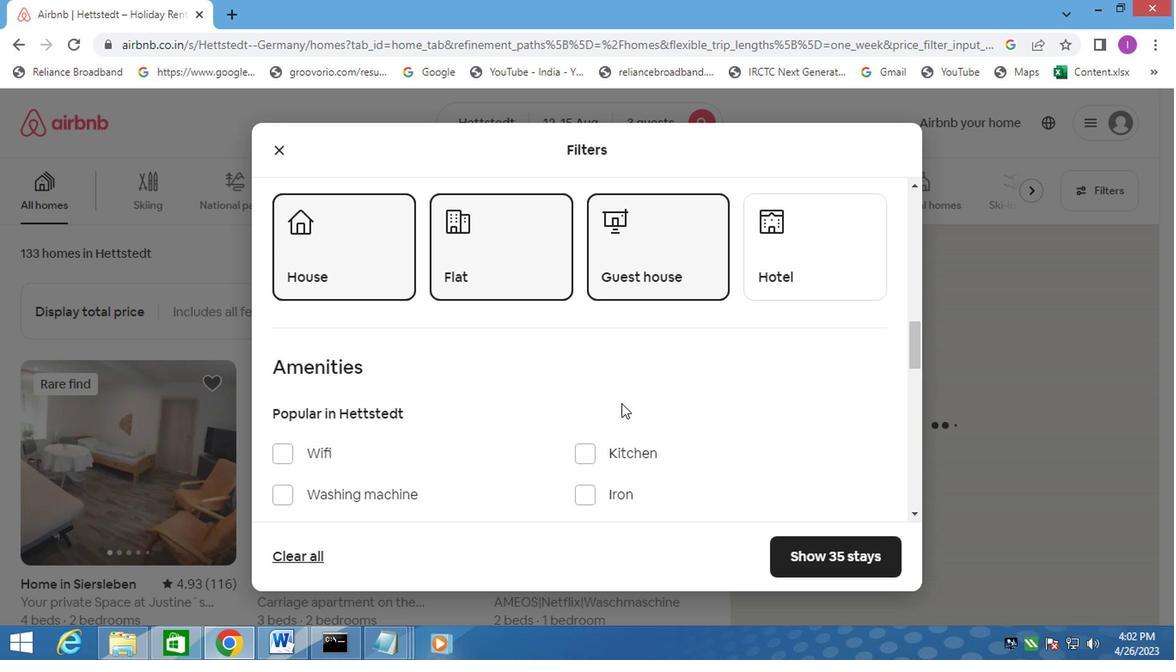 
Action: Mouse scrolled (619, 403) with delta (0, 0)
Screenshot: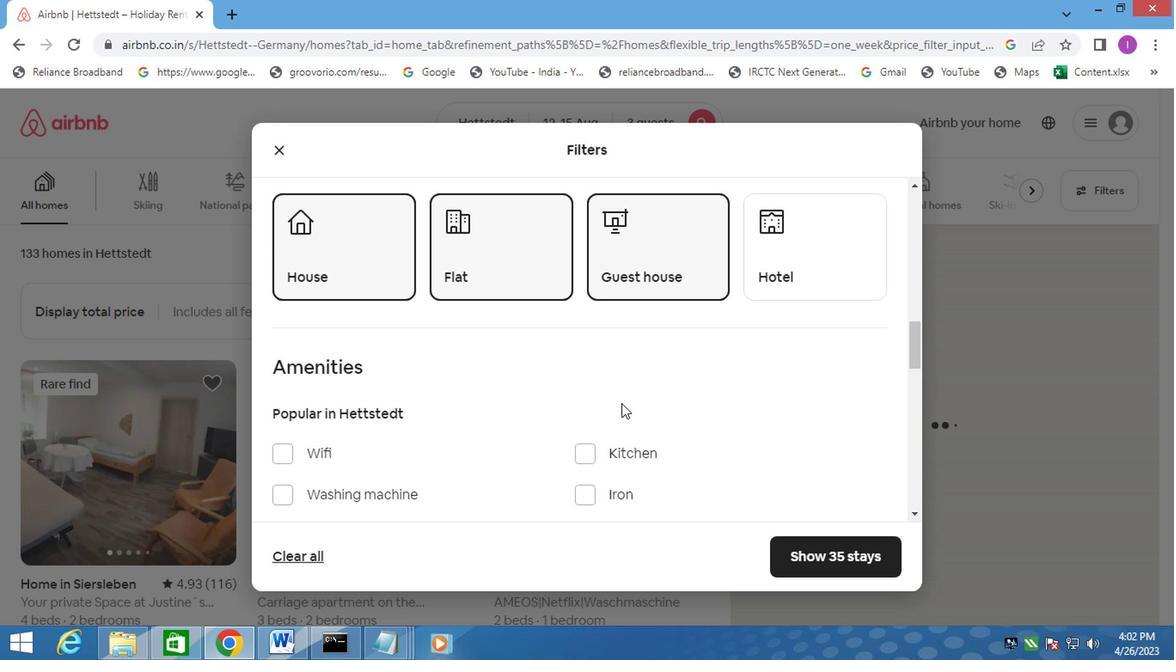
Action: Mouse moved to (622, 397)
Screenshot: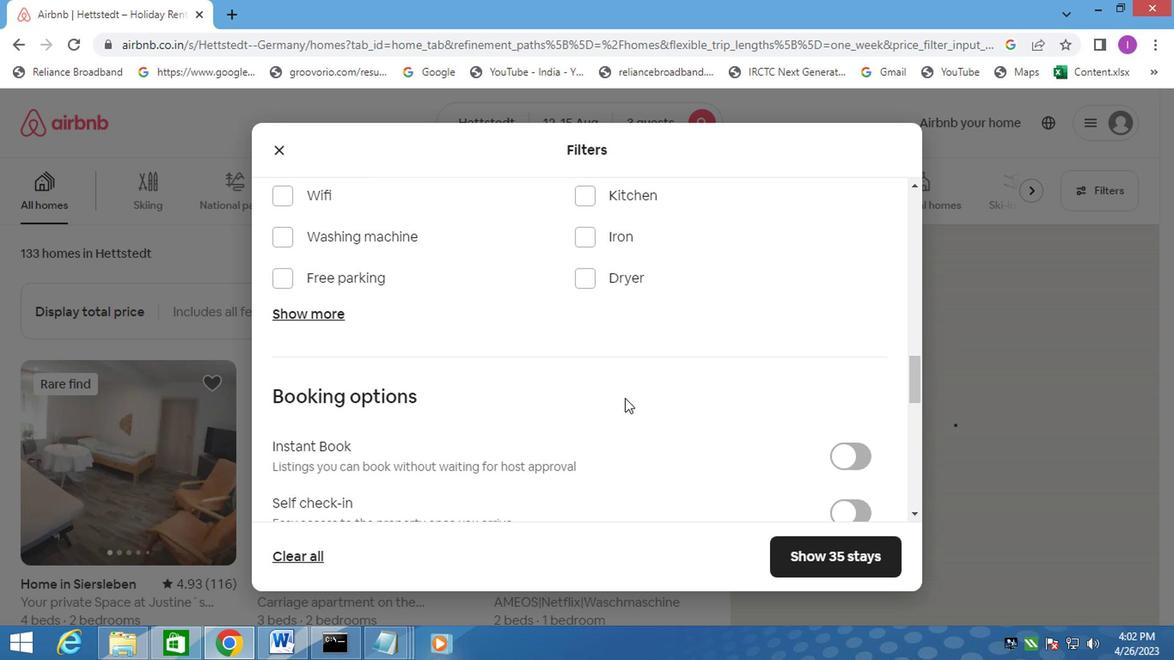 
Action: Mouse scrolled (622, 395) with delta (0, -1)
Screenshot: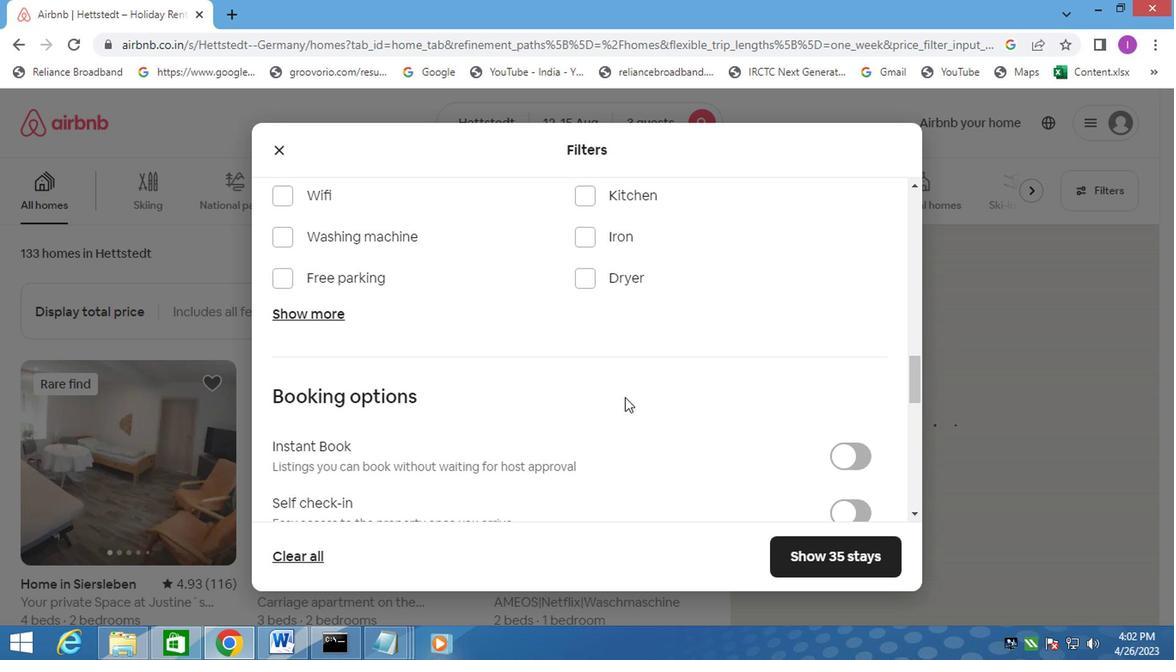 
Action: Mouse moved to (854, 433)
Screenshot: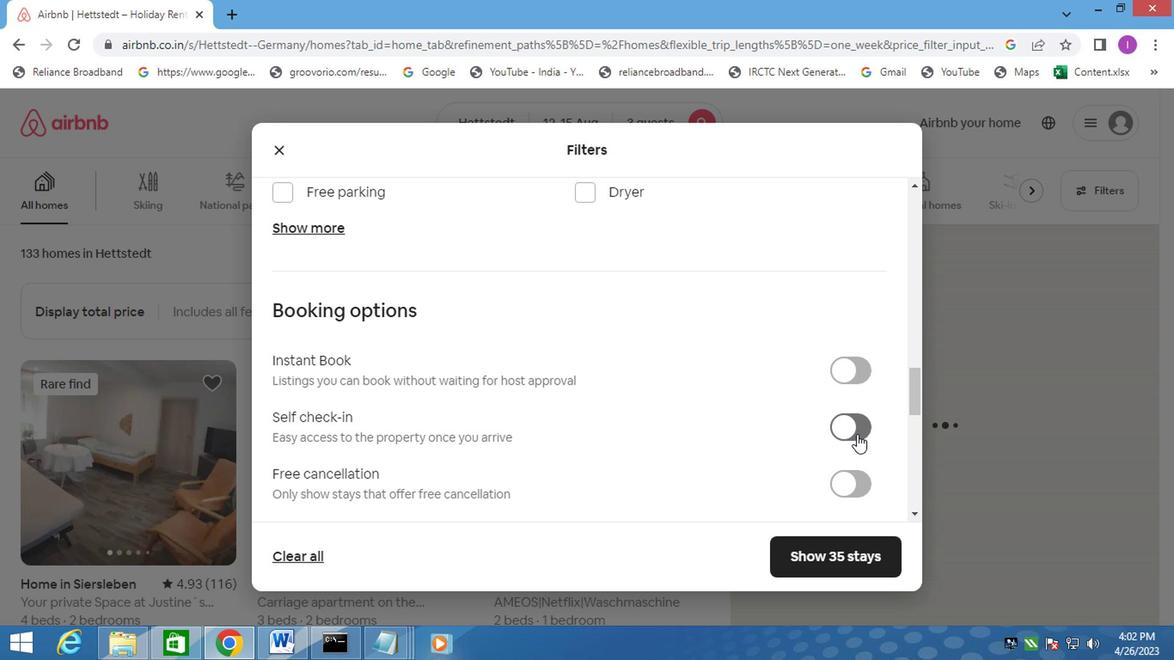 
Action: Mouse pressed left at (854, 433)
Screenshot: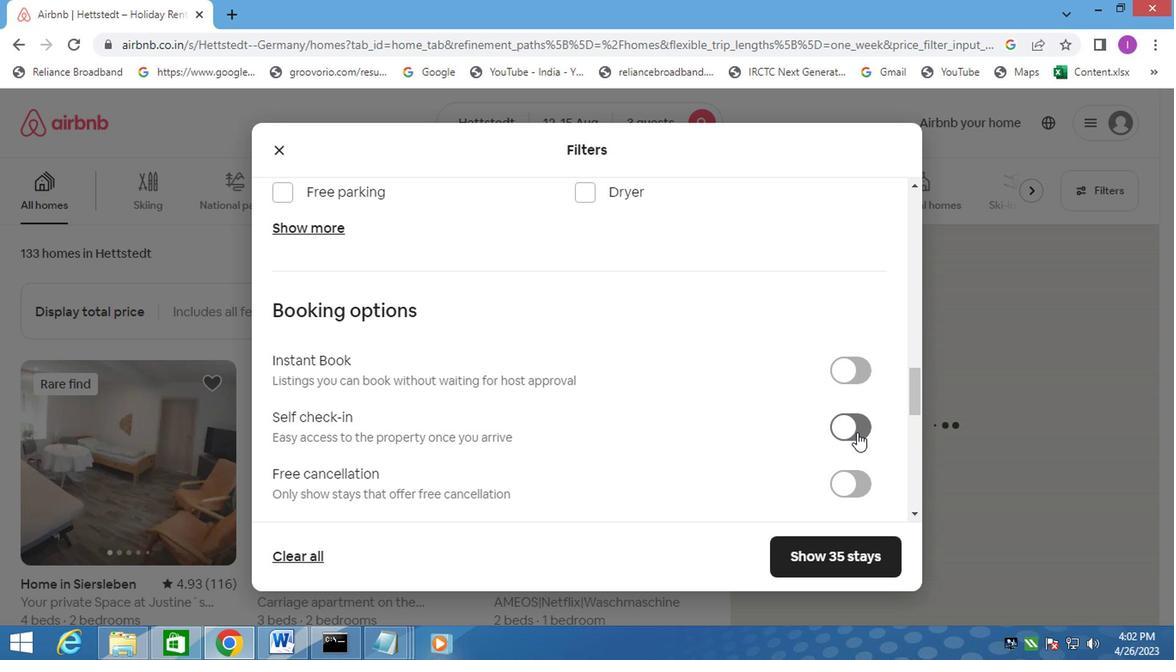 
Action: Mouse moved to (657, 423)
Screenshot: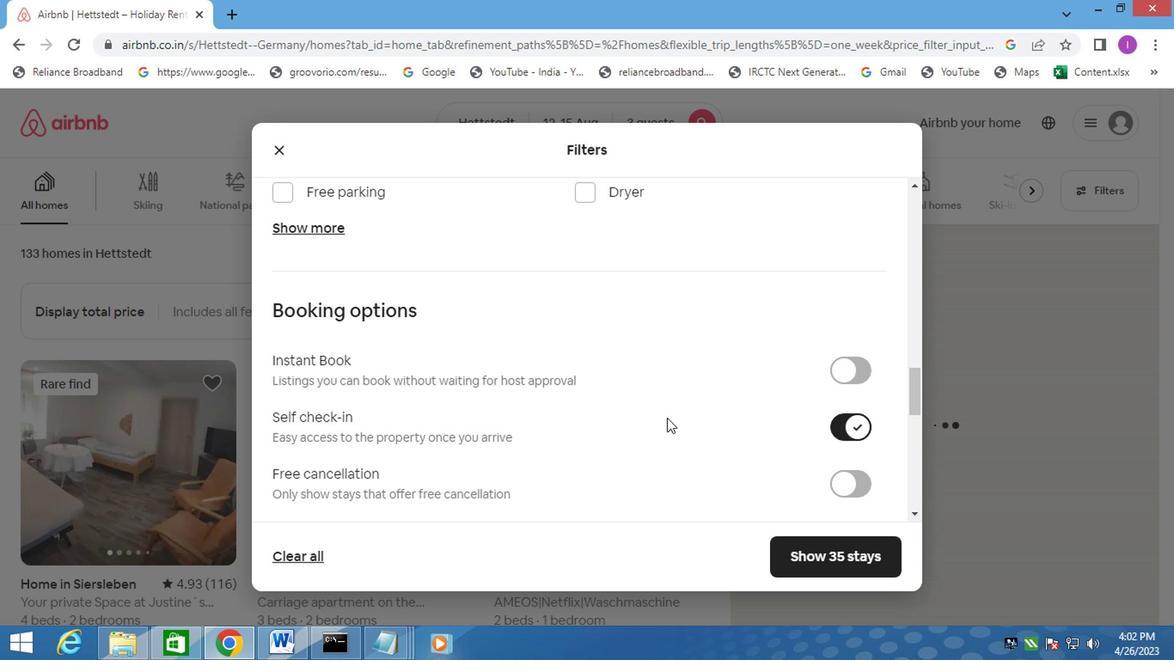 
Action: Mouse scrolled (657, 422) with delta (0, -1)
Screenshot: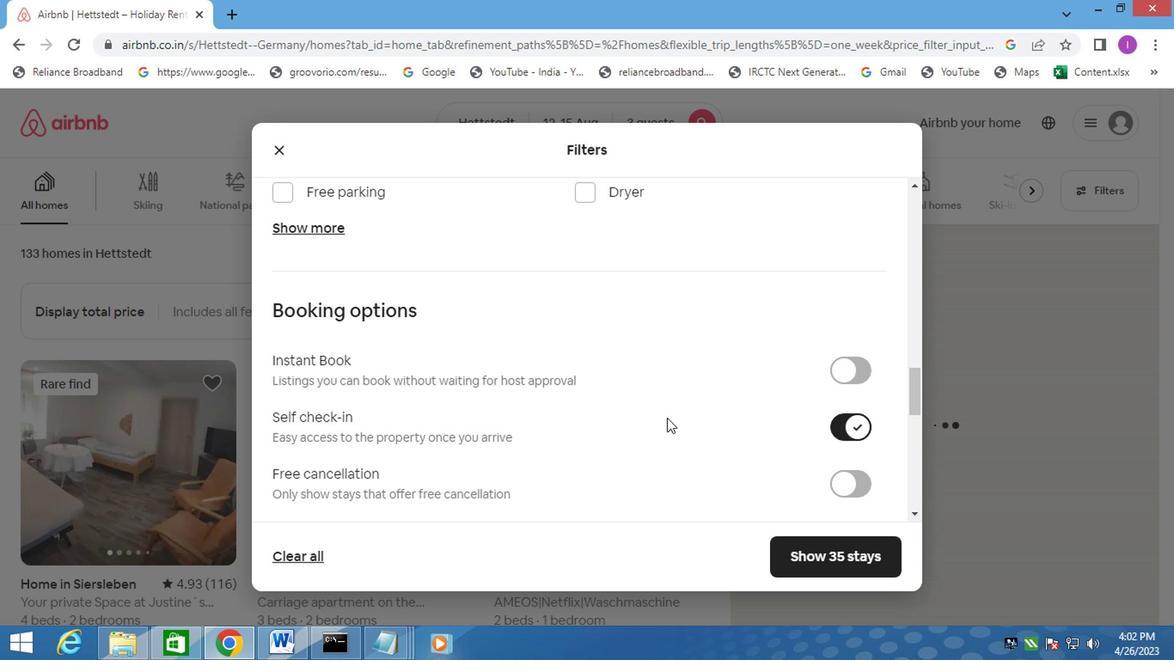 
Action: Mouse moved to (657, 423)
Screenshot: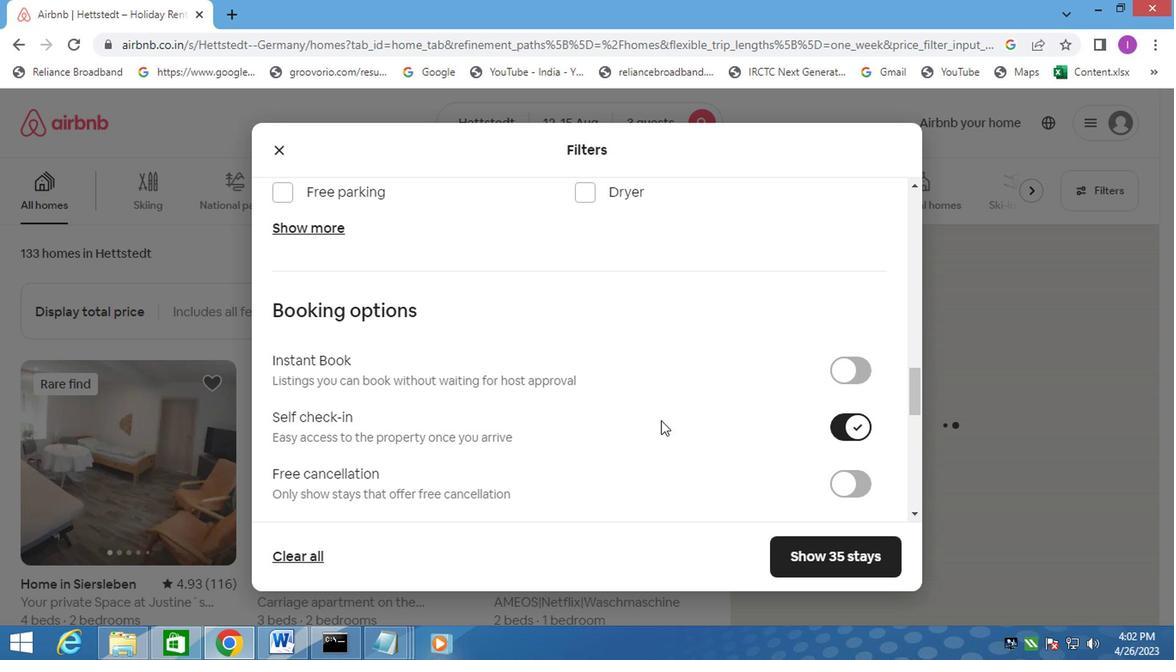 
Action: Mouse scrolled (657, 422) with delta (0, -1)
Screenshot: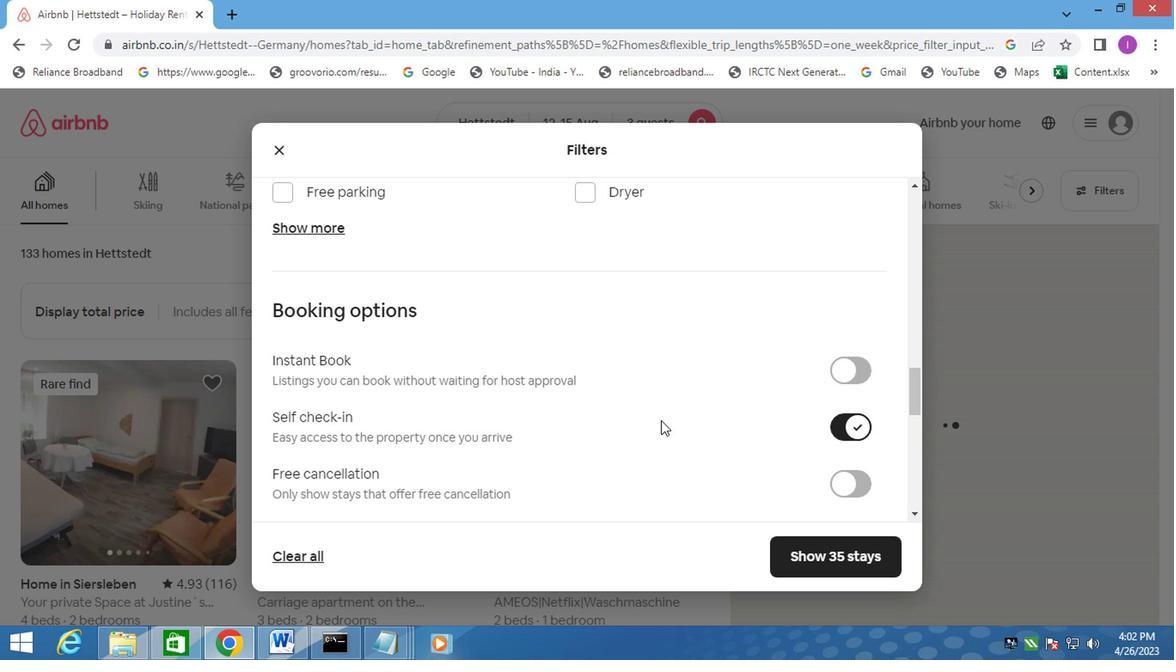 
Action: Mouse moved to (656, 419)
Screenshot: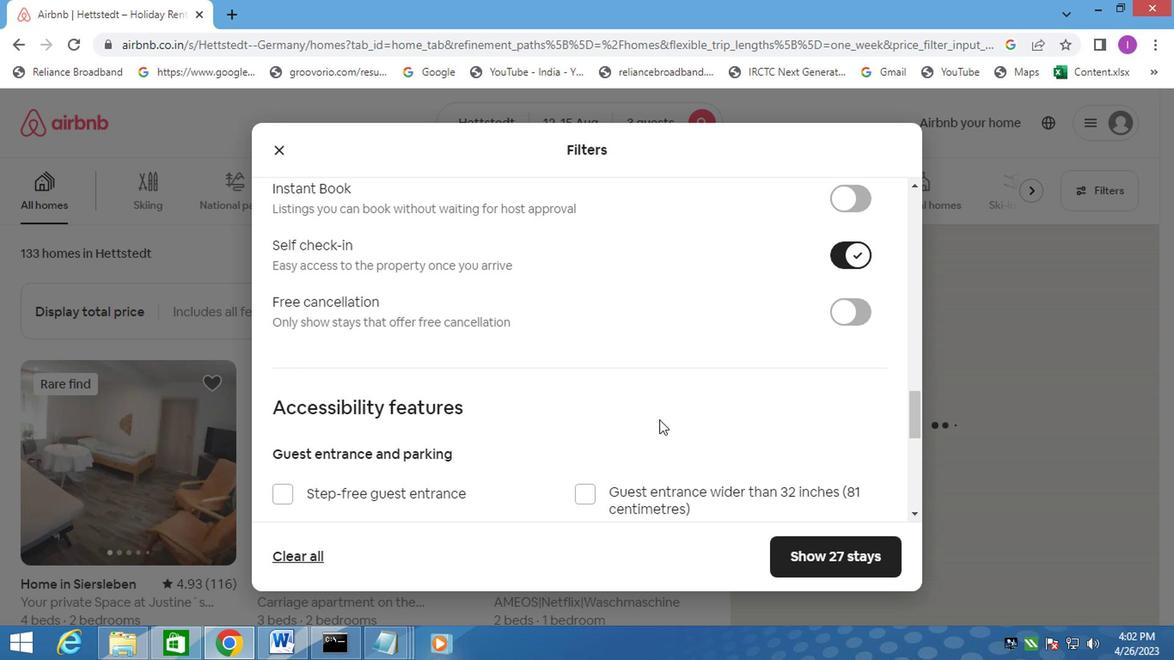 
Action: Mouse scrolled (656, 417) with delta (0, -1)
Screenshot: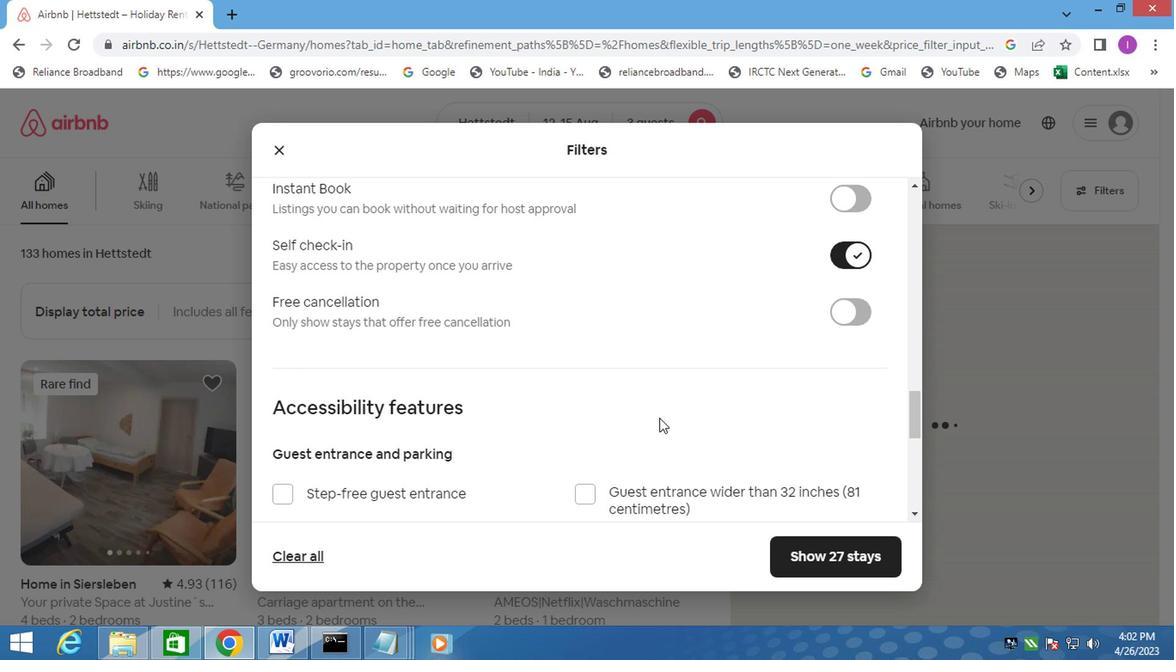
Action: Mouse scrolled (656, 417) with delta (0, -1)
Screenshot: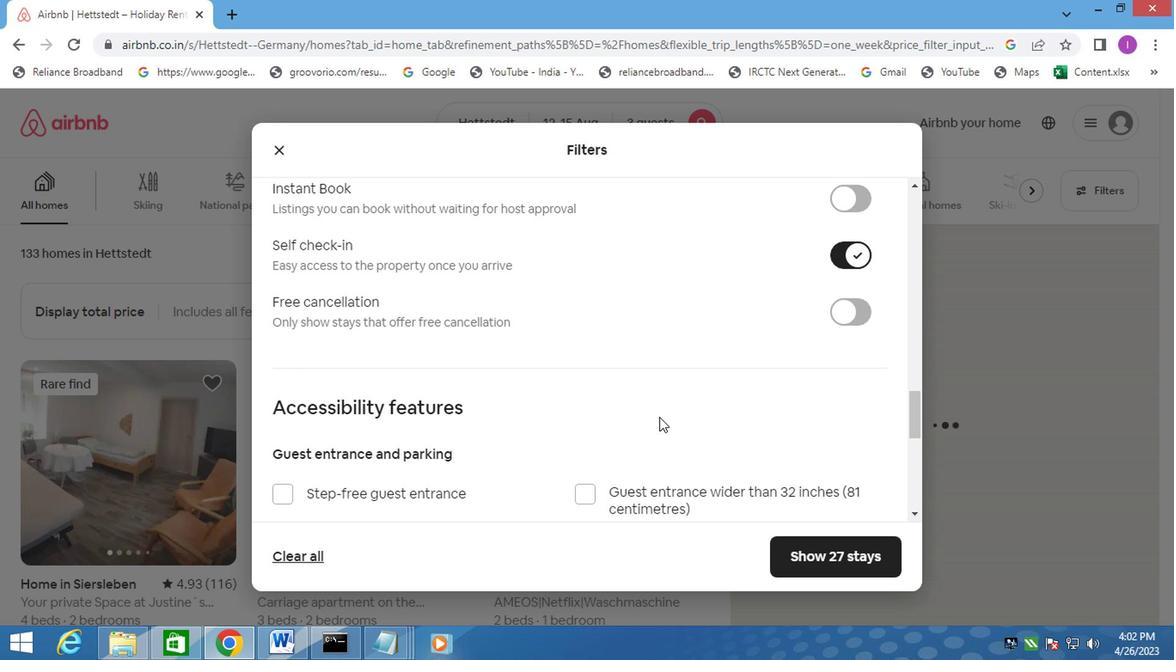 
Action: Mouse moved to (656, 417)
Screenshot: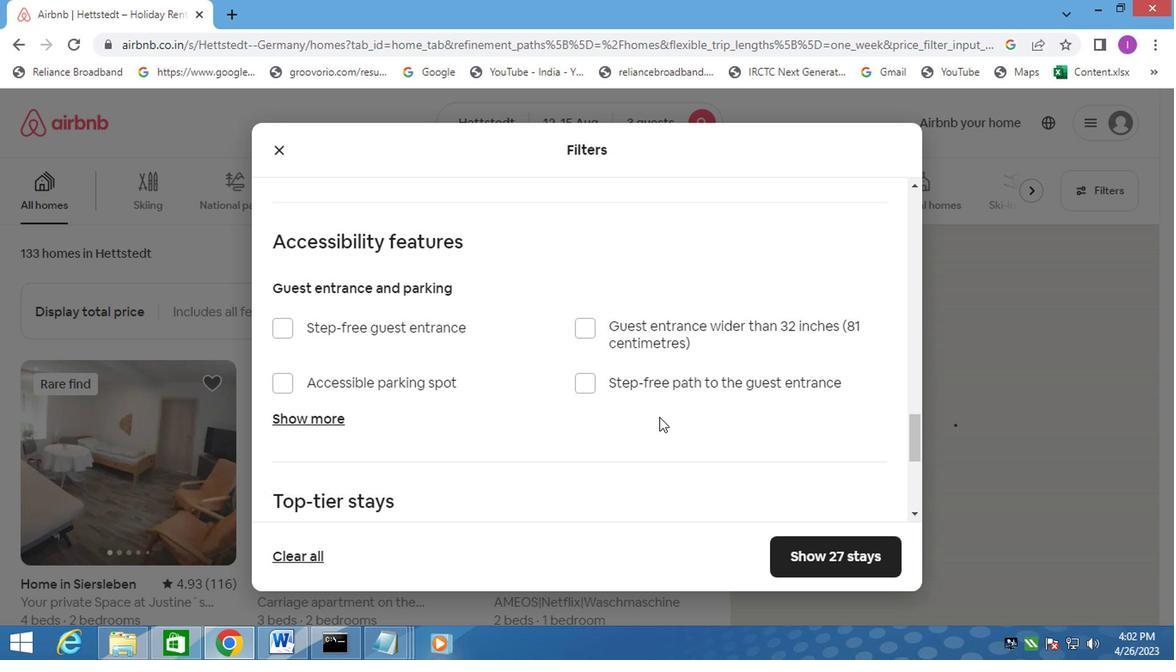 
Action: Mouse scrolled (656, 416) with delta (0, -1)
Screenshot: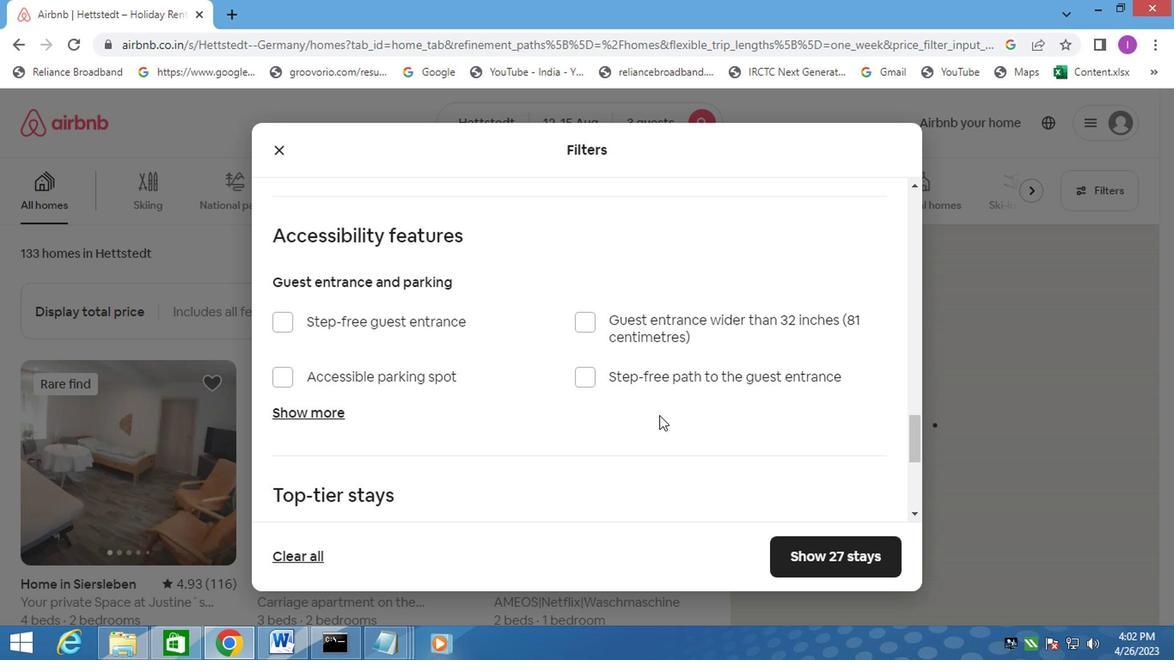 
Action: Mouse scrolled (656, 416) with delta (0, -1)
Screenshot: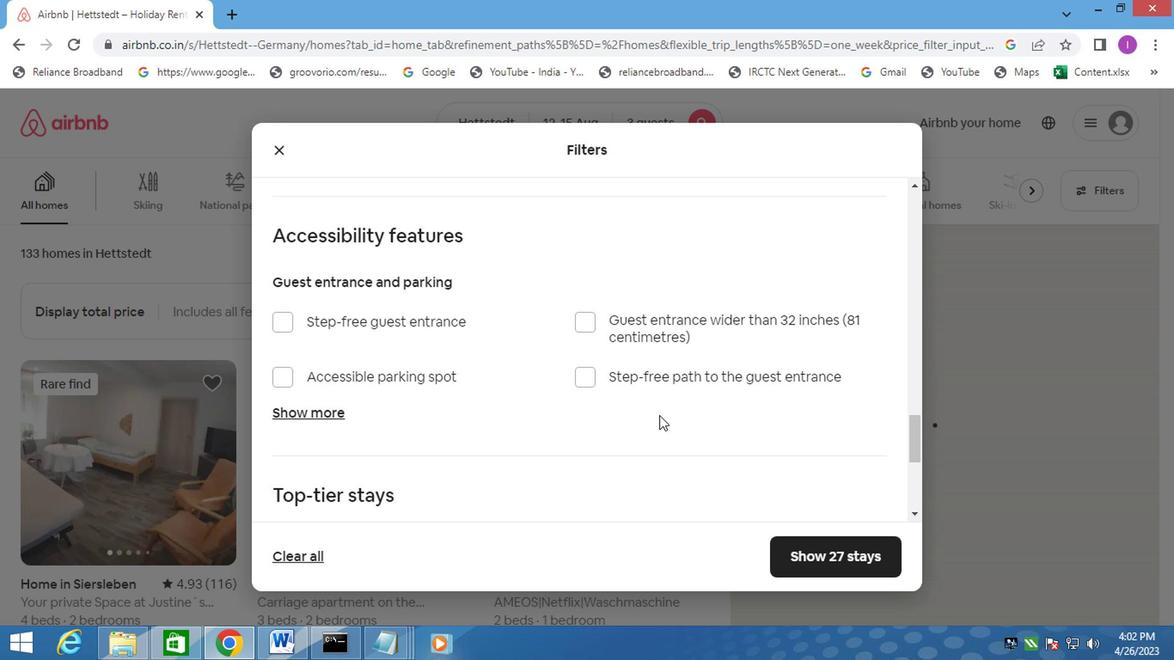 
Action: Mouse moved to (656, 416)
Screenshot: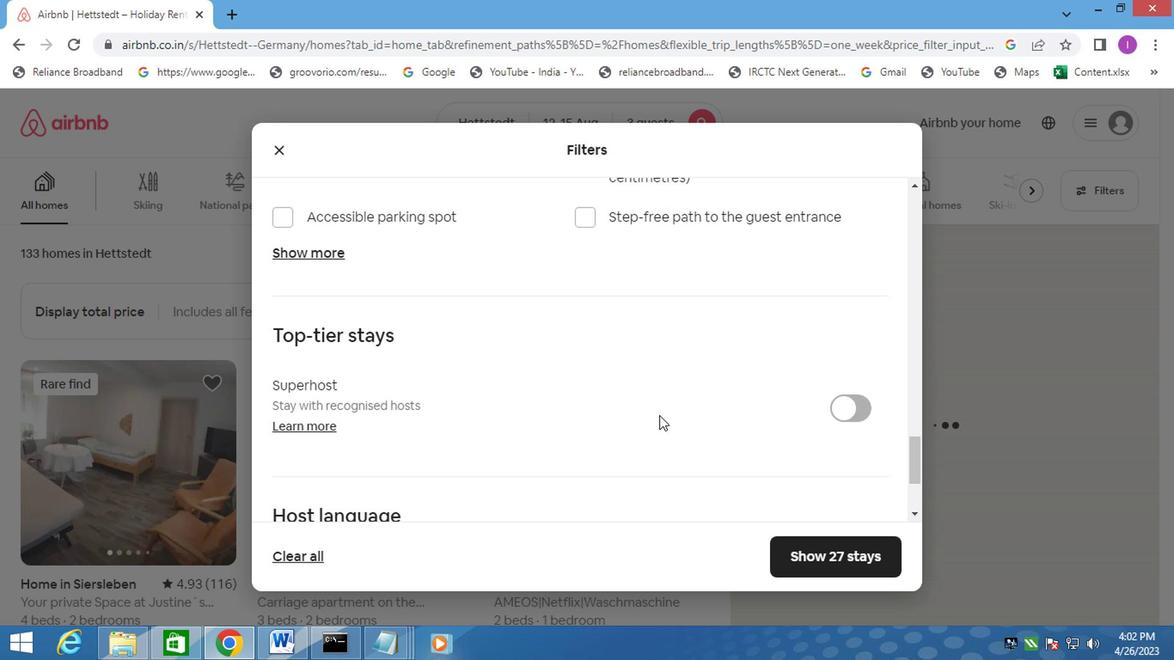 
Action: Mouse scrolled (656, 415) with delta (0, 0)
Screenshot: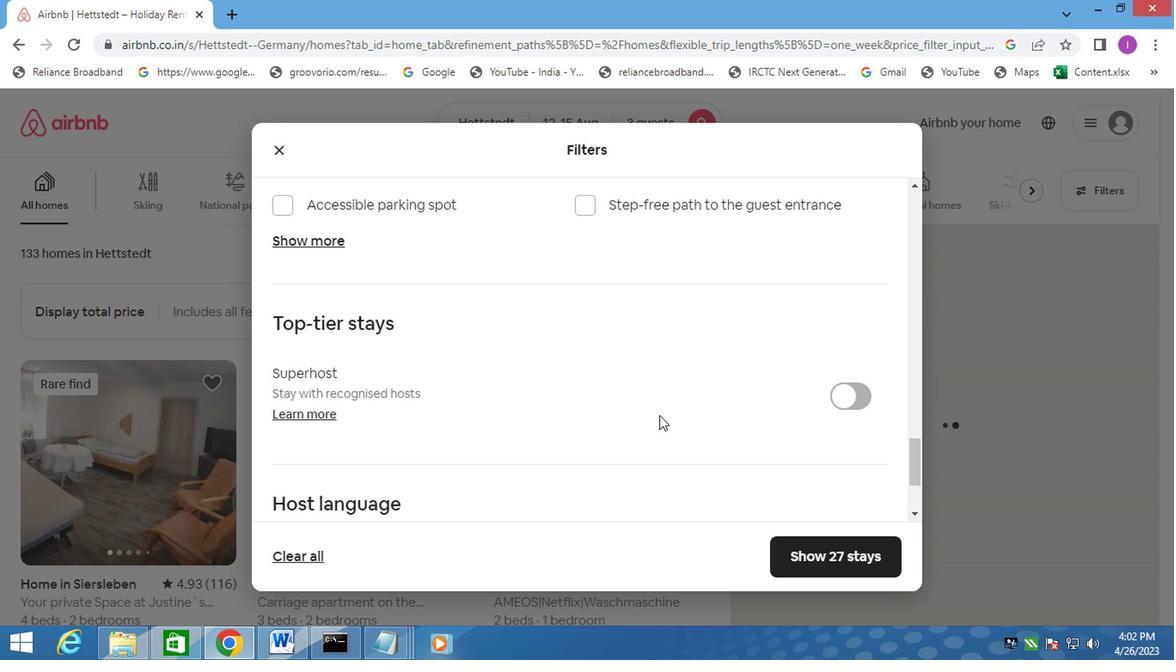 
Action: Mouse scrolled (656, 415) with delta (0, 0)
Screenshot: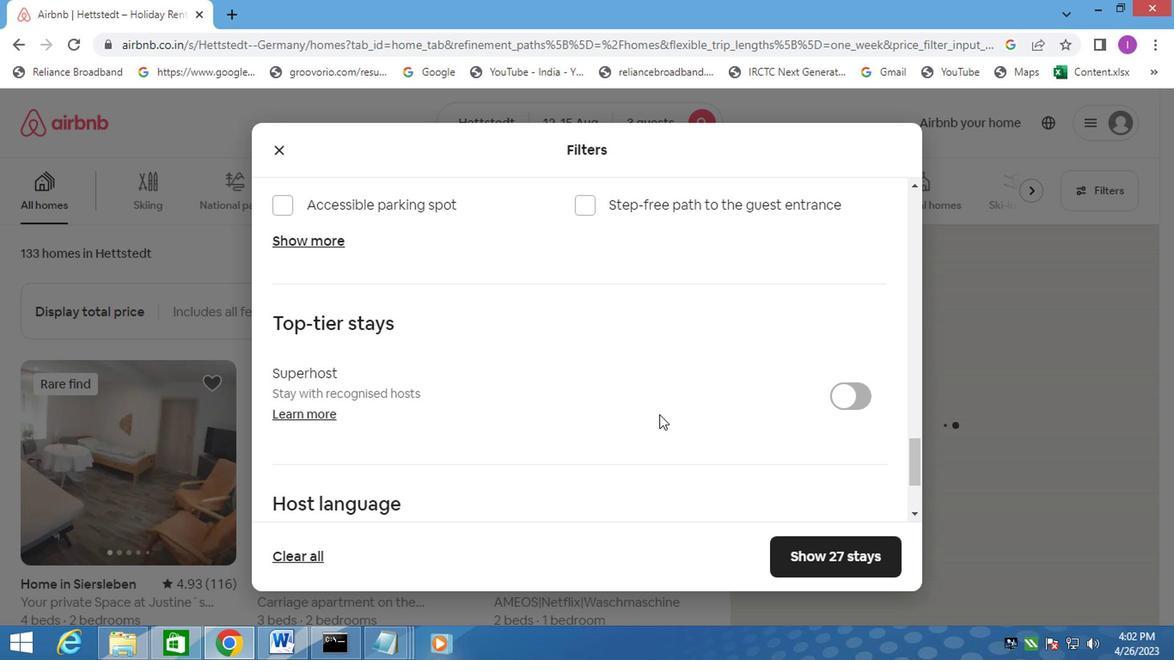 
Action: Mouse moved to (291, 403)
Screenshot: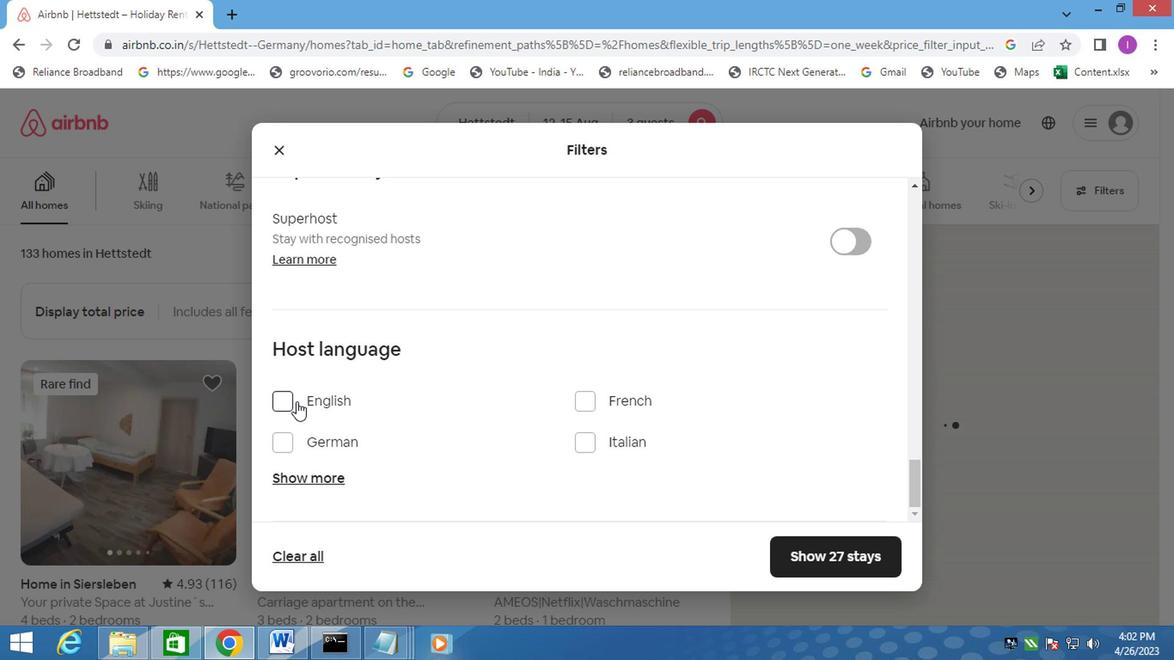 
Action: Mouse pressed left at (291, 403)
Screenshot: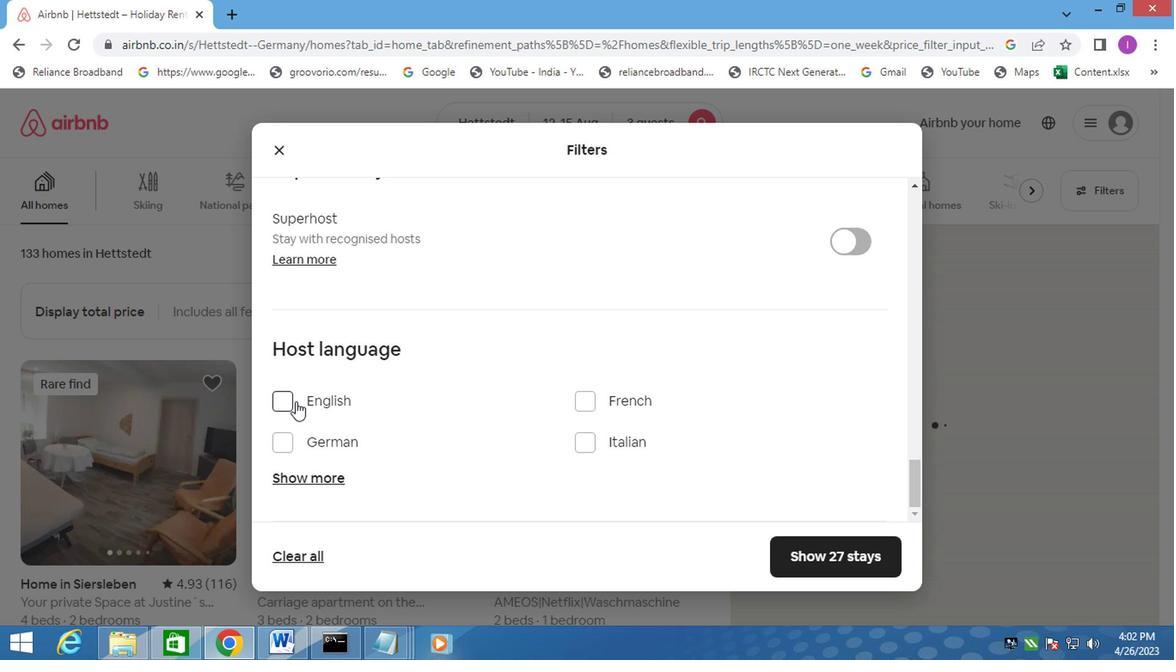 
Action: Mouse moved to (509, 414)
Screenshot: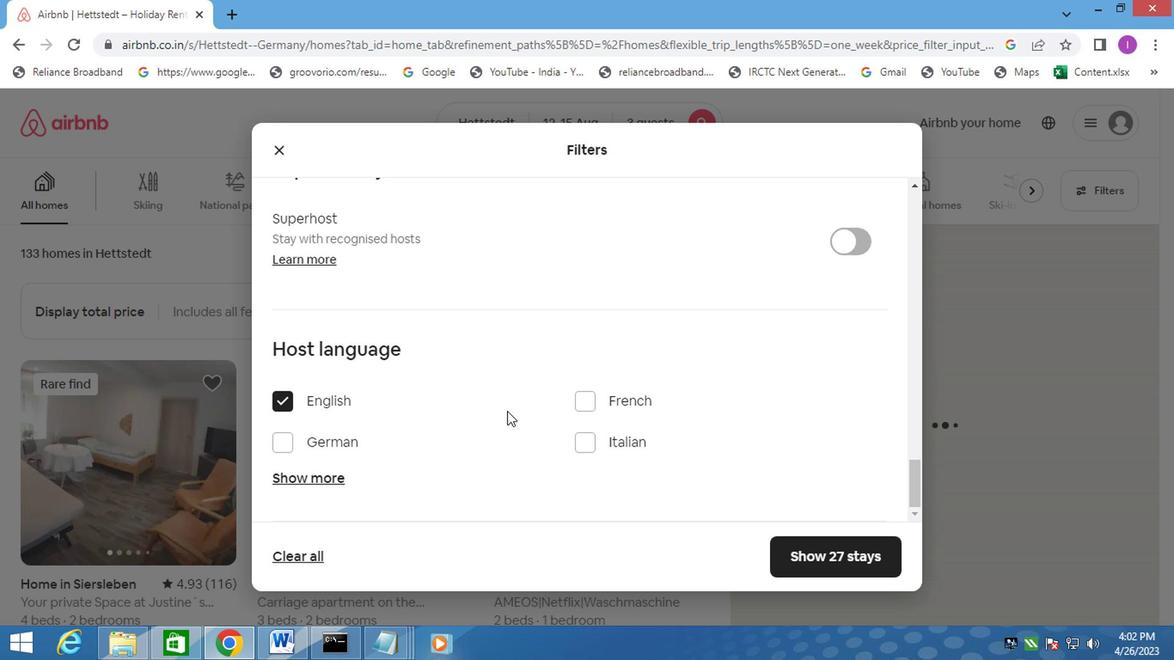 
Action: Mouse scrolled (507, 411) with delta (0, -1)
Screenshot: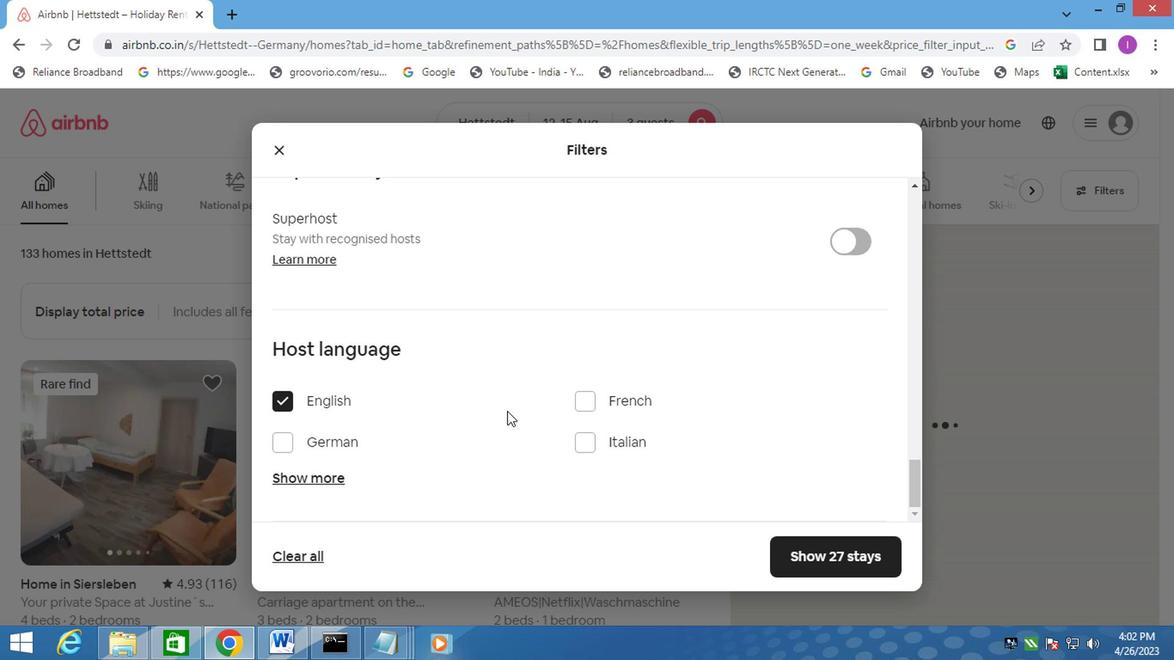 
Action: Mouse moved to (516, 419)
Screenshot: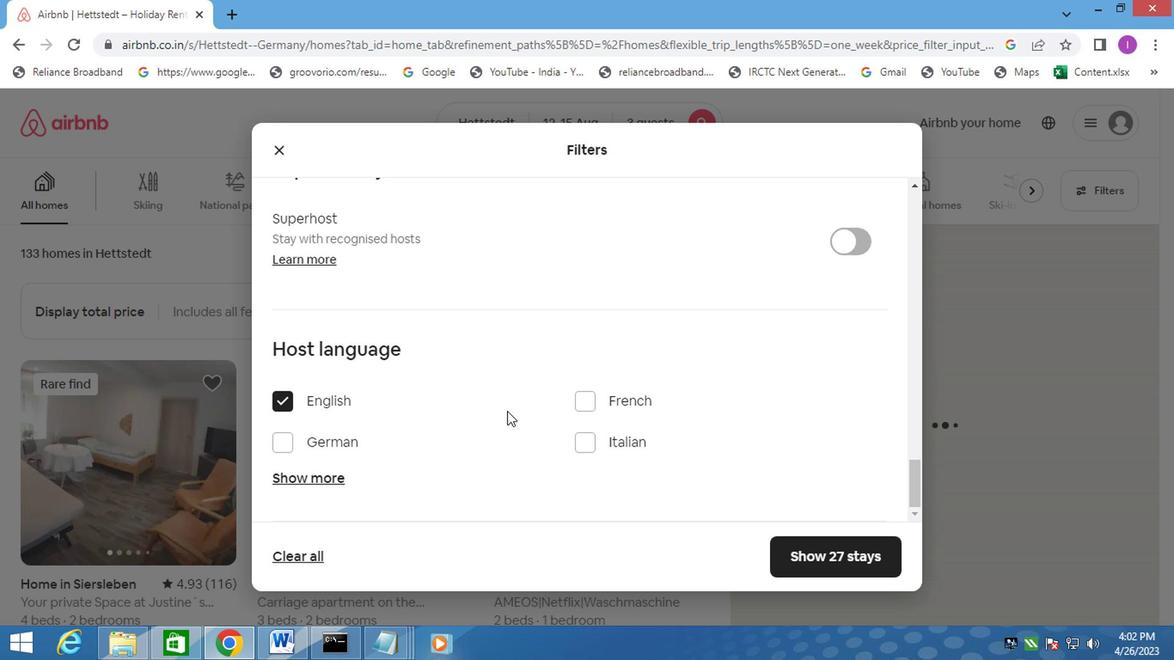 
Action: Mouse scrolled (516, 417) with delta (0, -1)
Screenshot: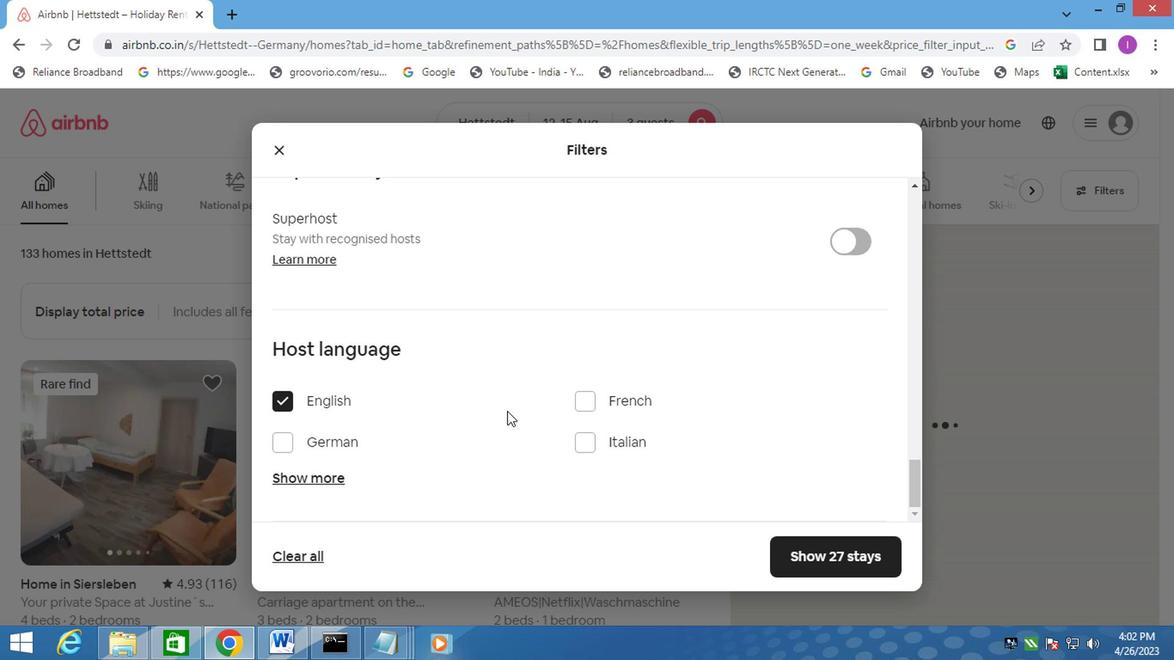 
Action: Mouse moved to (776, 546)
Screenshot: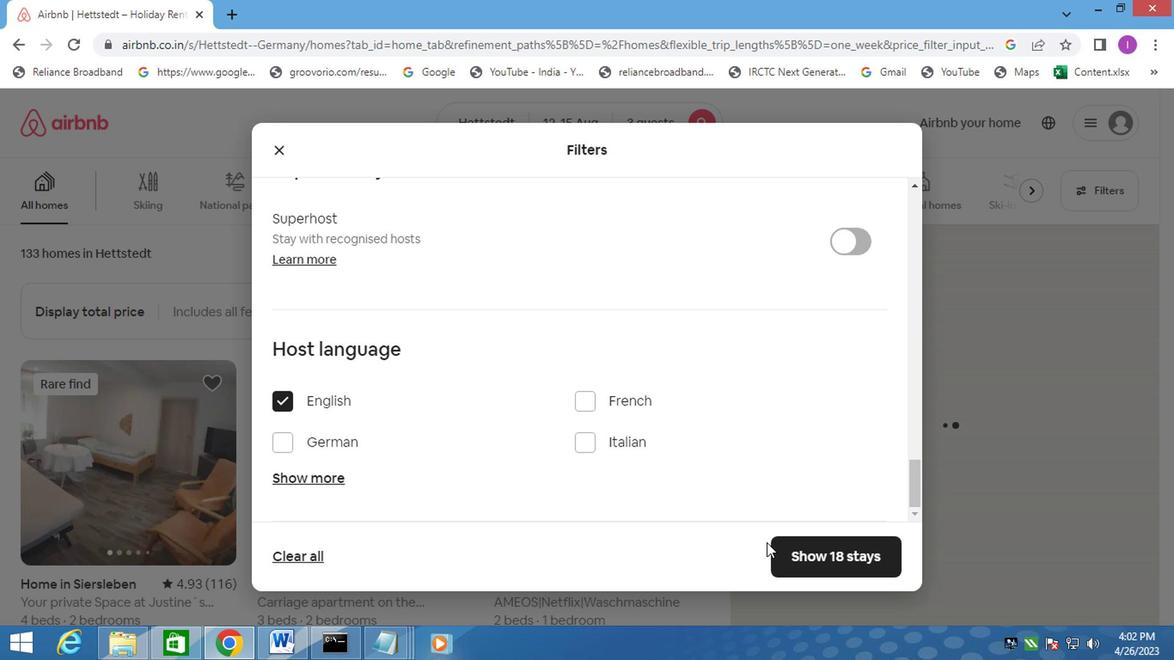 
Action: Mouse pressed left at (776, 546)
Screenshot: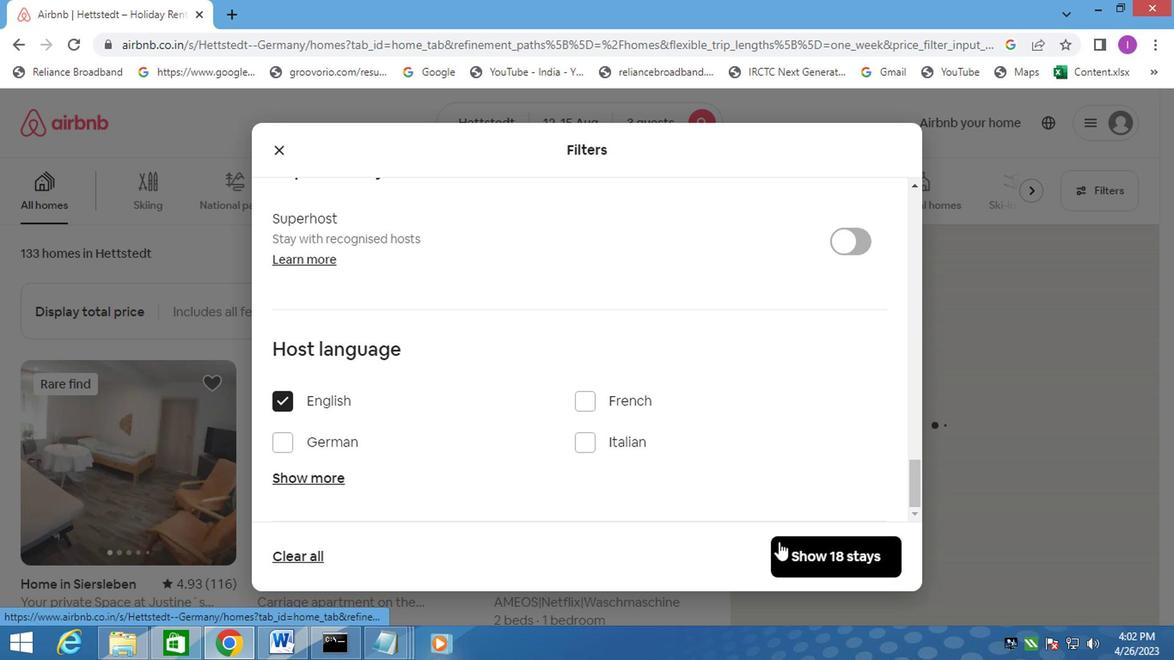 
Action: Mouse moved to (742, 408)
Screenshot: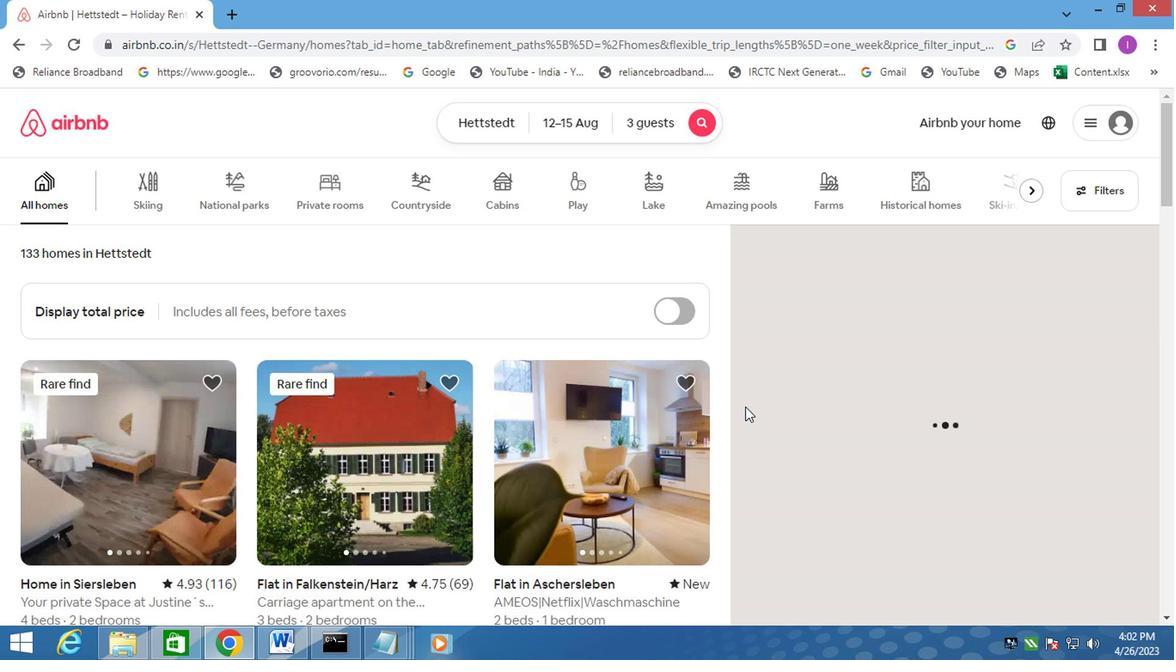
